 Task: Find connections with filter location Bétera with filter topic #Industrieswith filter profile language Spanish with filter current company Britannia Industries Limited with filter school St. Joseph's Degree & PG College with filter industry Pension Funds with filter service category CateringChange with filter keywords title Massage Therapy
Action: Mouse moved to (711, 91)
Screenshot: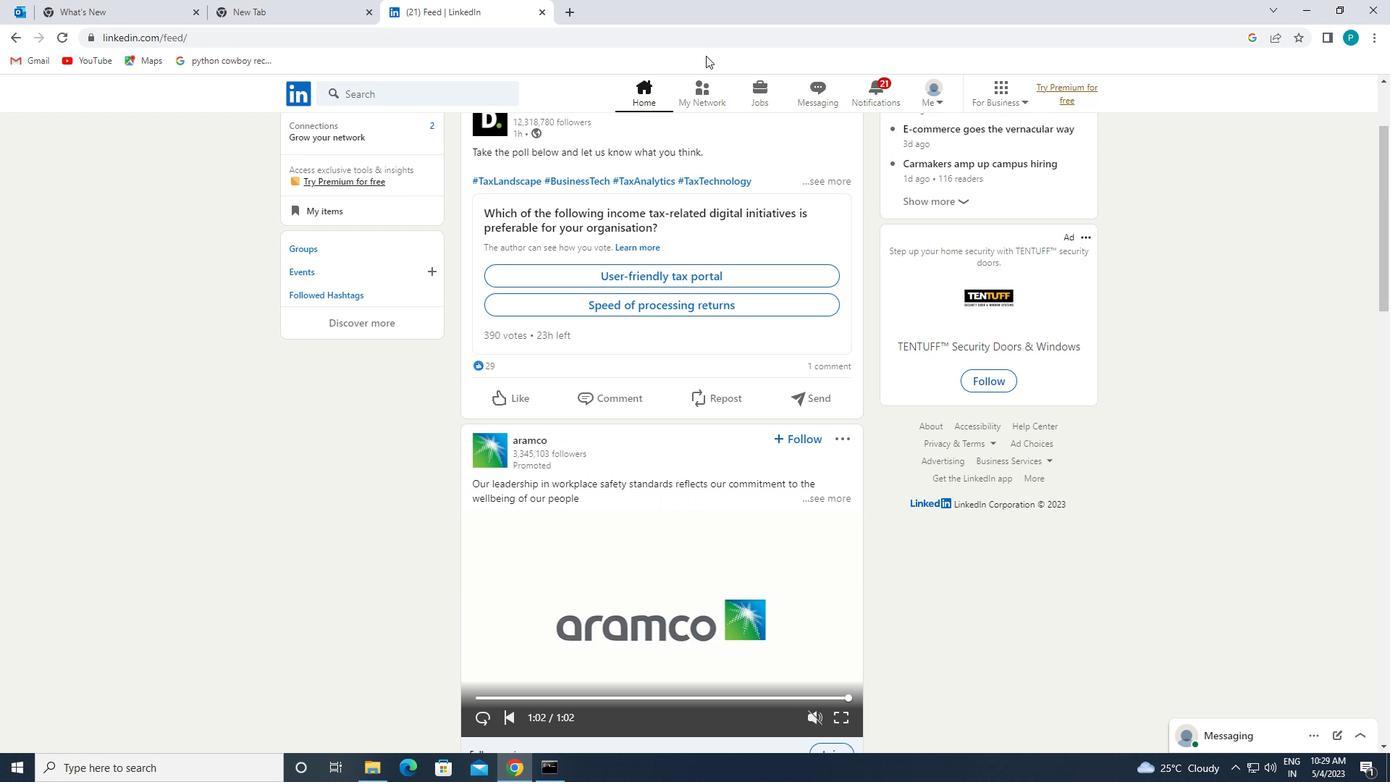 
Action: Mouse pressed left at (711, 91)
Screenshot: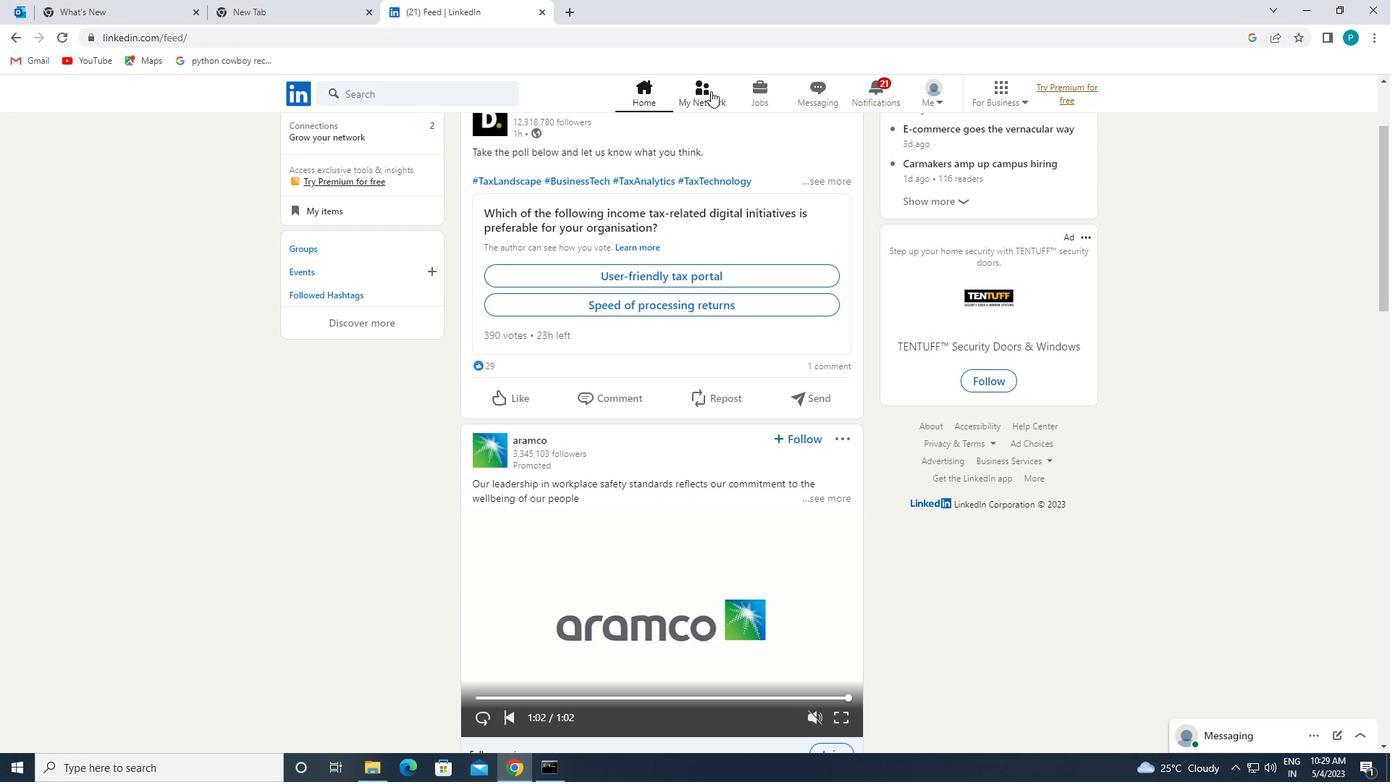 
Action: Mouse moved to (346, 174)
Screenshot: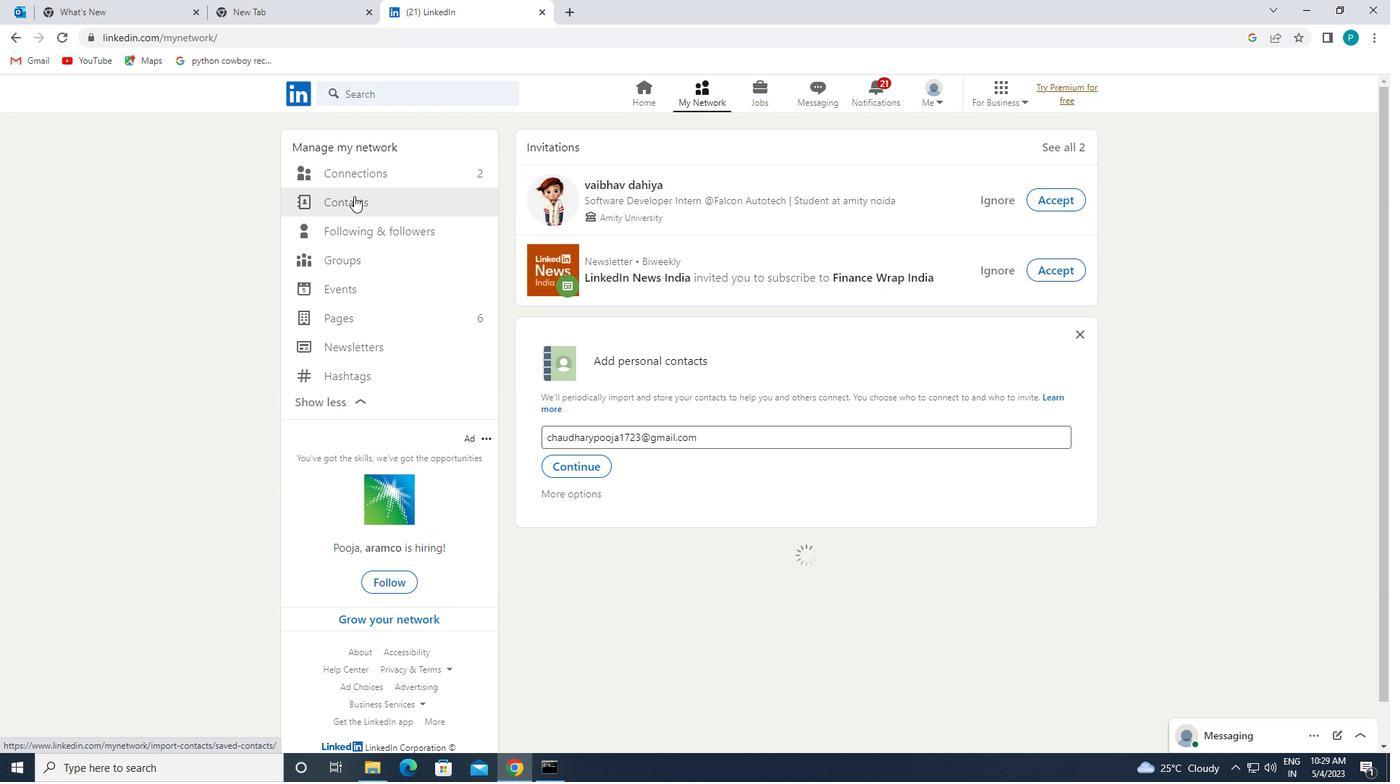 
Action: Mouse pressed left at (346, 174)
Screenshot: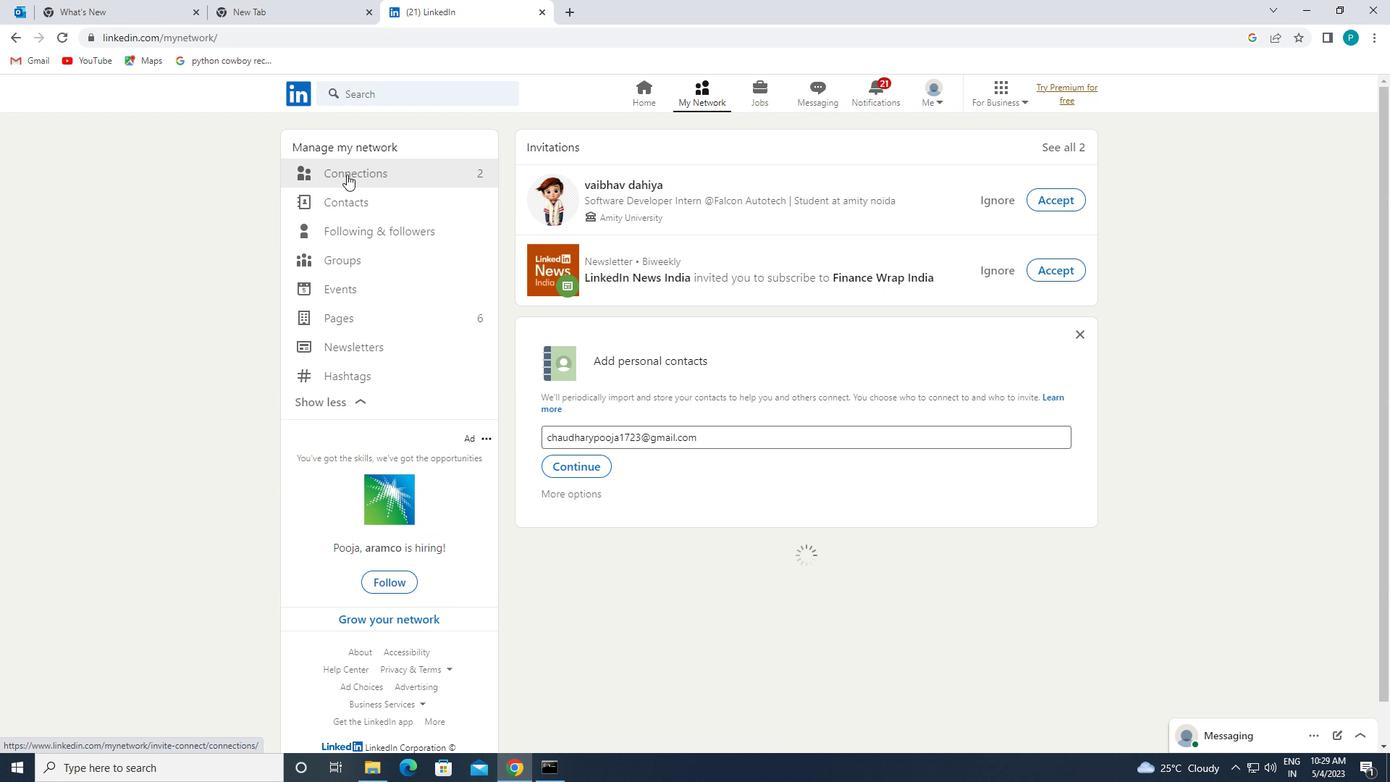 
Action: Mouse pressed left at (346, 174)
Screenshot: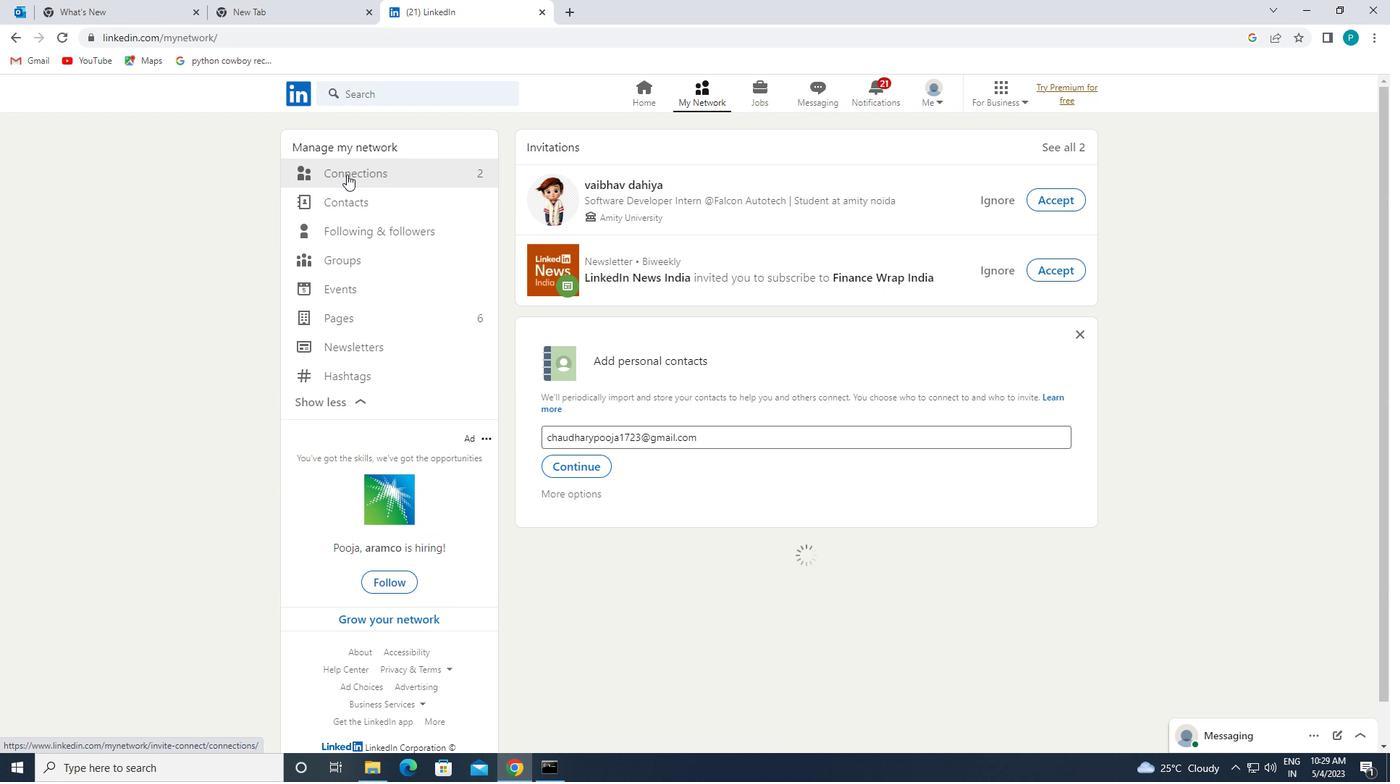
Action: Mouse moved to (818, 170)
Screenshot: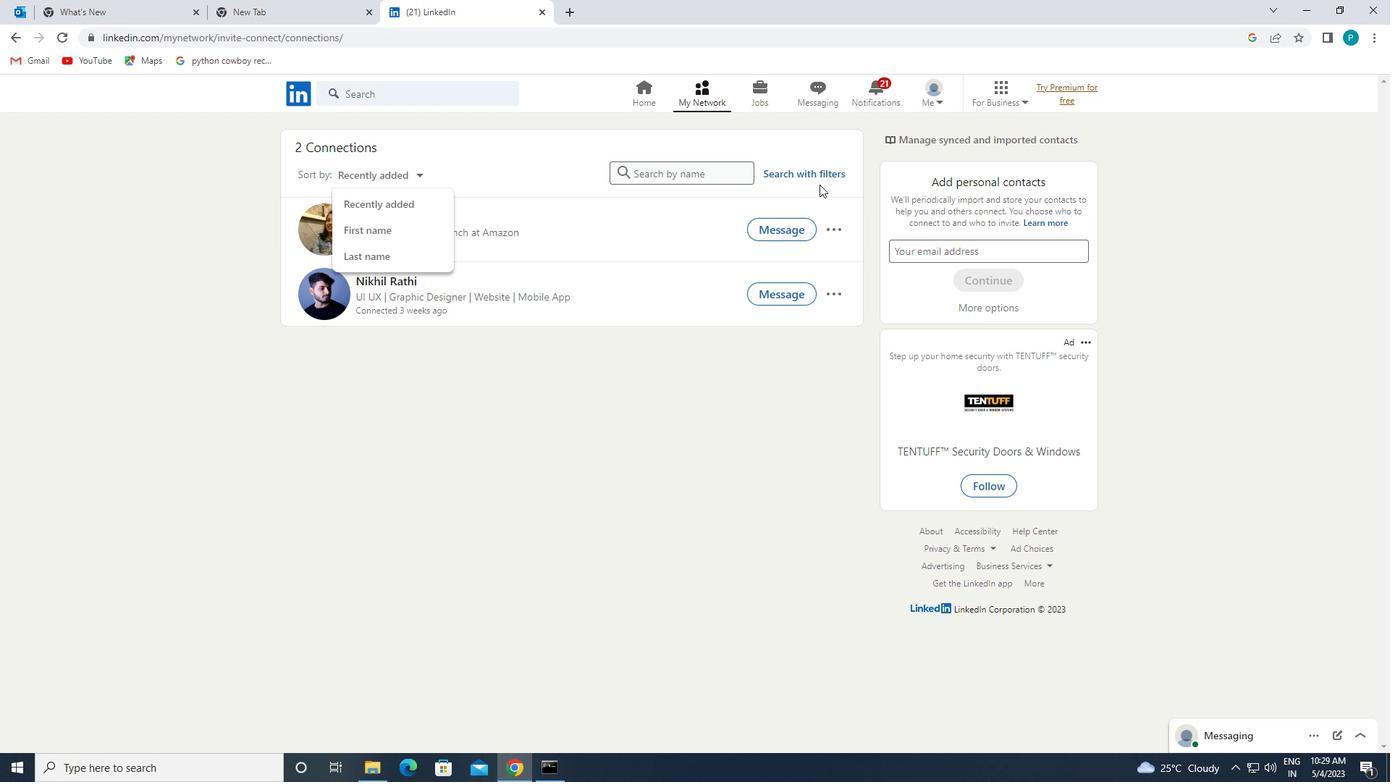 
Action: Mouse pressed left at (818, 170)
Screenshot: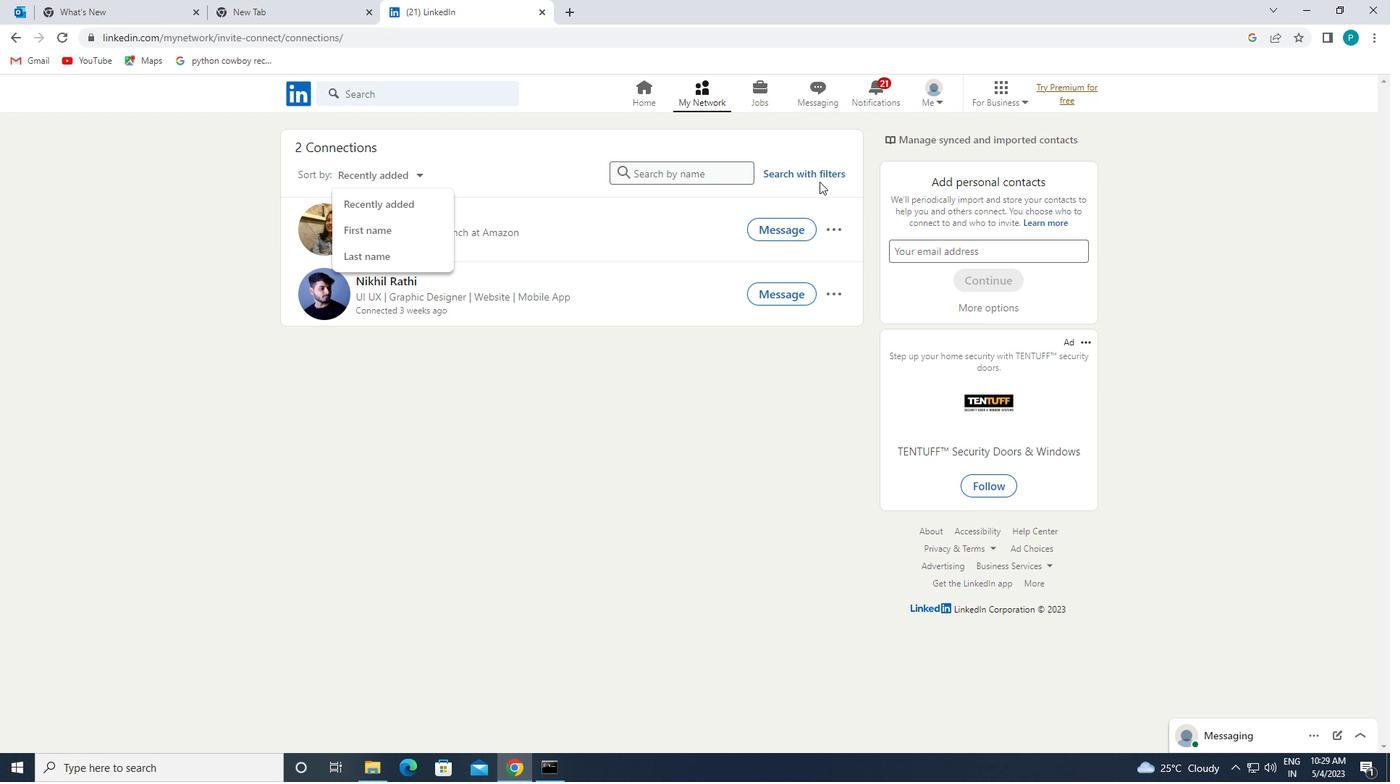
Action: Mouse moved to (745, 136)
Screenshot: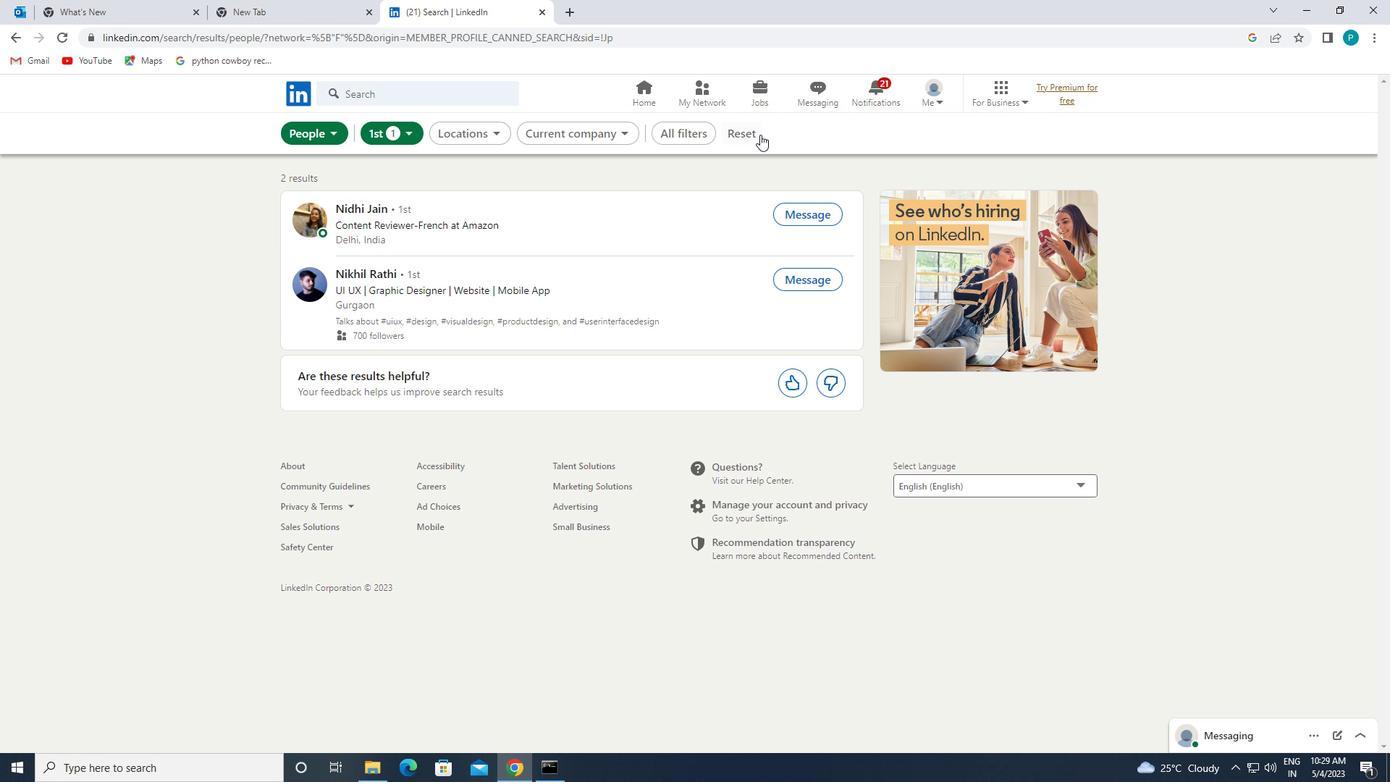 
Action: Mouse pressed left at (745, 136)
Screenshot: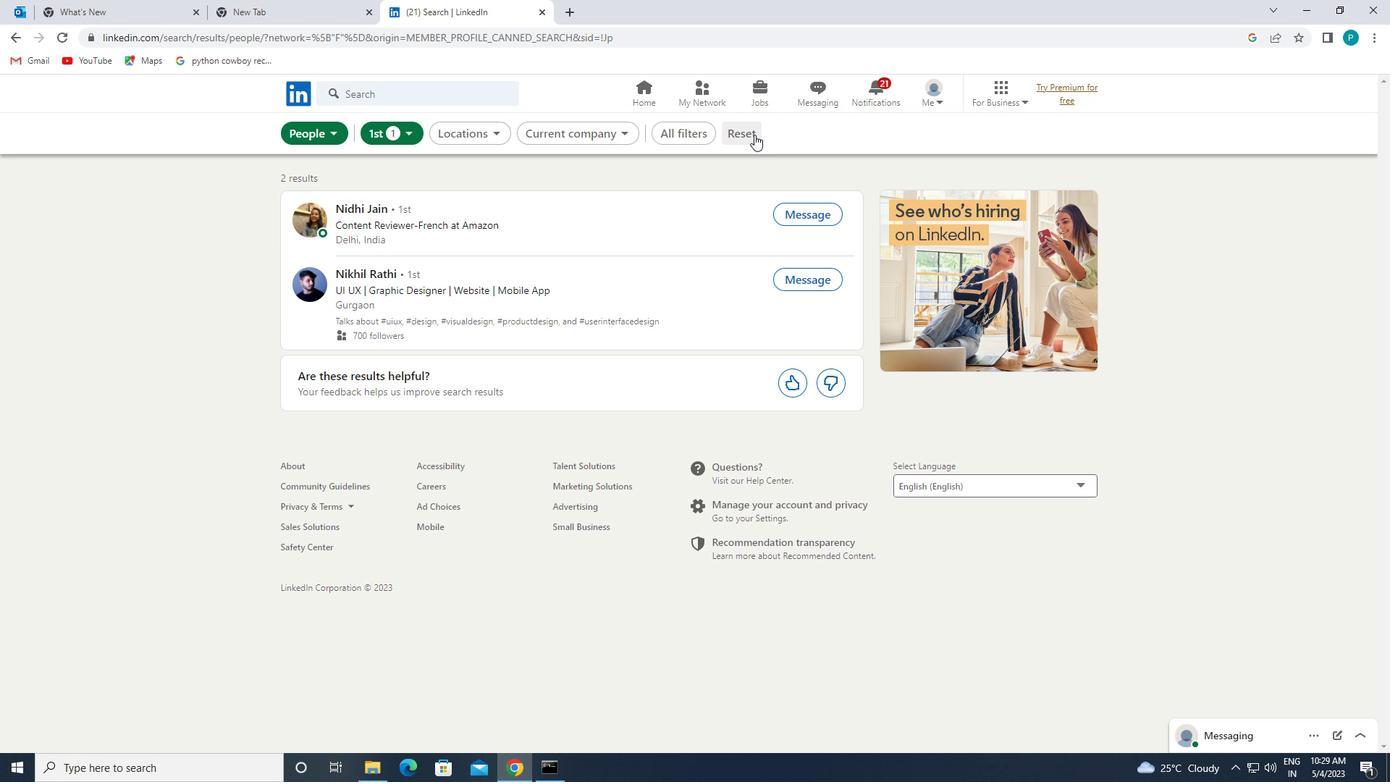 
Action: Mouse moved to (723, 131)
Screenshot: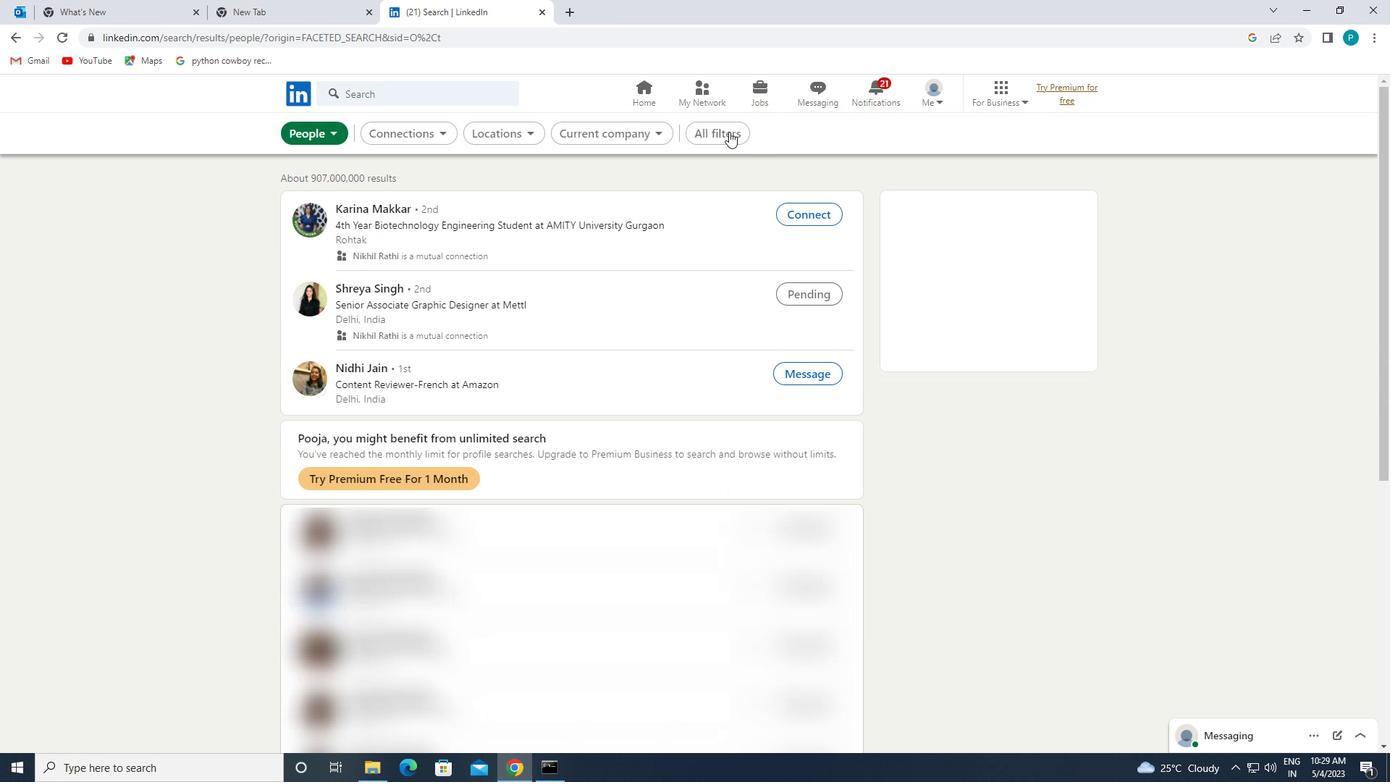 
Action: Mouse pressed left at (723, 131)
Screenshot: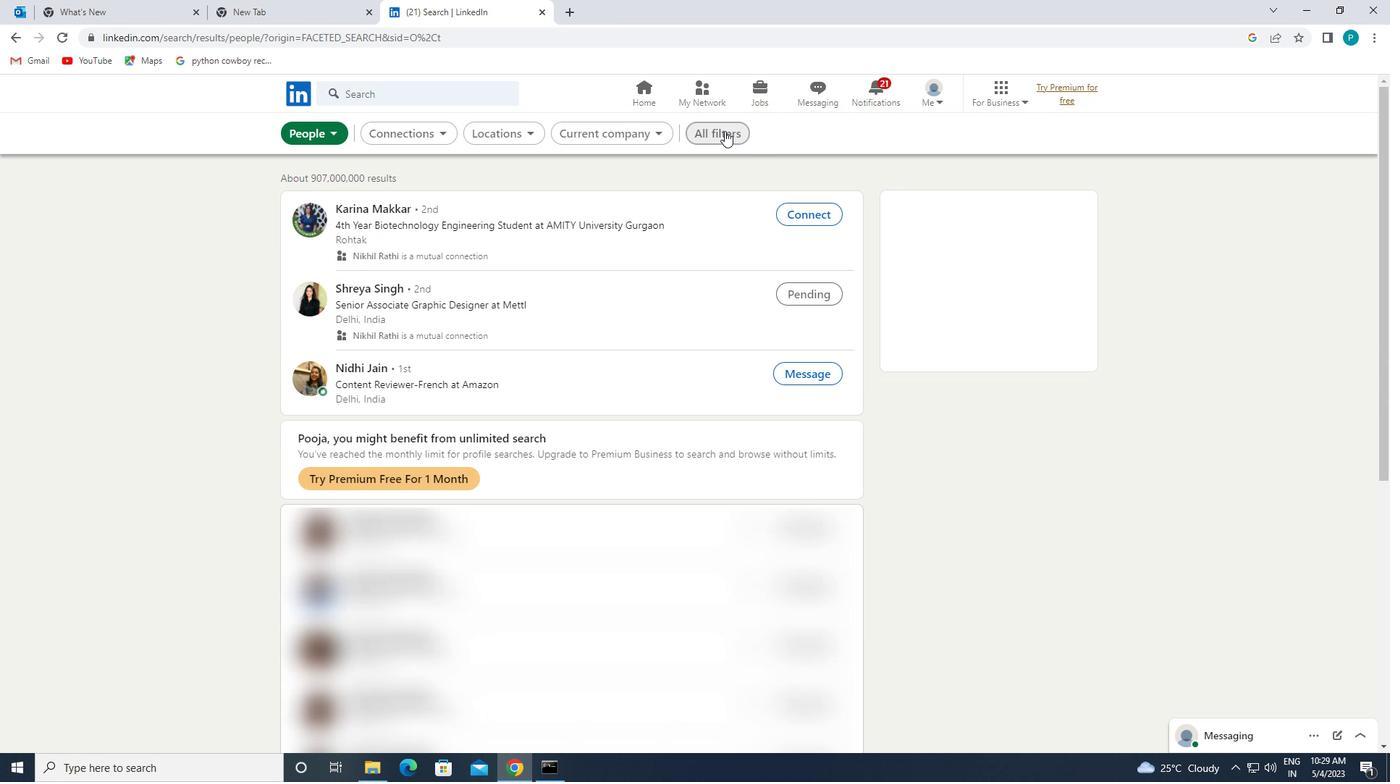 
Action: Mouse moved to (1255, 412)
Screenshot: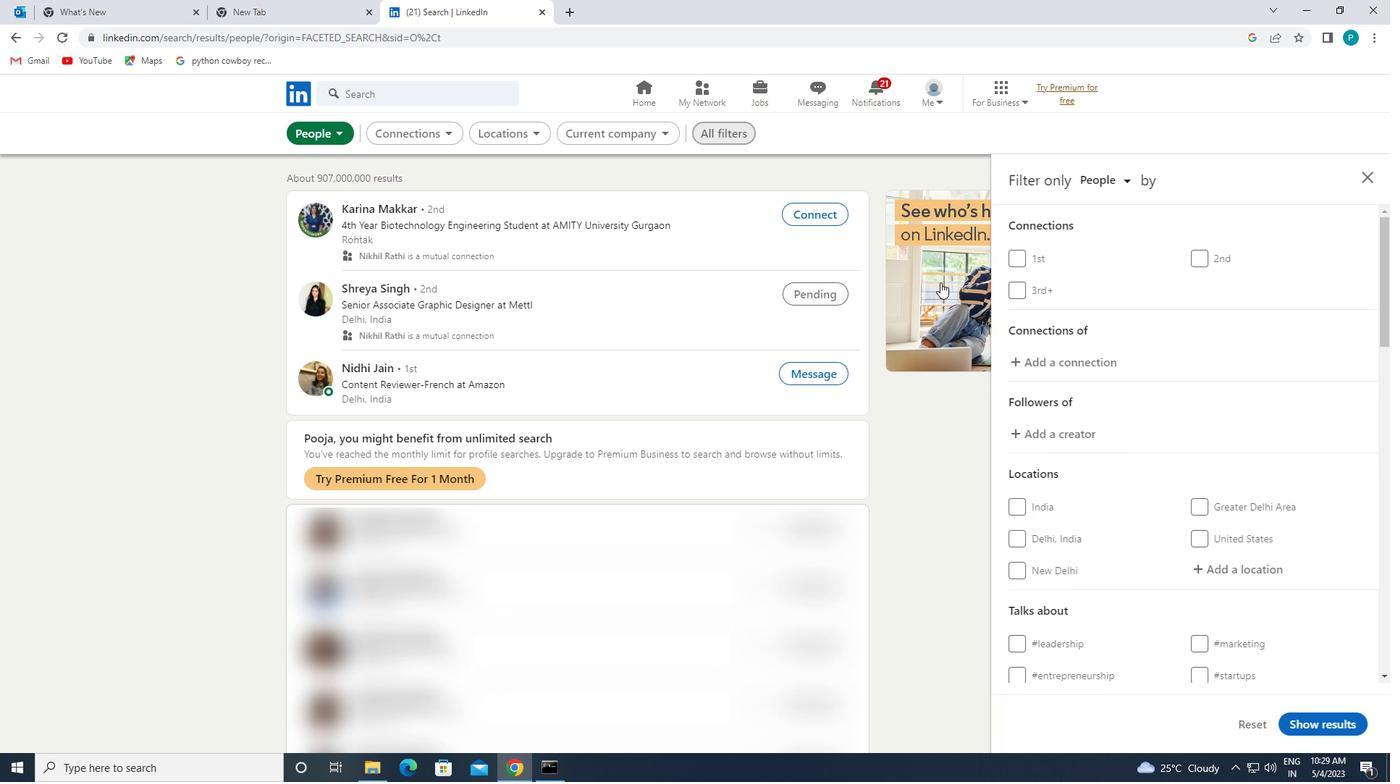 
Action: Mouse scrolled (1255, 411) with delta (0, 0)
Screenshot: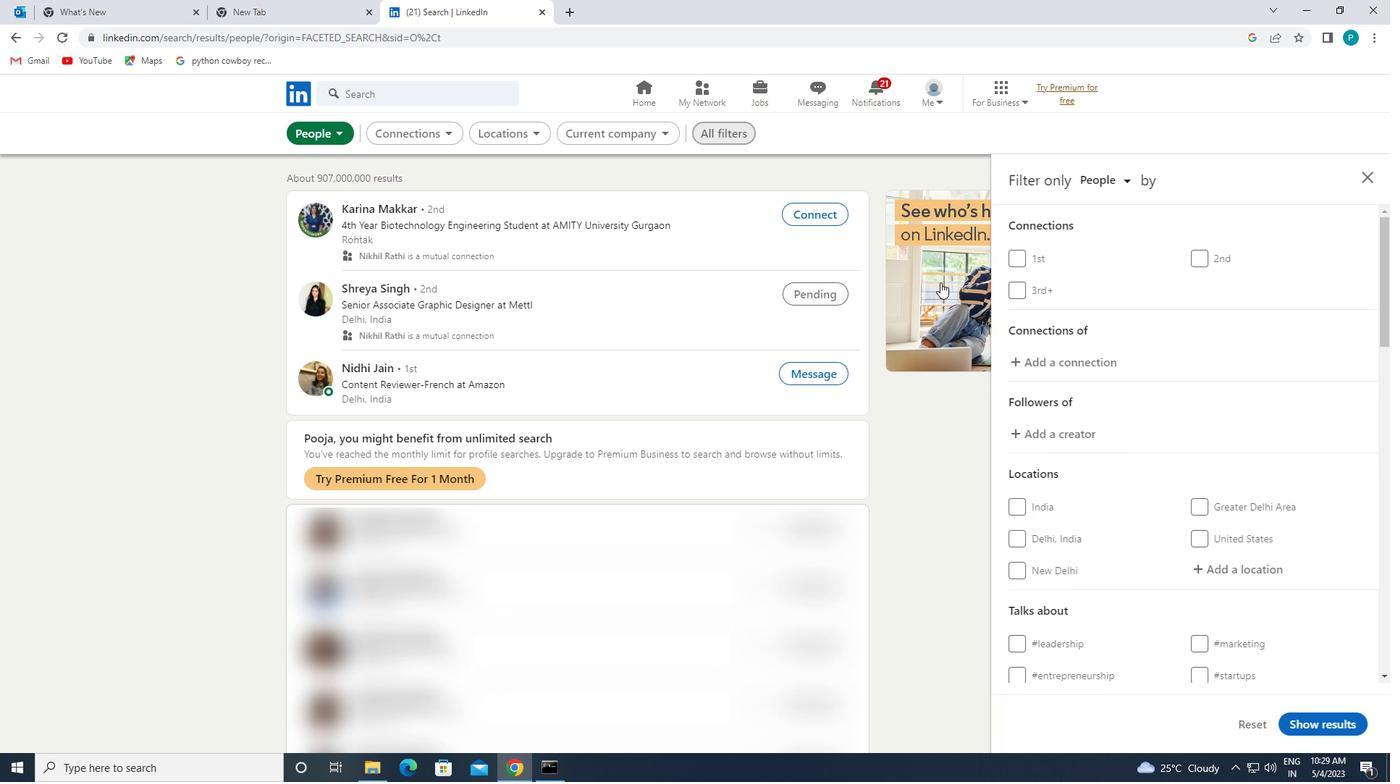 
Action: Mouse moved to (1255, 413)
Screenshot: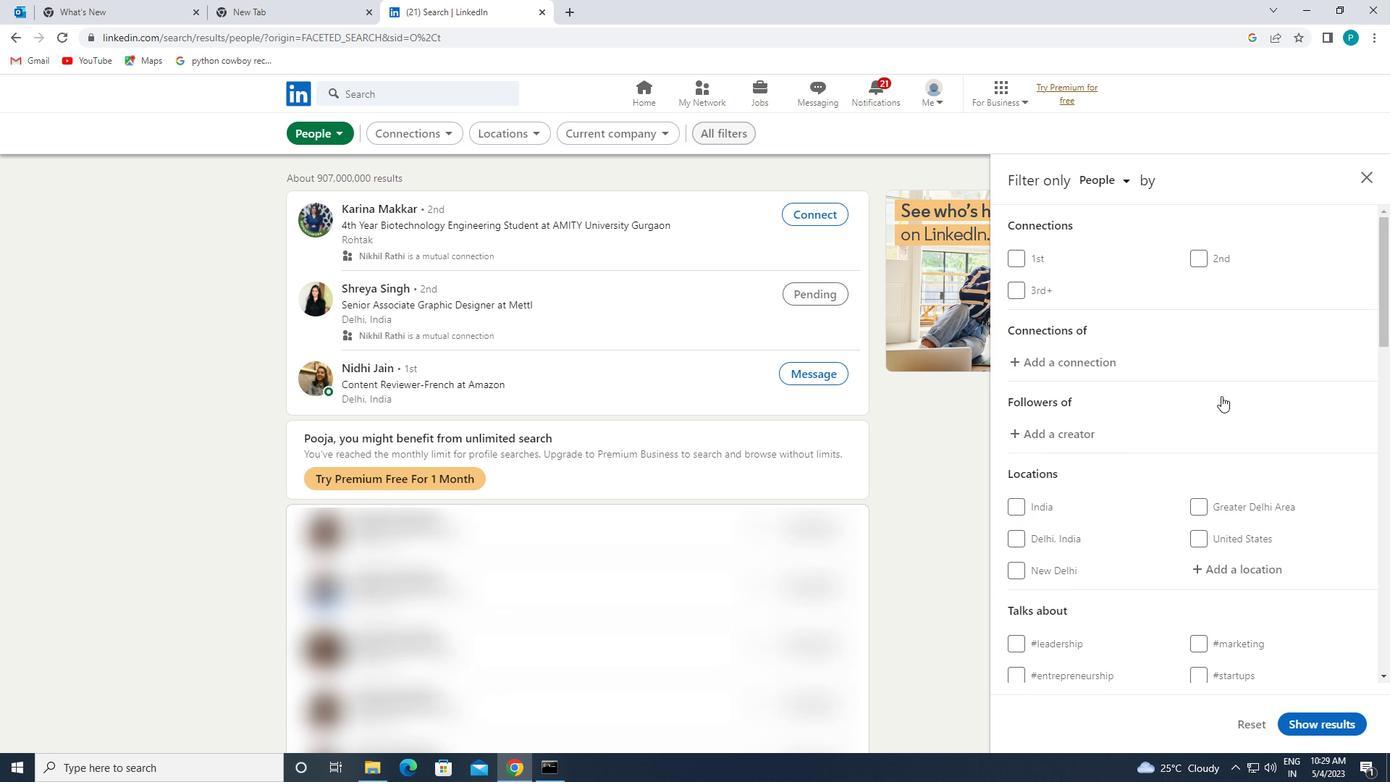 
Action: Mouse scrolled (1255, 412) with delta (0, 0)
Screenshot: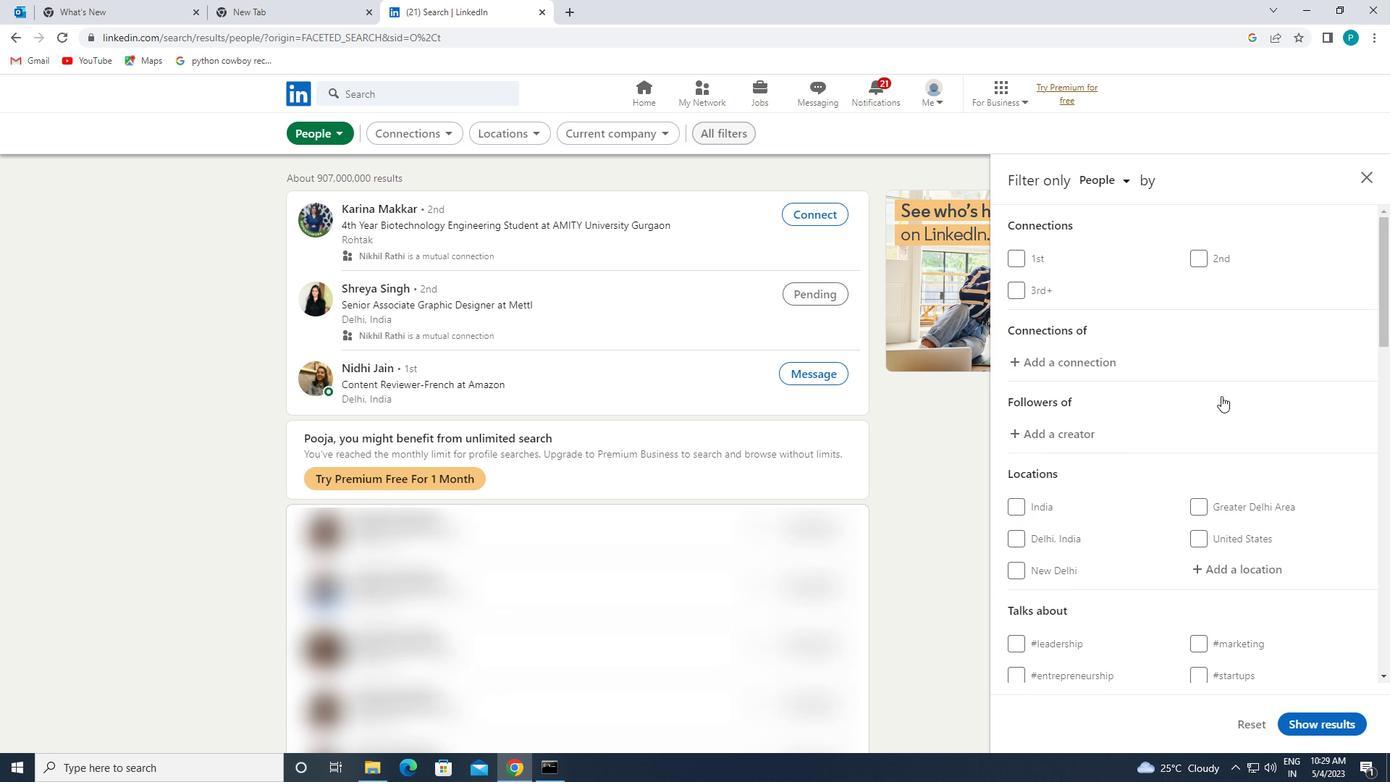 
Action: Mouse moved to (1253, 411)
Screenshot: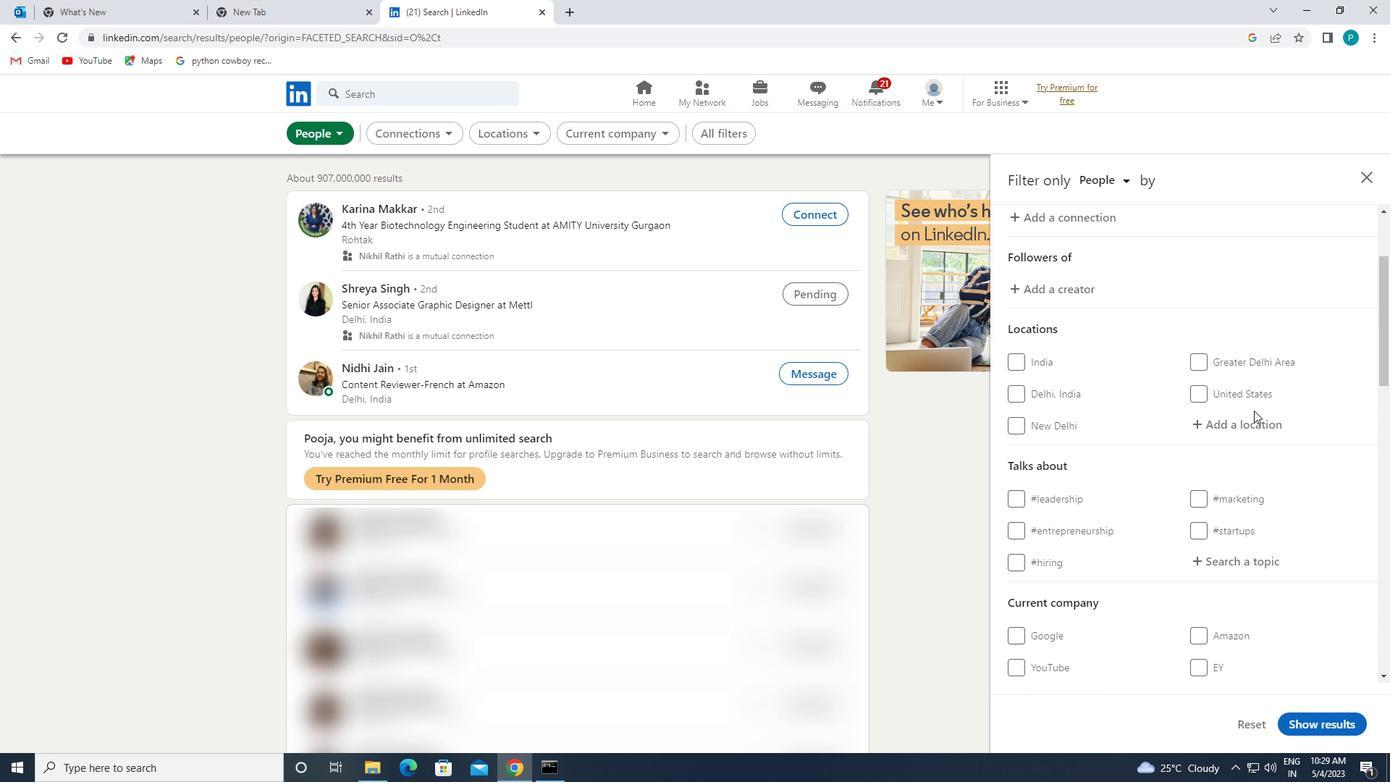 
Action: Mouse pressed left at (1253, 411)
Screenshot: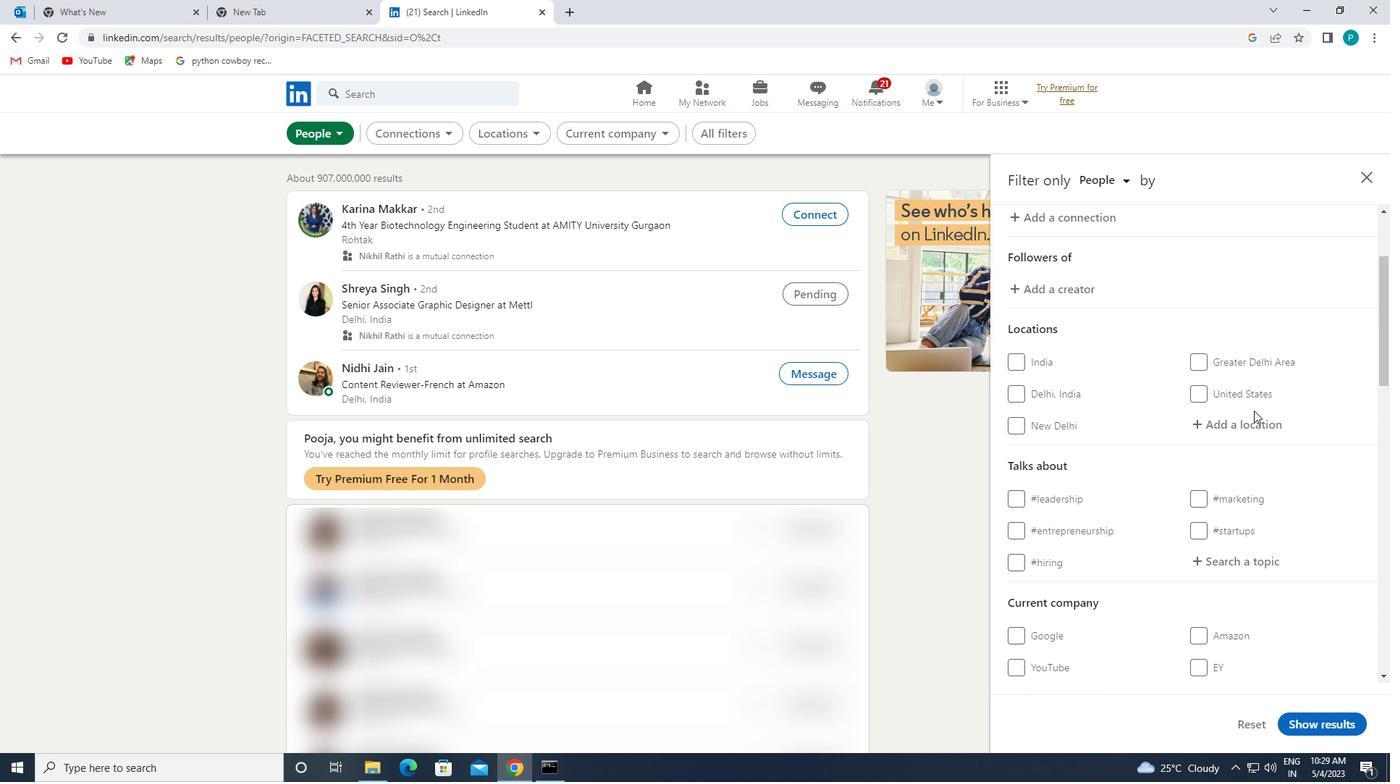 
Action: Mouse moved to (1254, 421)
Screenshot: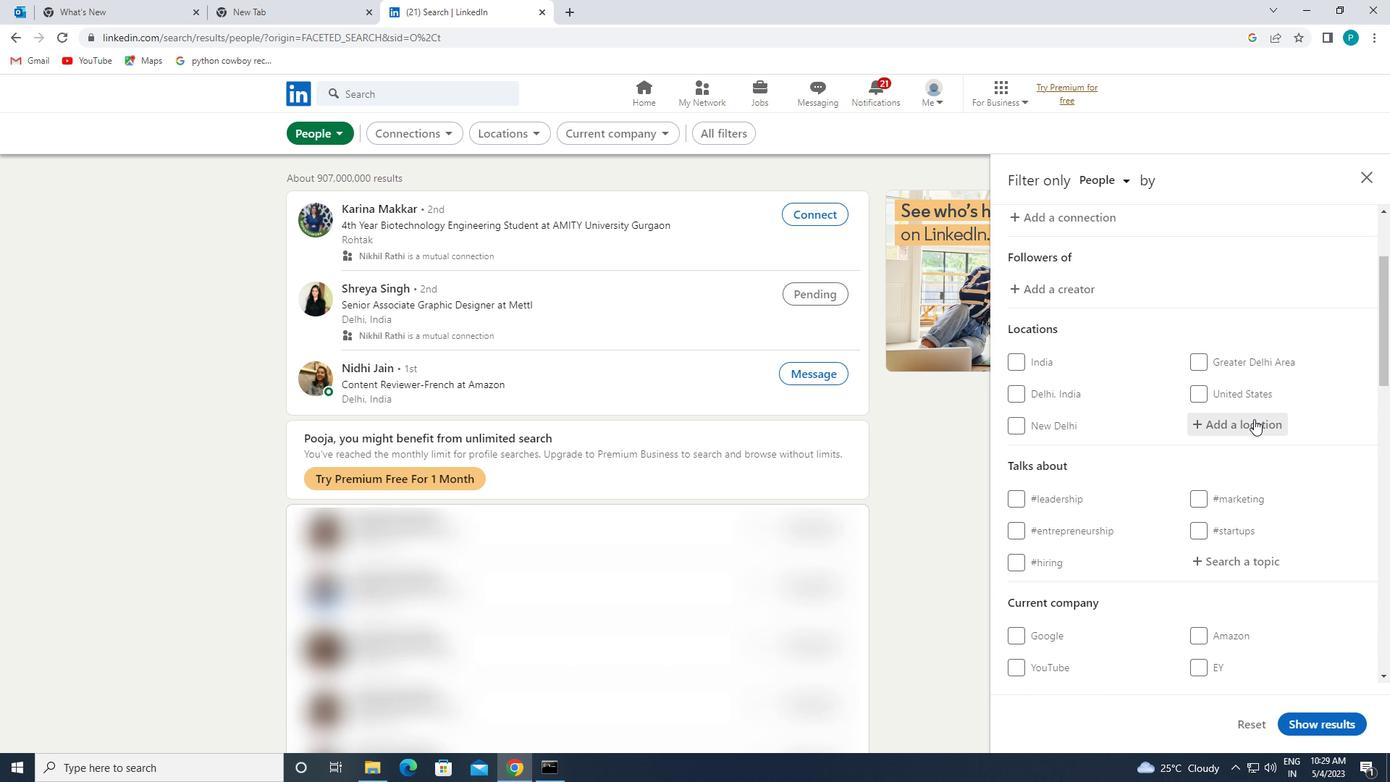 
Action: Mouse pressed left at (1254, 421)
Screenshot: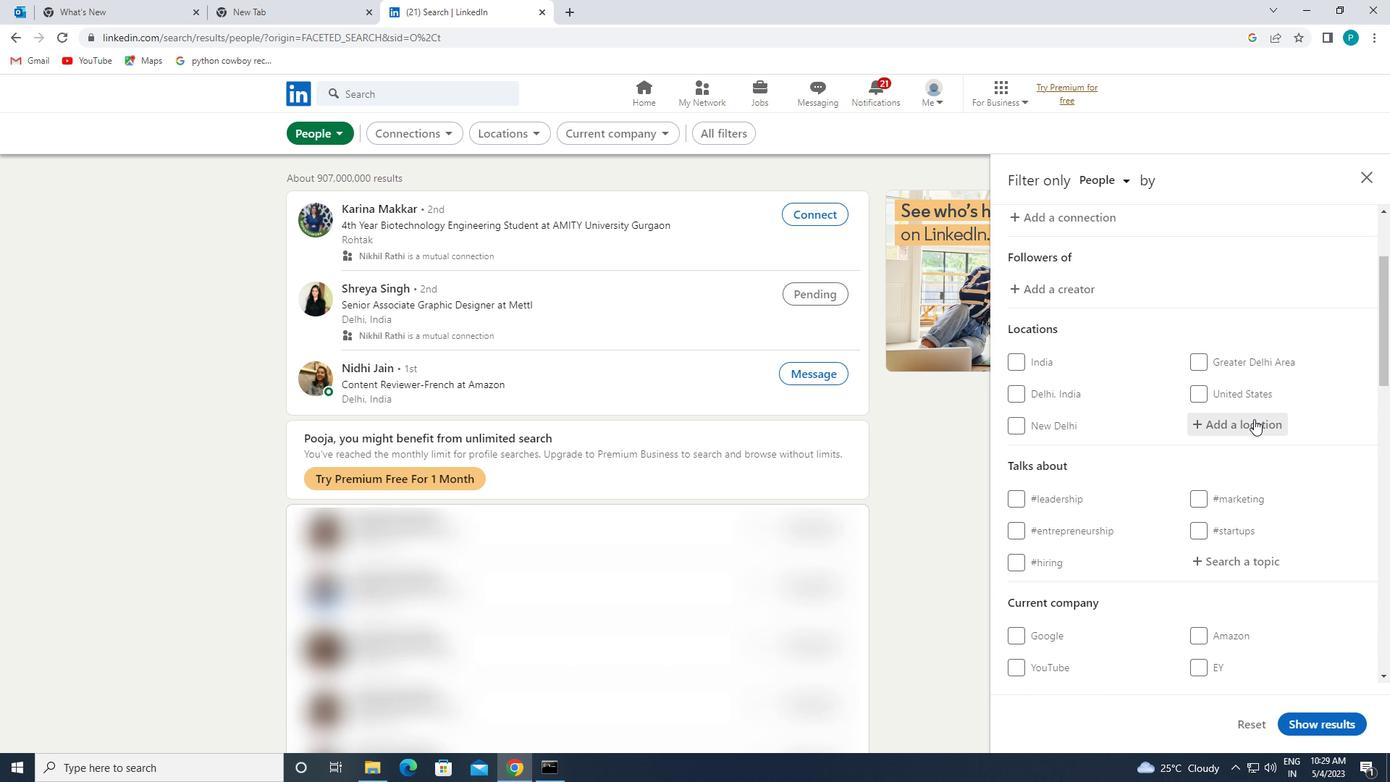
Action: Mouse moved to (1255, 424)
Screenshot: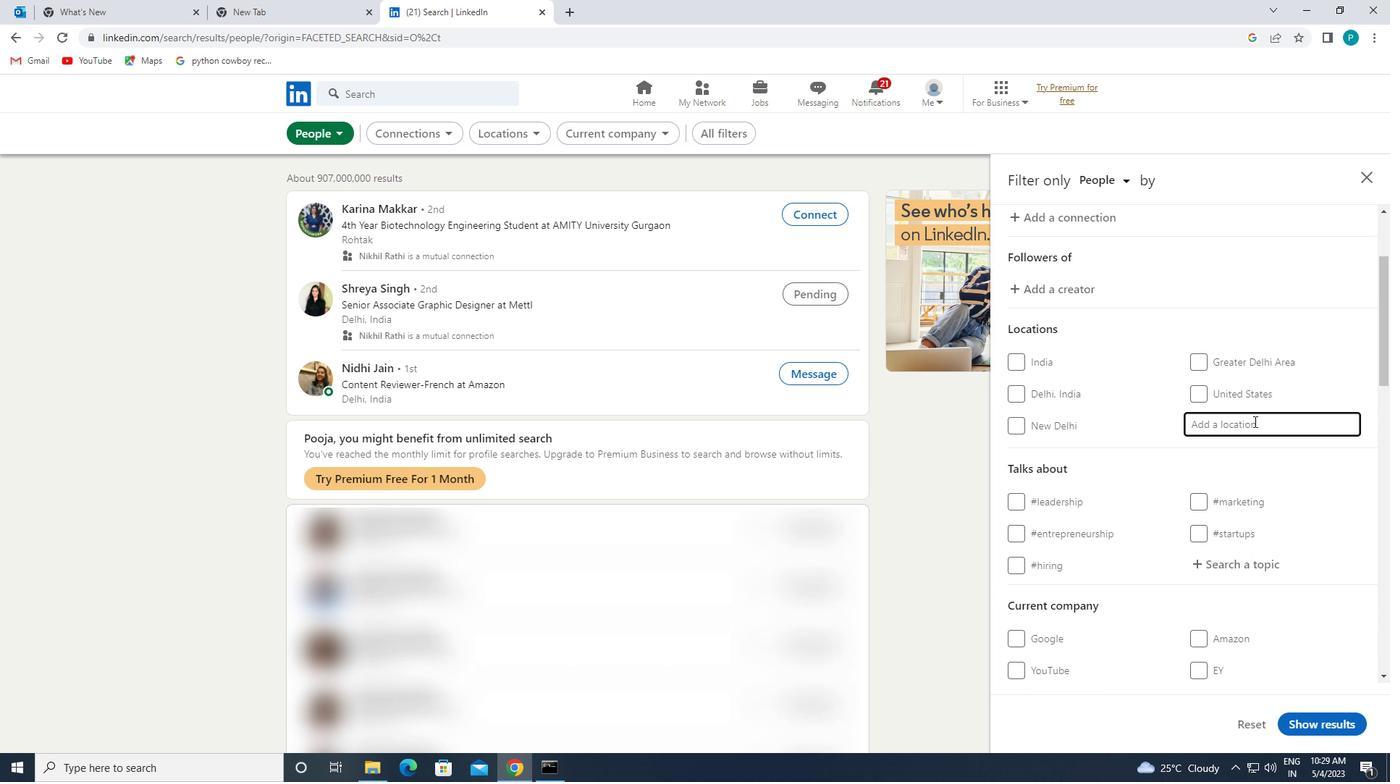 
Action: Key pressed <Key.caps_lock>b<Key.caps_lock>etera
Screenshot: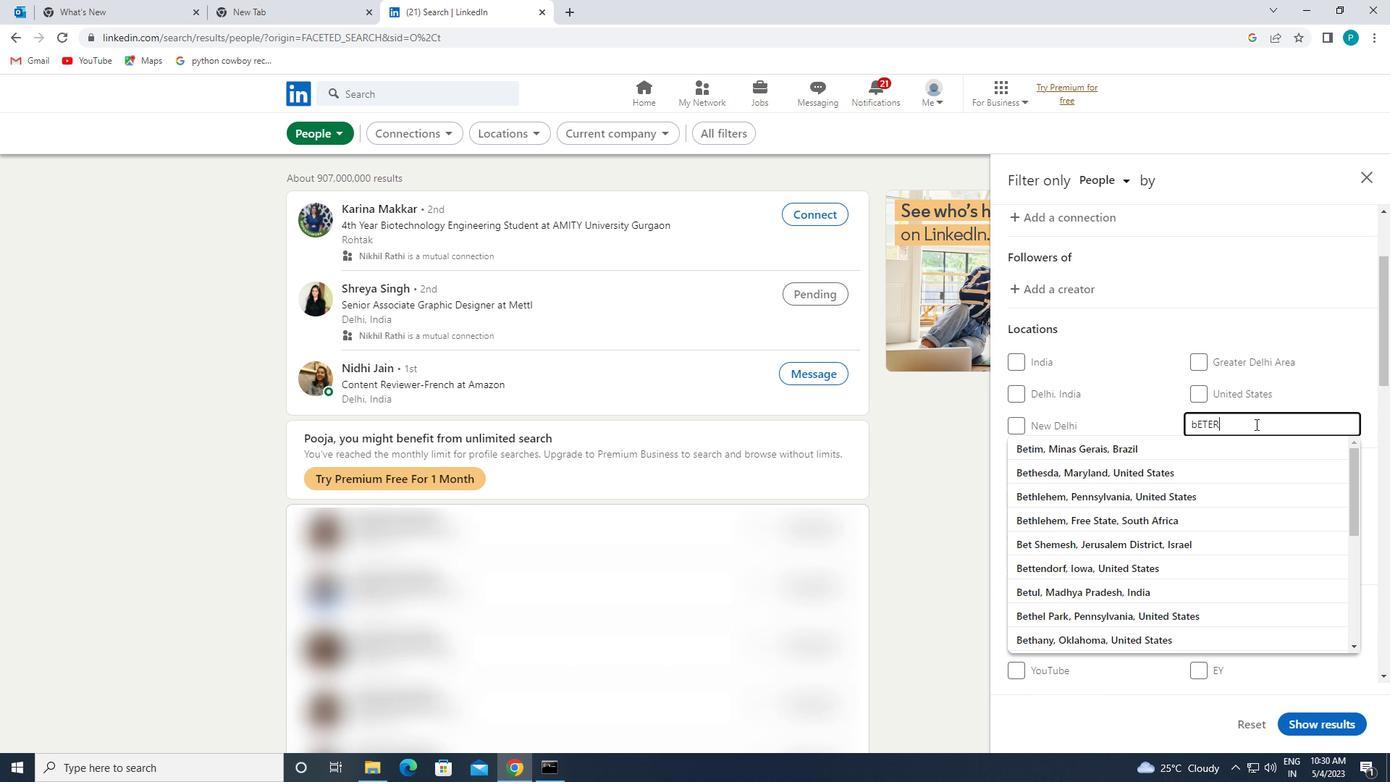 
Action: Mouse moved to (1231, 442)
Screenshot: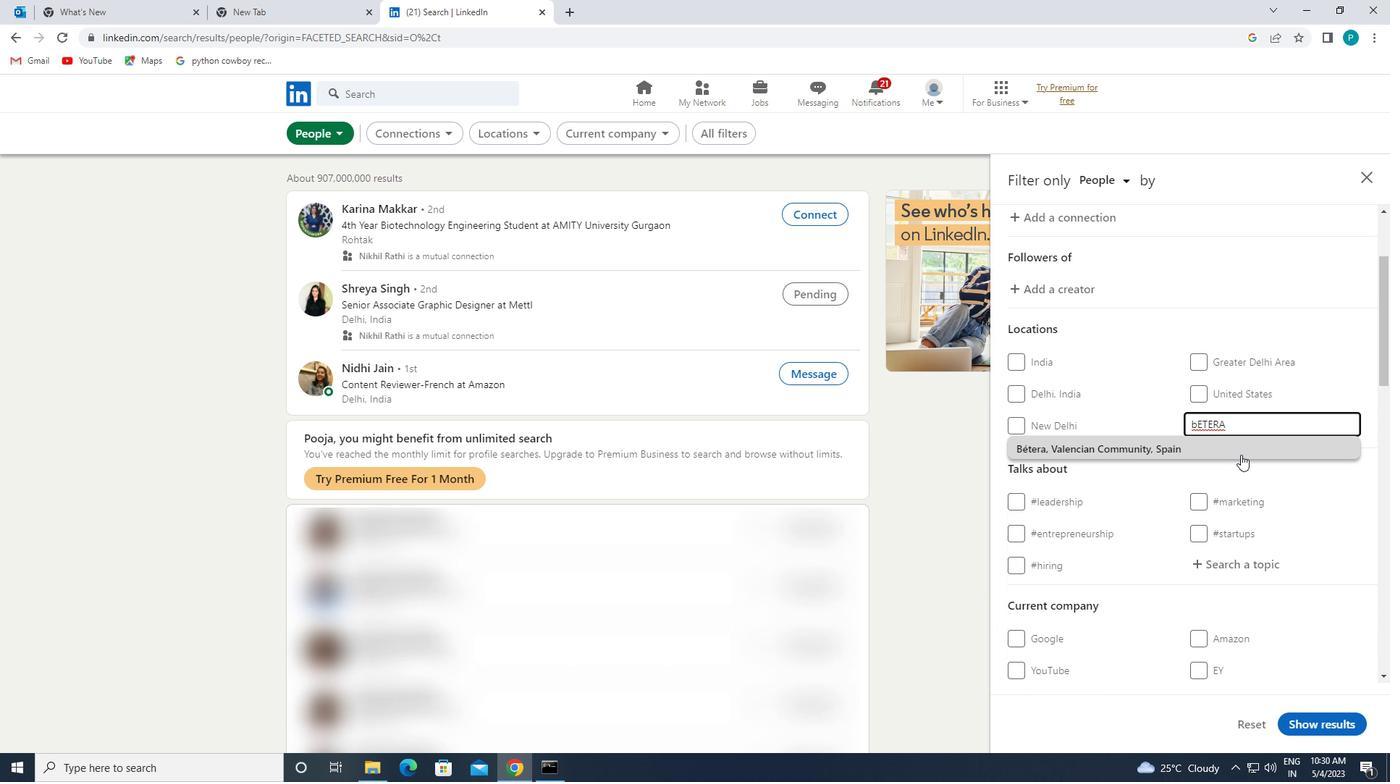 
Action: Mouse pressed left at (1231, 442)
Screenshot: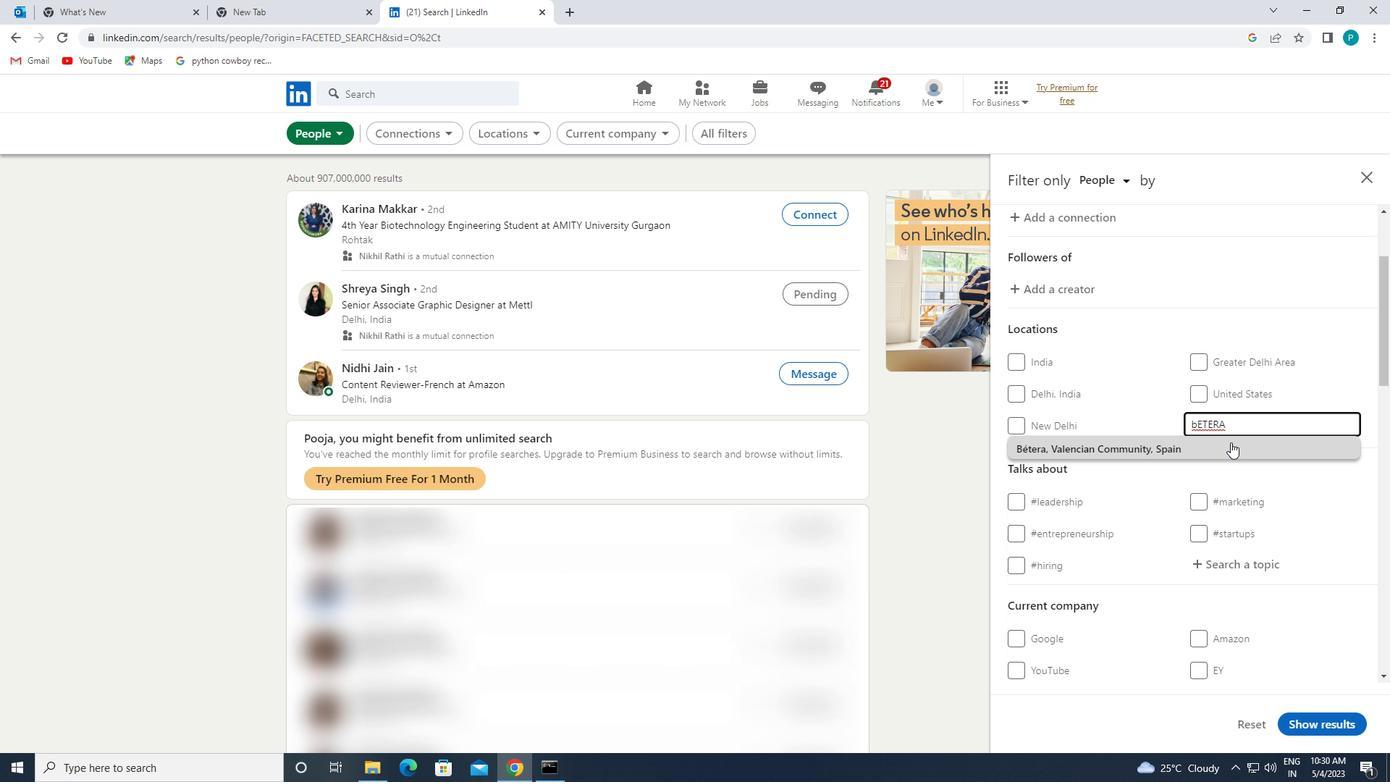 
Action: Mouse moved to (1231, 456)
Screenshot: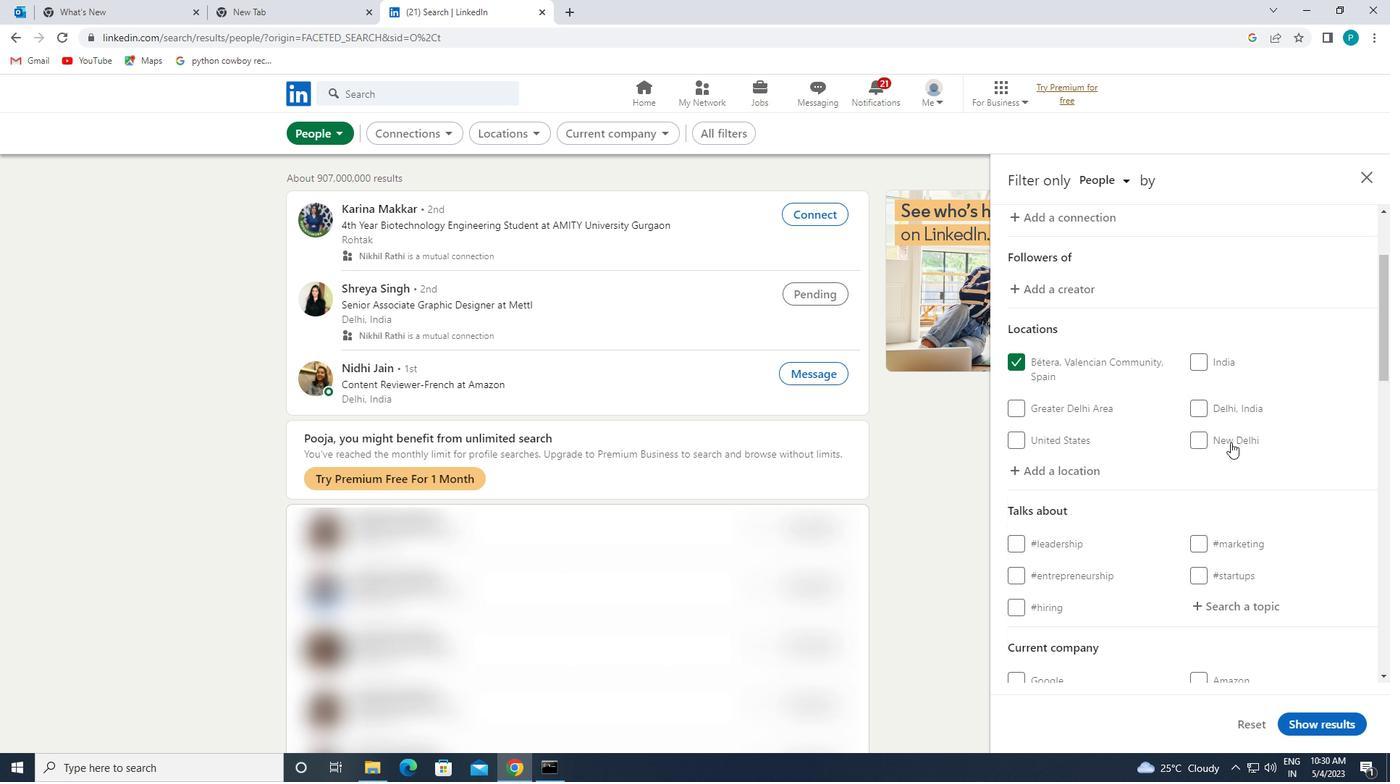 
Action: Mouse scrolled (1231, 455) with delta (0, 0)
Screenshot: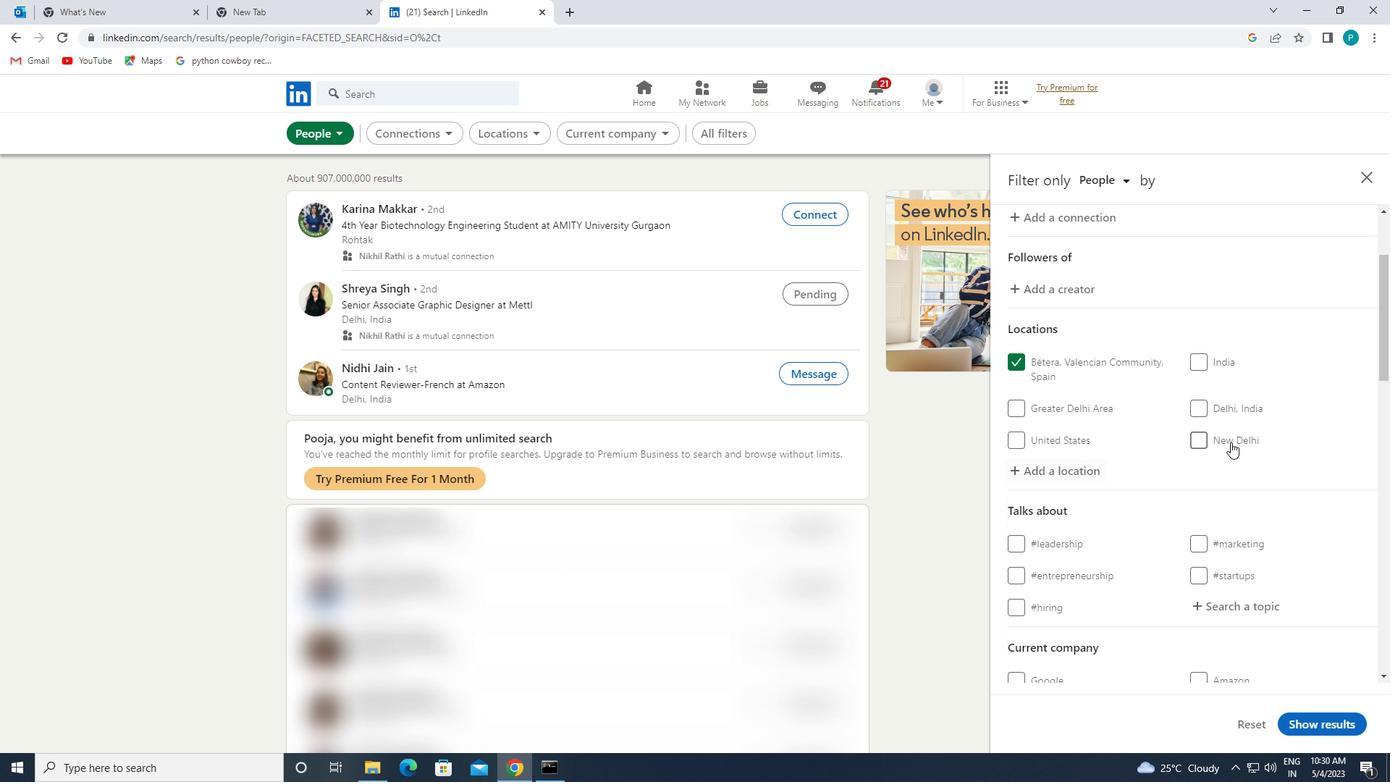 
Action: Mouse scrolled (1231, 455) with delta (0, 0)
Screenshot: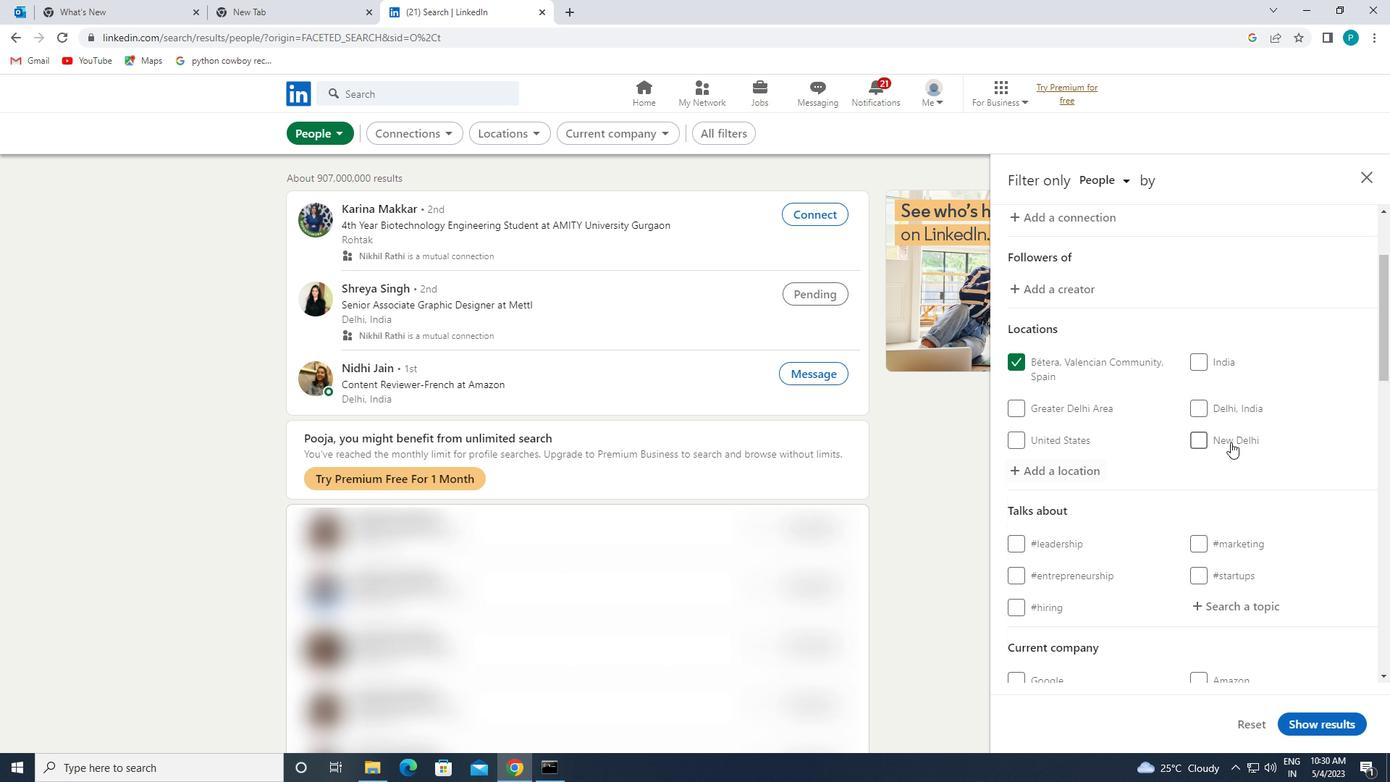 
Action: Mouse scrolled (1231, 455) with delta (0, 0)
Screenshot: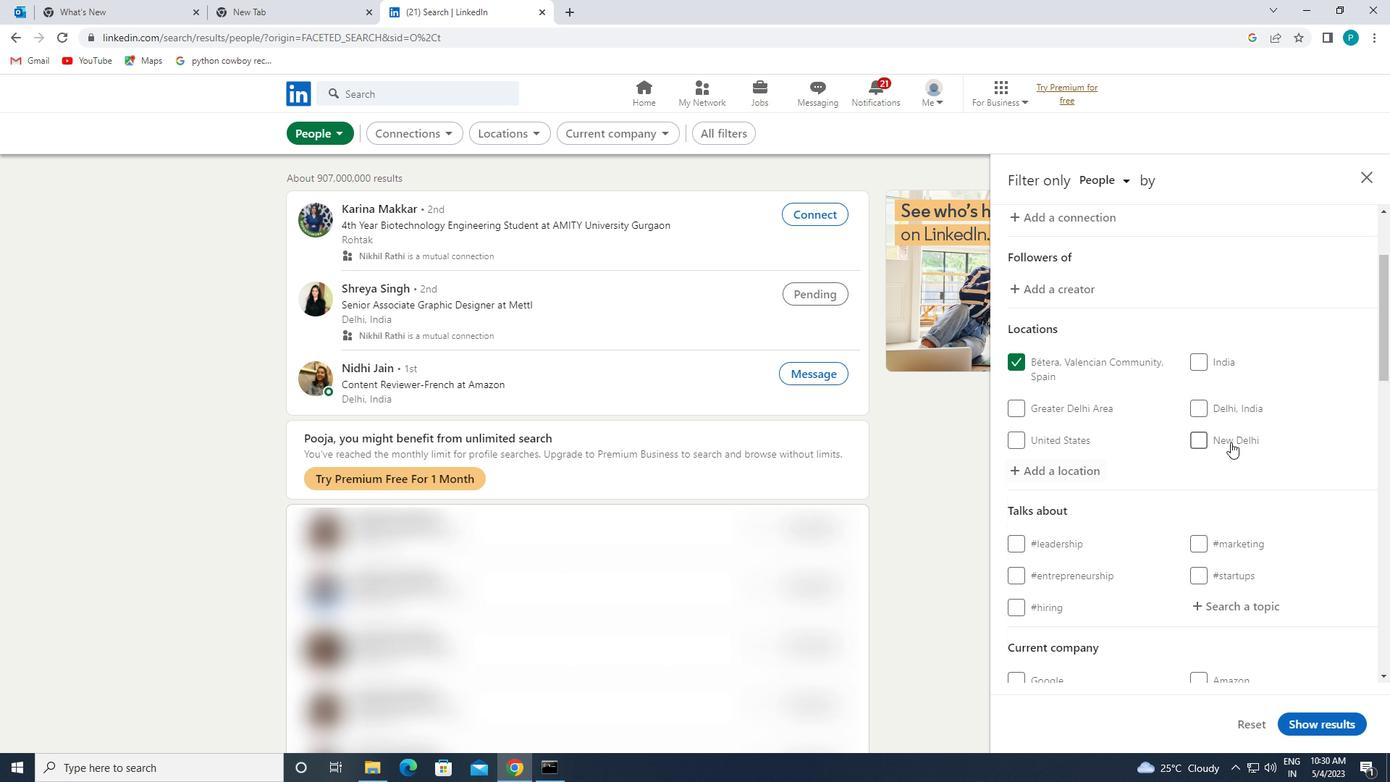 
Action: Mouse moved to (1212, 395)
Screenshot: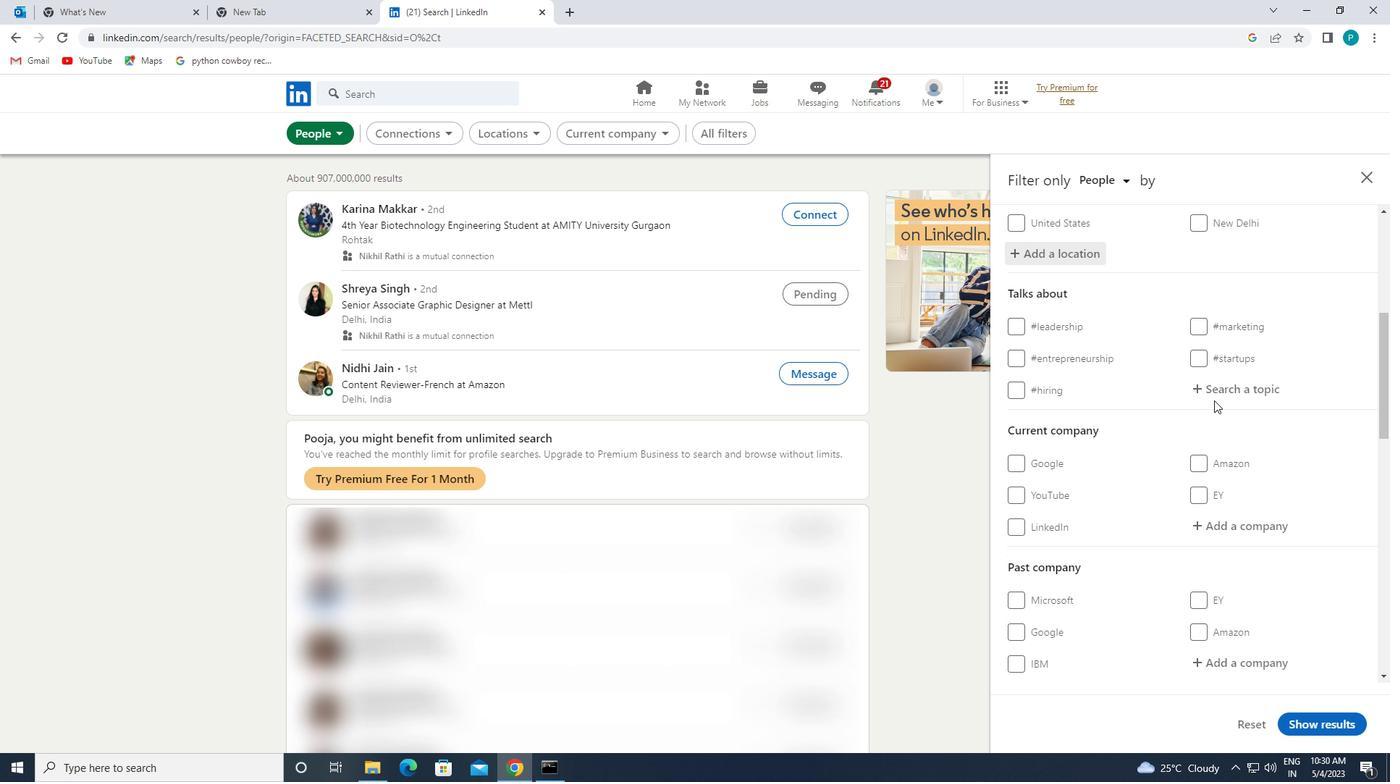 
Action: Mouse pressed left at (1212, 395)
Screenshot: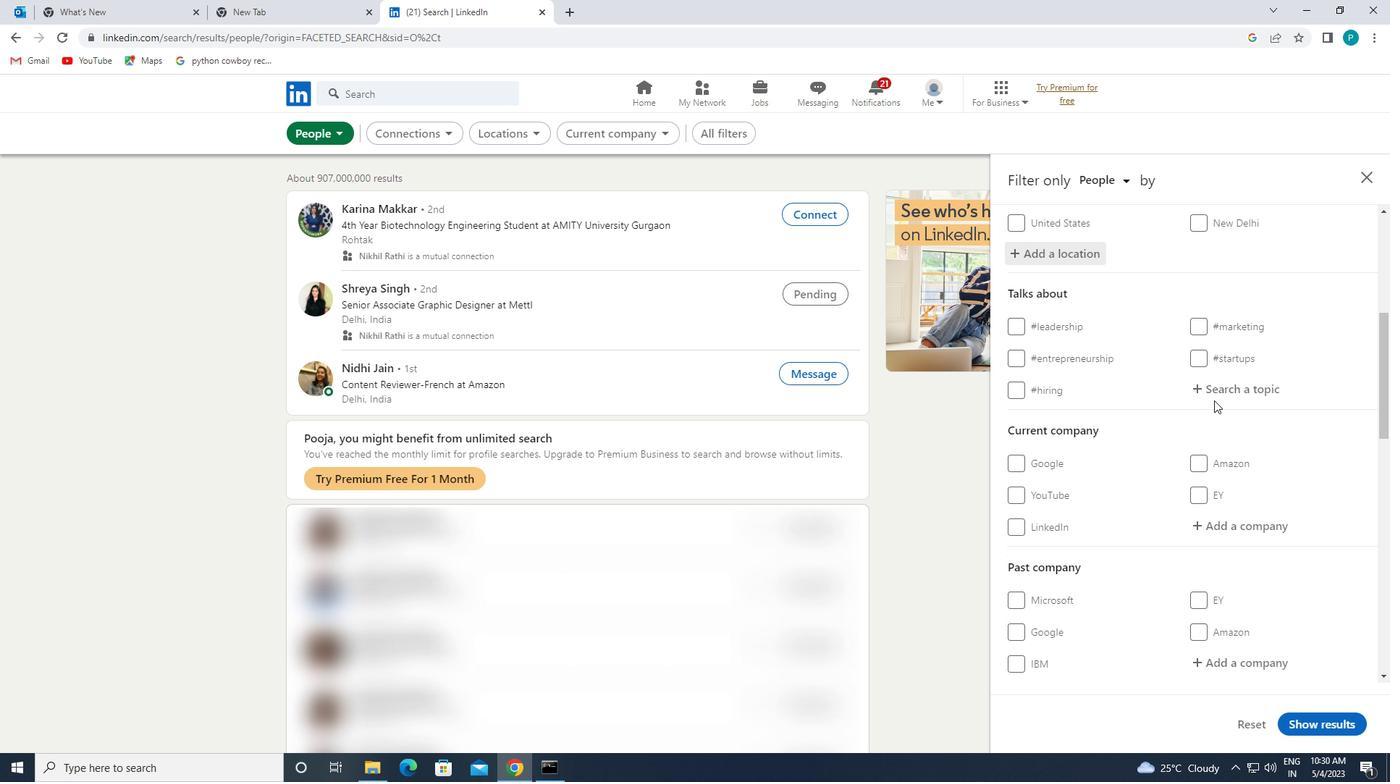 
Action: Mouse moved to (1212, 395)
Screenshot: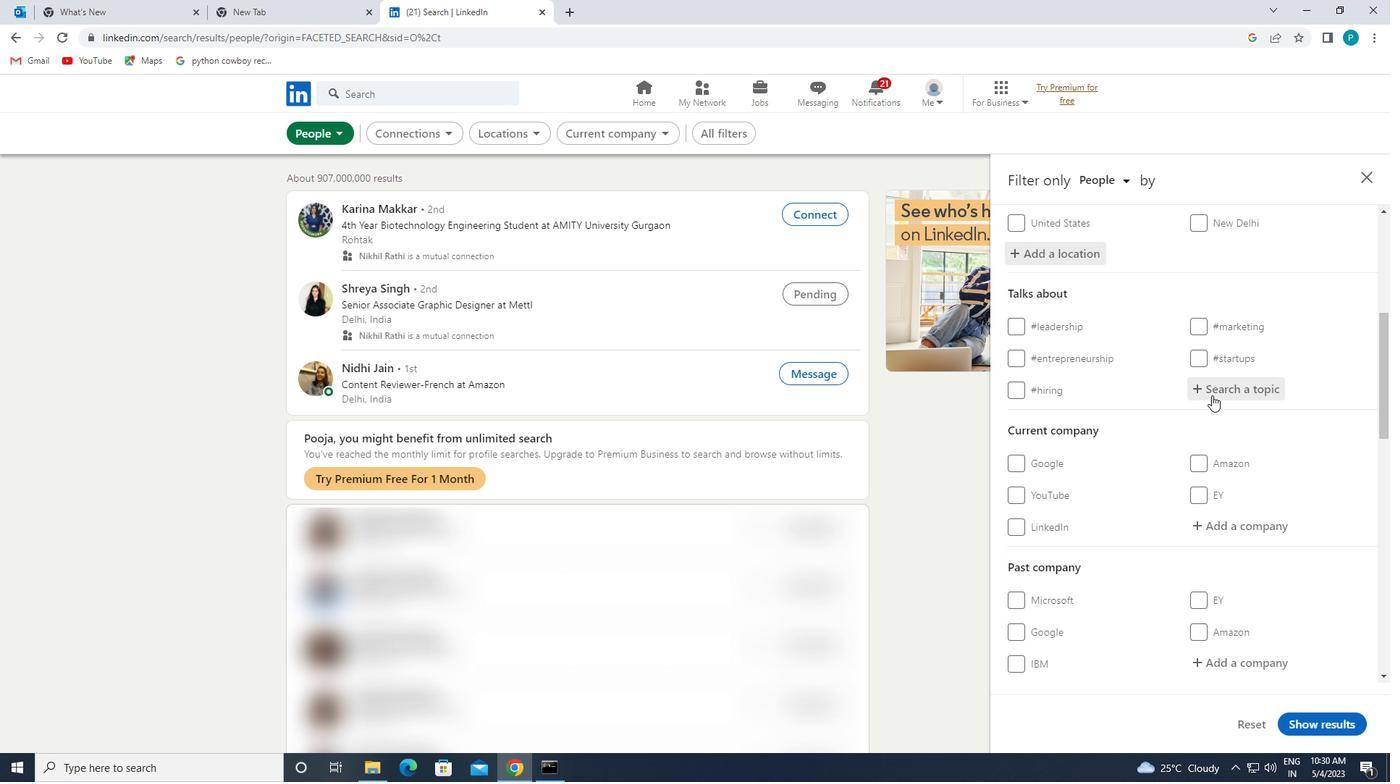 
Action: Key pressed <Key.shift><Key.shift><Key.shift><Key.shift><Key.shift>#I<Key.caps_lock>NDUSTRIES
Screenshot: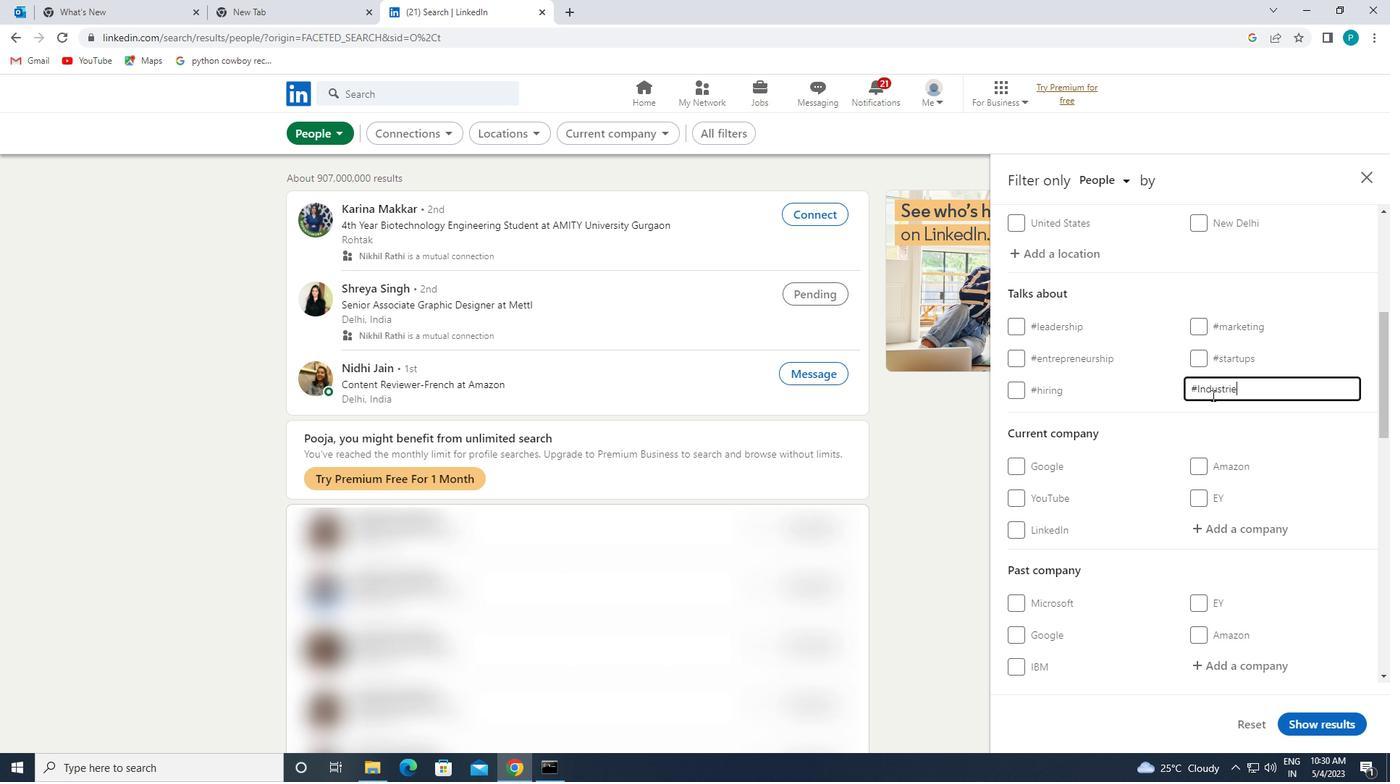 
Action: Mouse moved to (1172, 415)
Screenshot: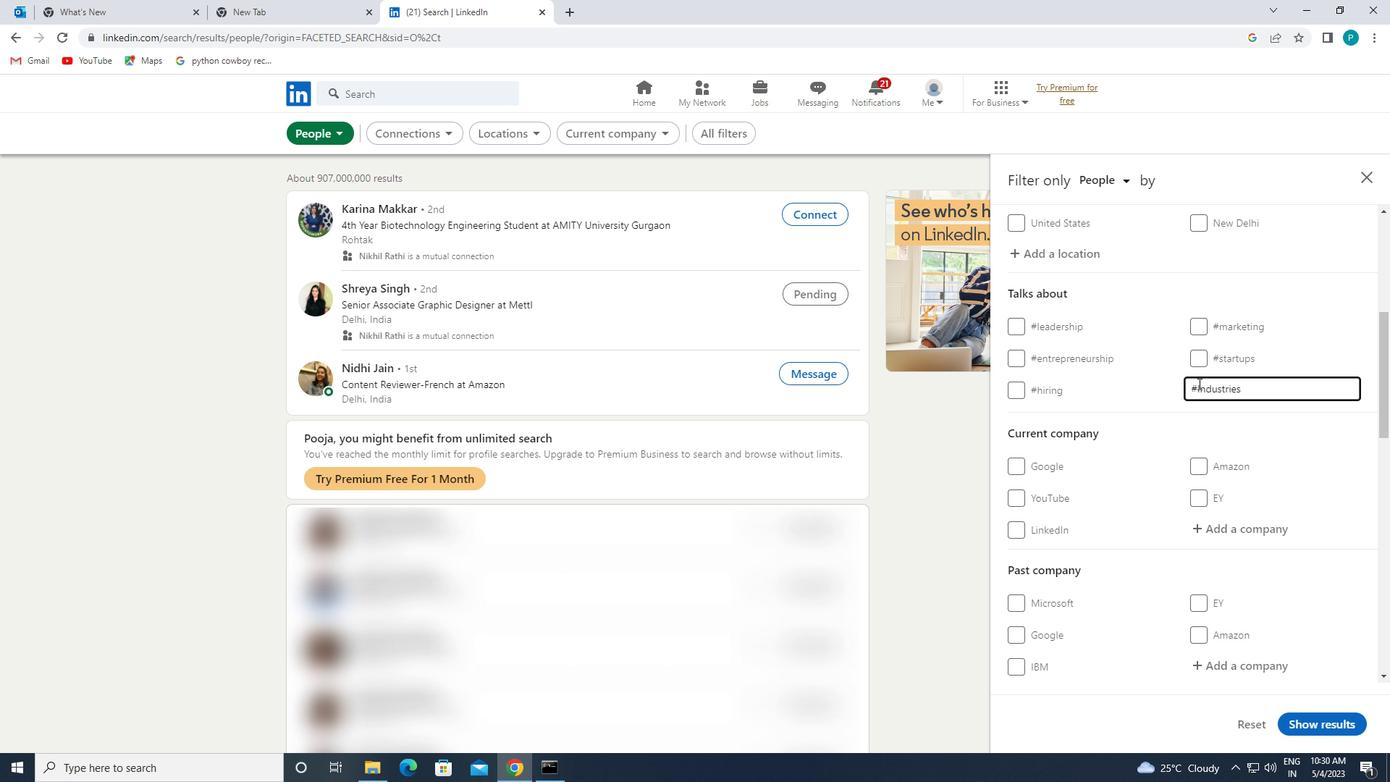 
Action: Mouse scrolled (1172, 414) with delta (0, 0)
Screenshot: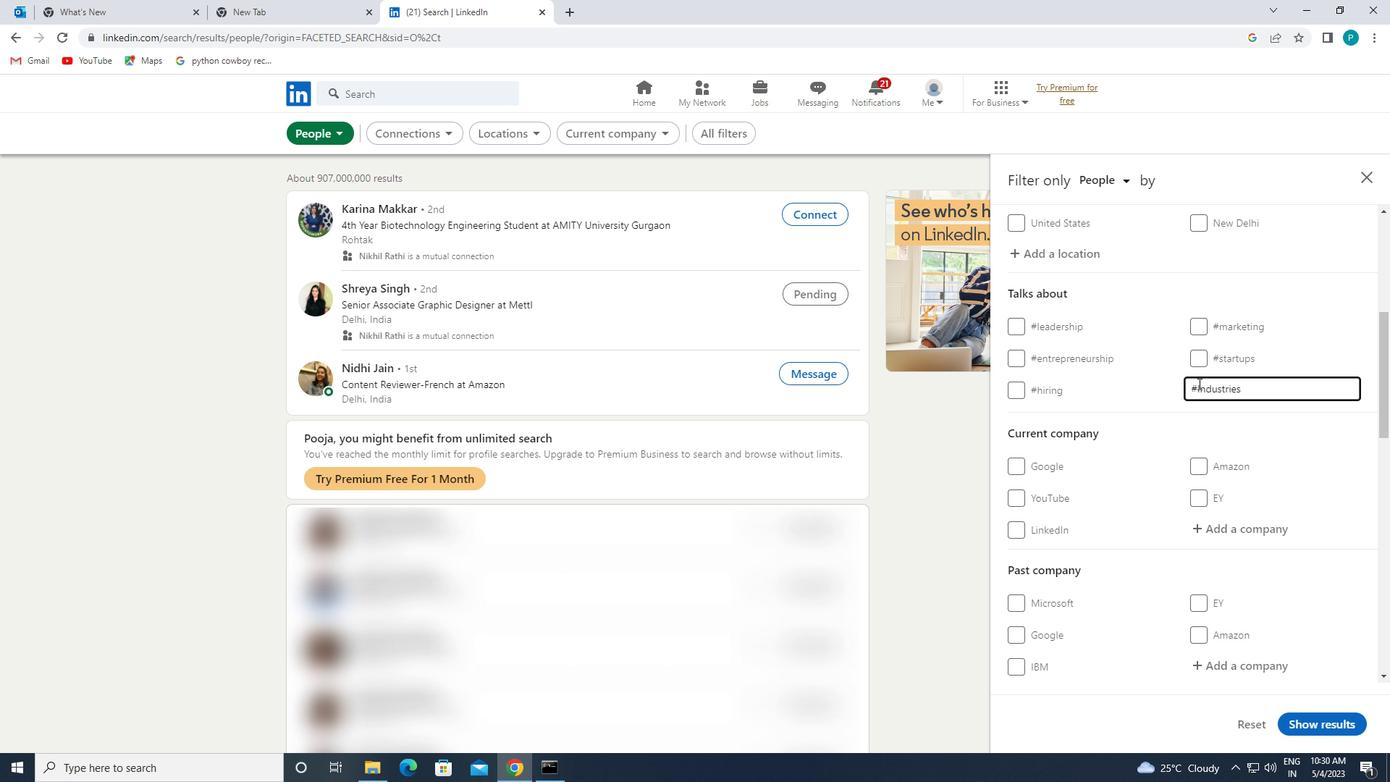 
Action: Mouse moved to (1168, 422)
Screenshot: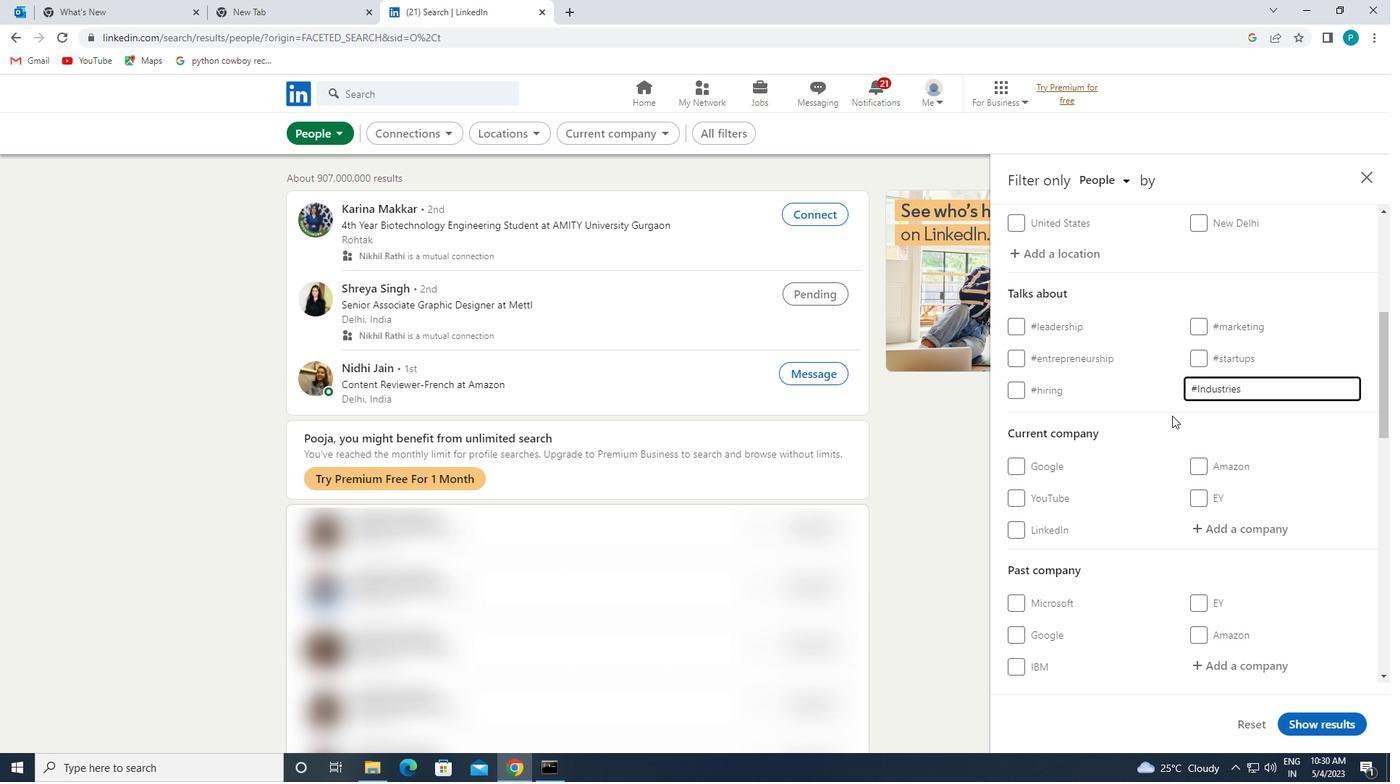 
Action: Mouse scrolled (1168, 422) with delta (0, 0)
Screenshot: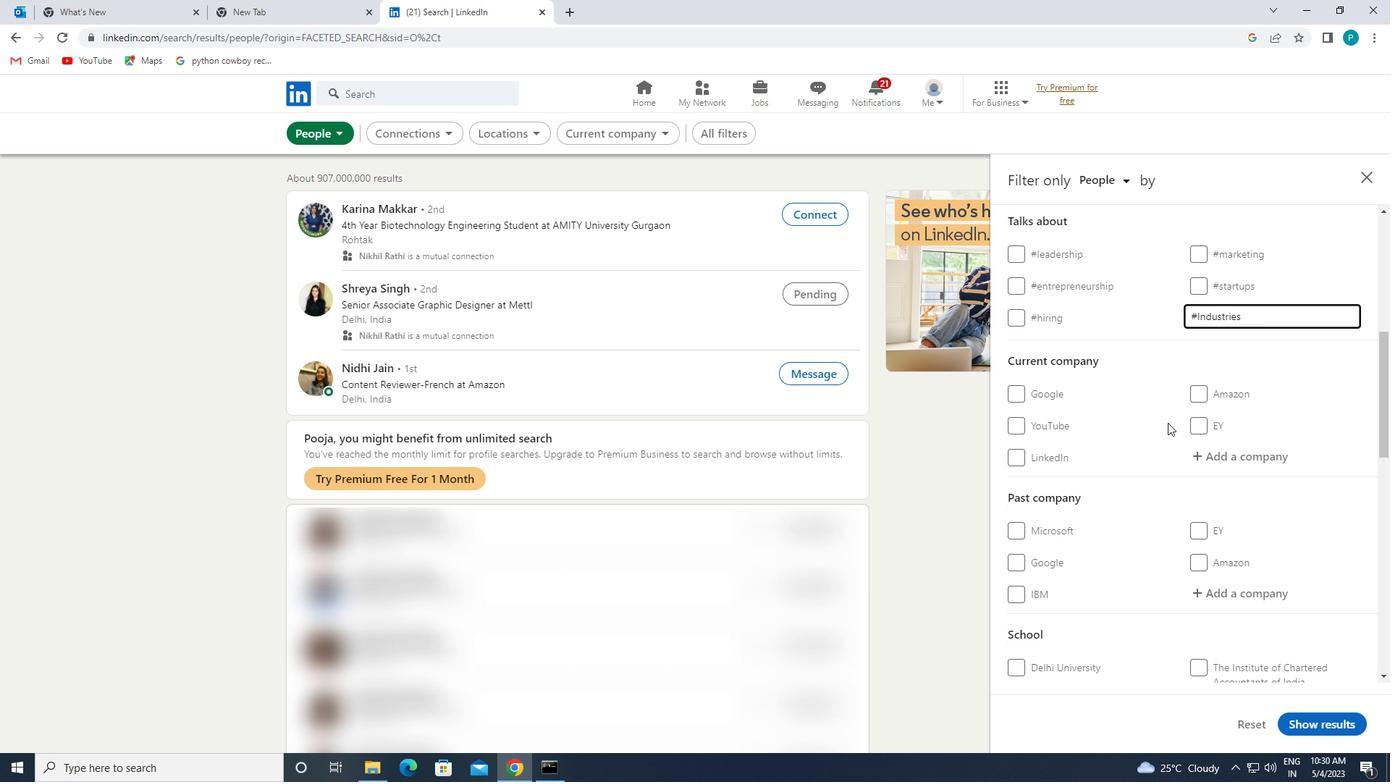 
Action: Mouse moved to (1168, 422)
Screenshot: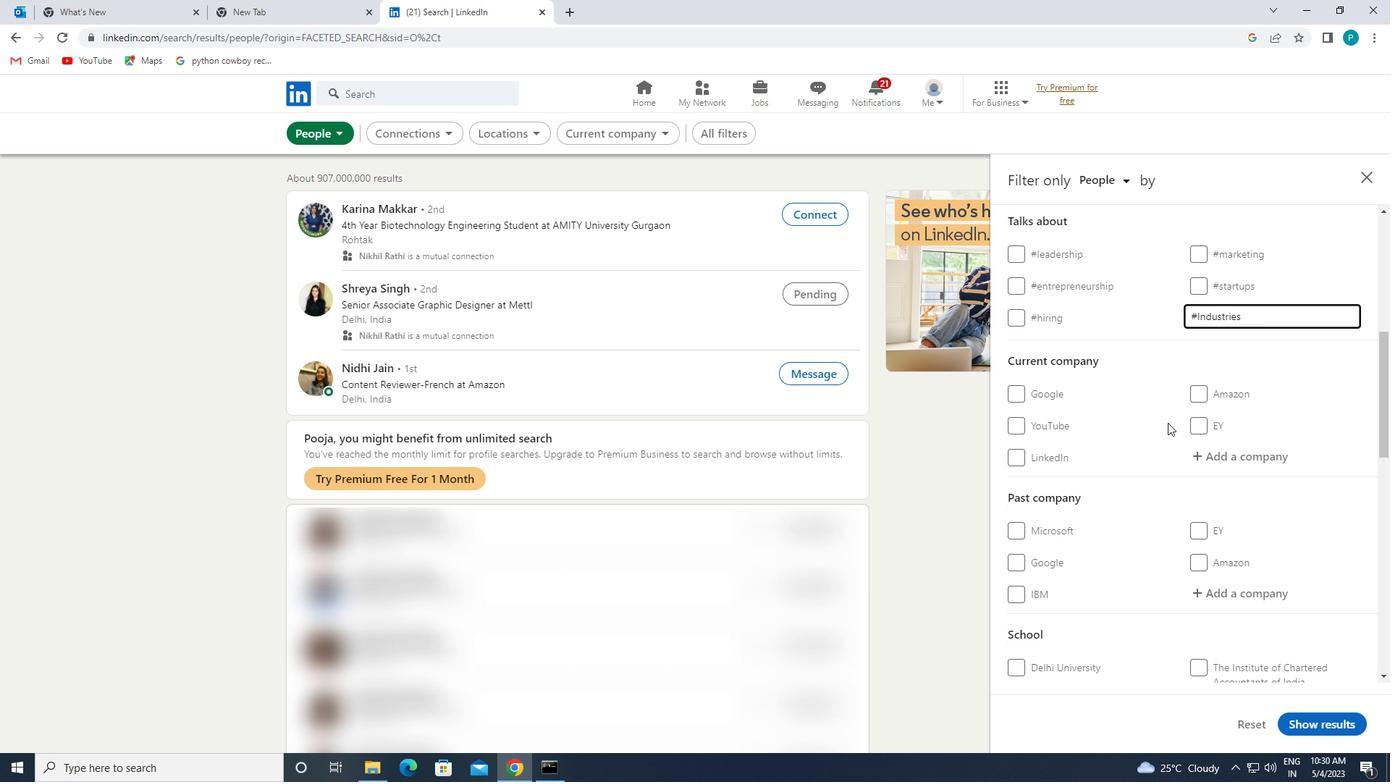 
Action: Mouse scrolled (1168, 422) with delta (0, 0)
Screenshot: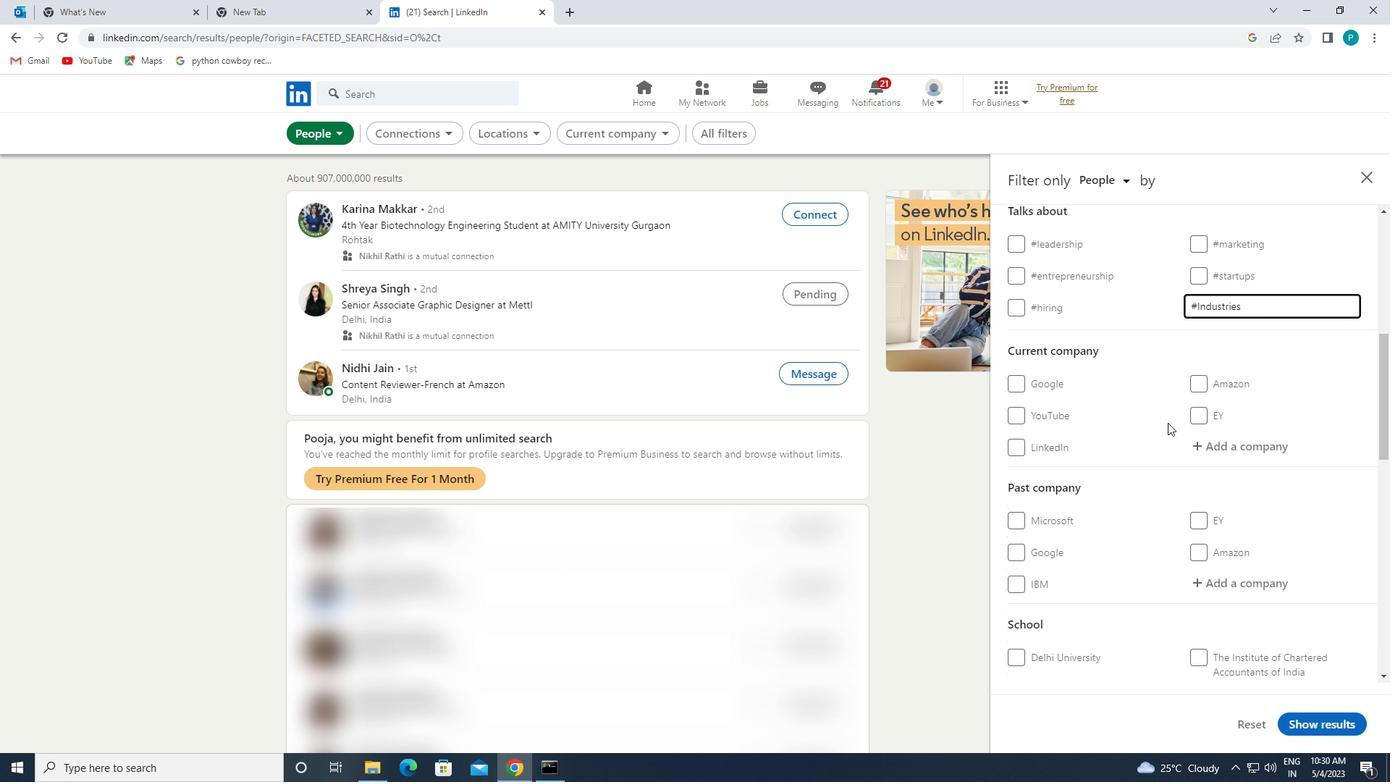 
Action: Mouse scrolled (1168, 422) with delta (0, 0)
Screenshot: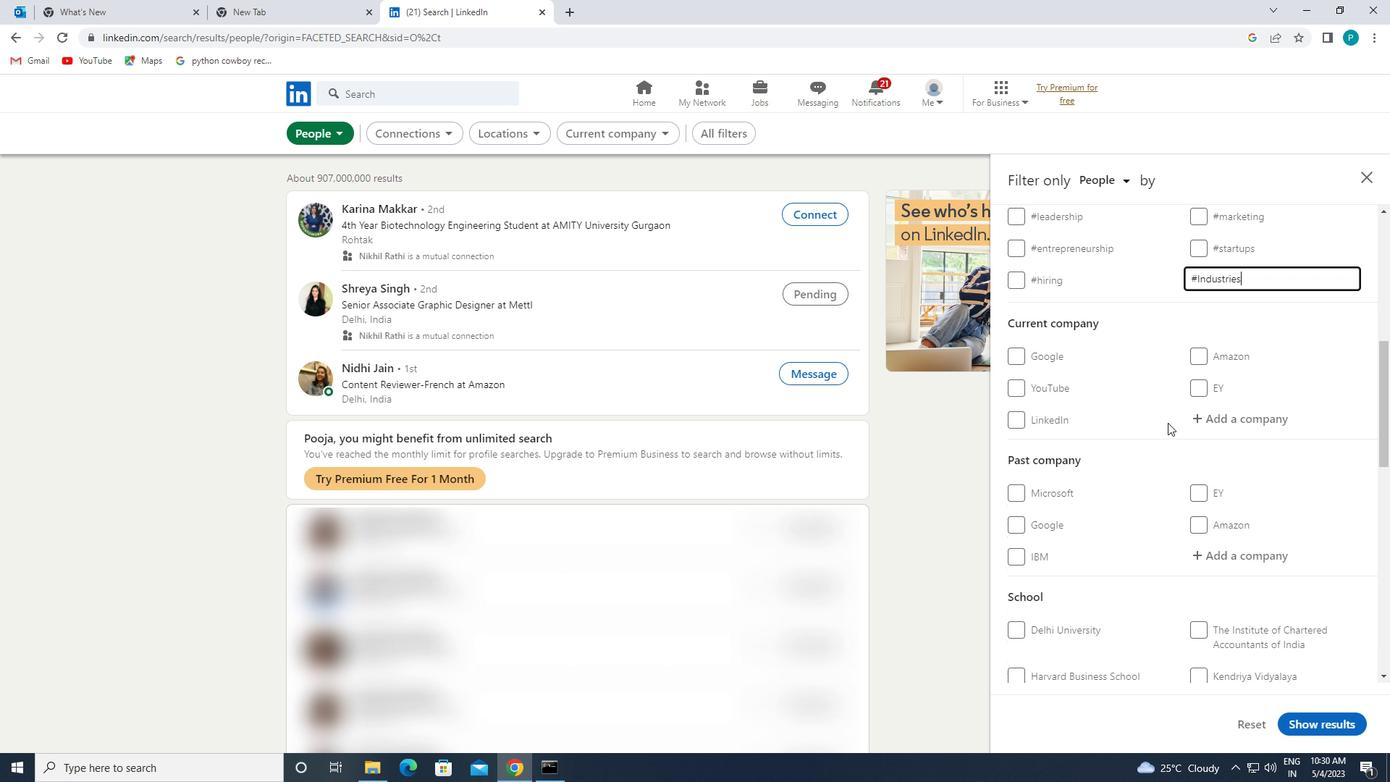 
Action: Mouse scrolled (1168, 422) with delta (0, 0)
Screenshot: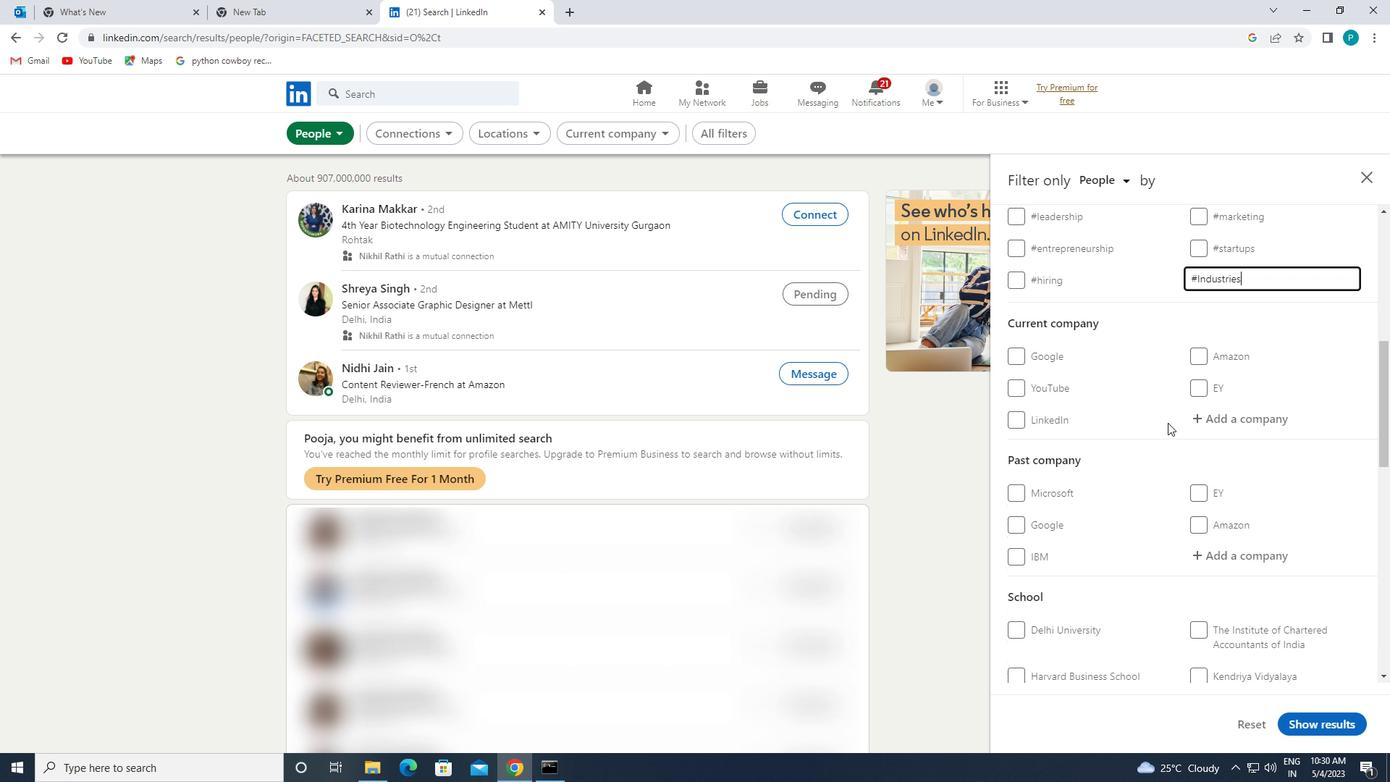 
Action: Mouse scrolled (1168, 422) with delta (0, 0)
Screenshot: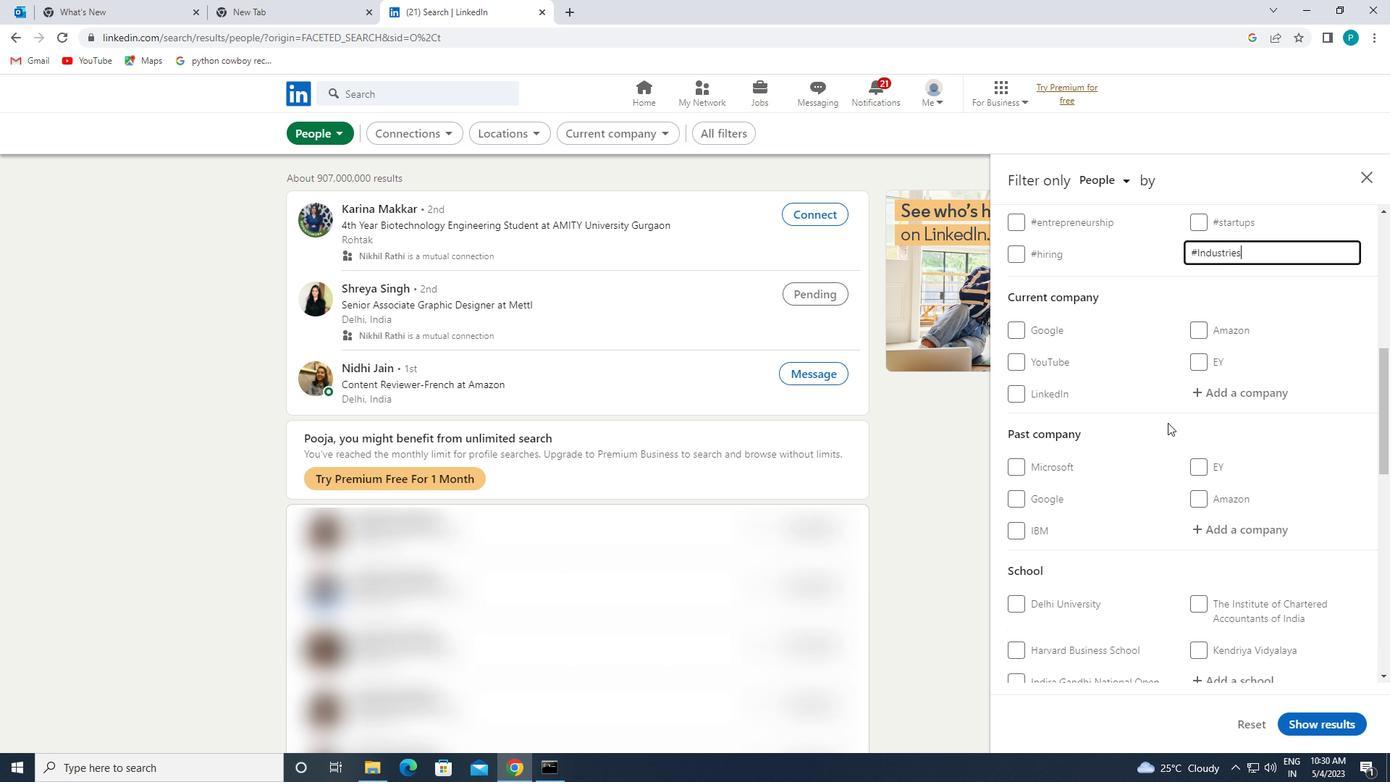 
Action: Mouse moved to (1156, 433)
Screenshot: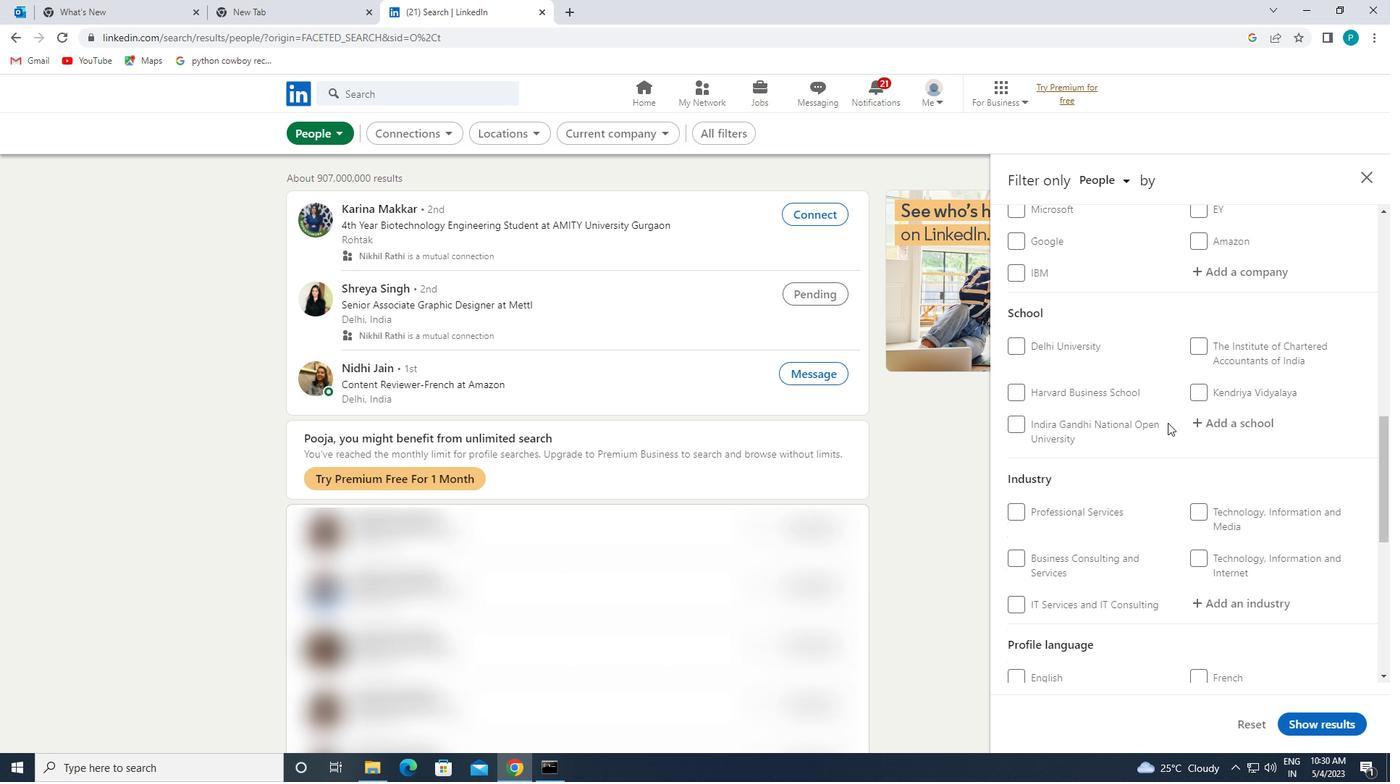 
Action: Mouse scrolled (1156, 432) with delta (0, 0)
Screenshot: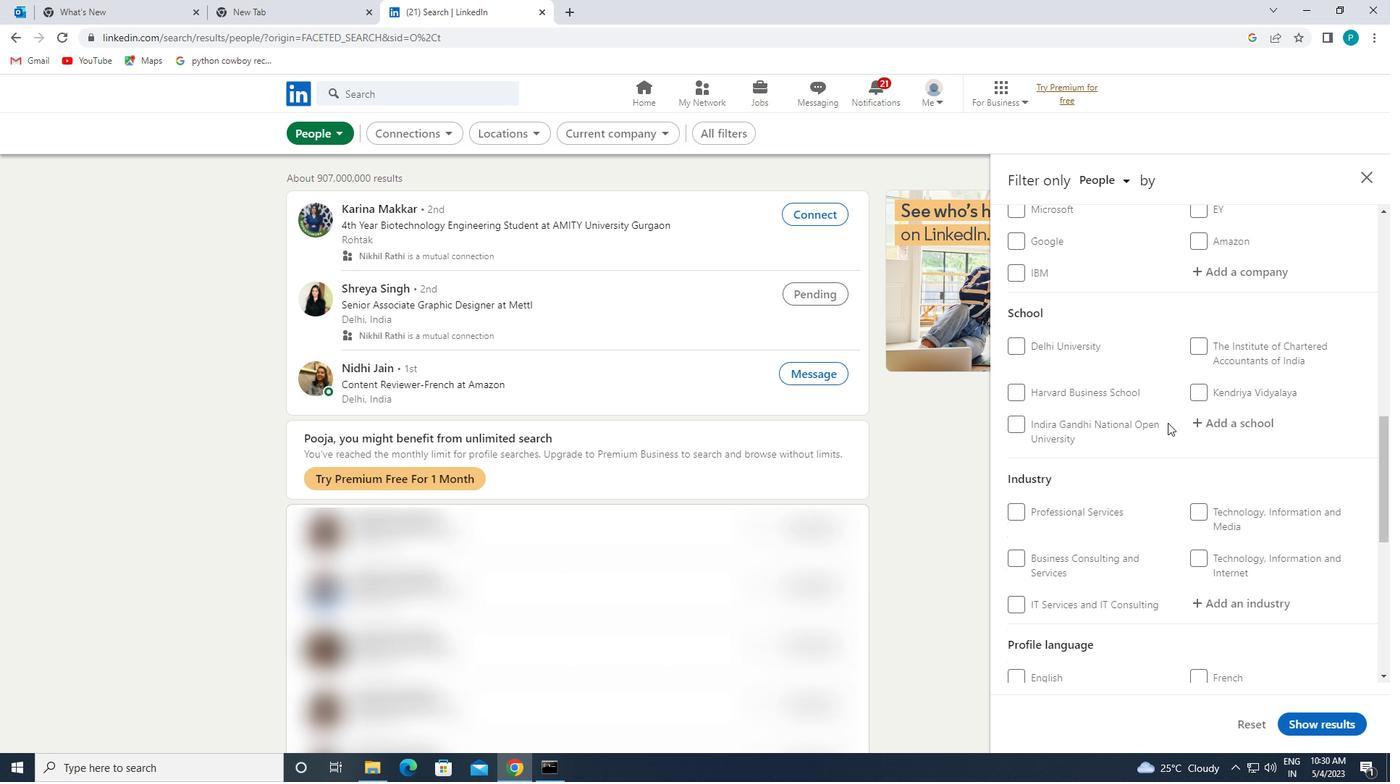 
Action: Mouse scrolled (1156, 432) with delta (0, 0)
Screenshot: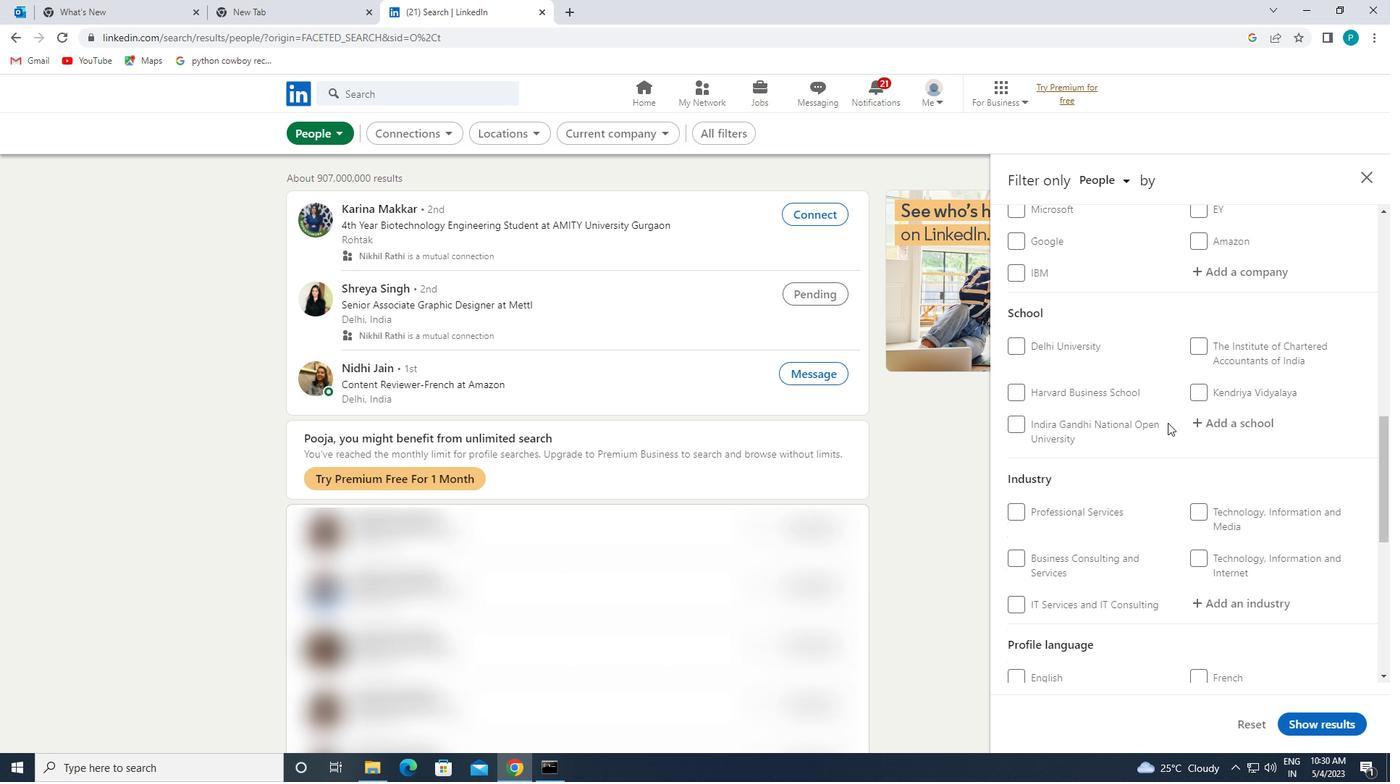 
Action: Mouse moved to (1156, 433)
Screenshot: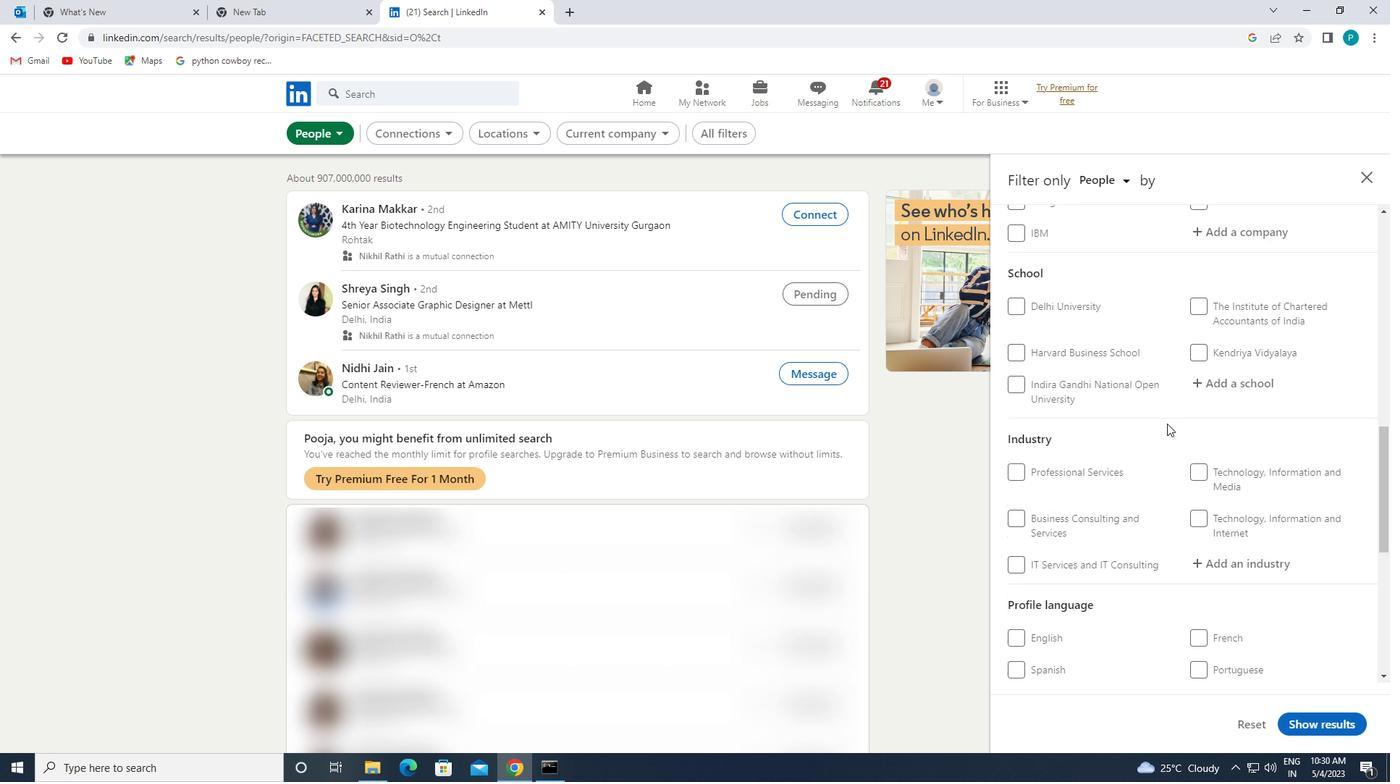 
Action: Mouse scrolled (1156, 433) with delta (0, 0)
Screenshot: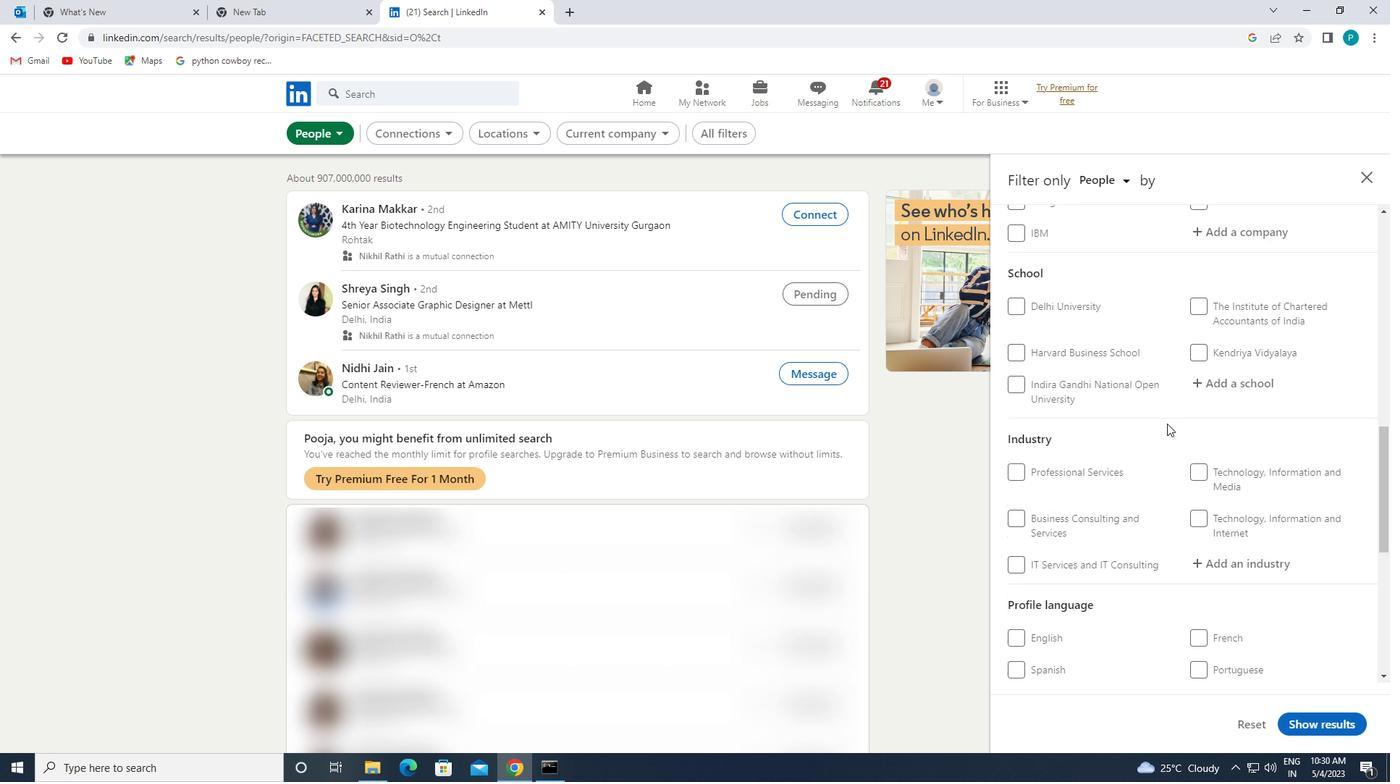 
Action: Mouse scrolled (1156, 433) with delta (0, 0)
Screenshot: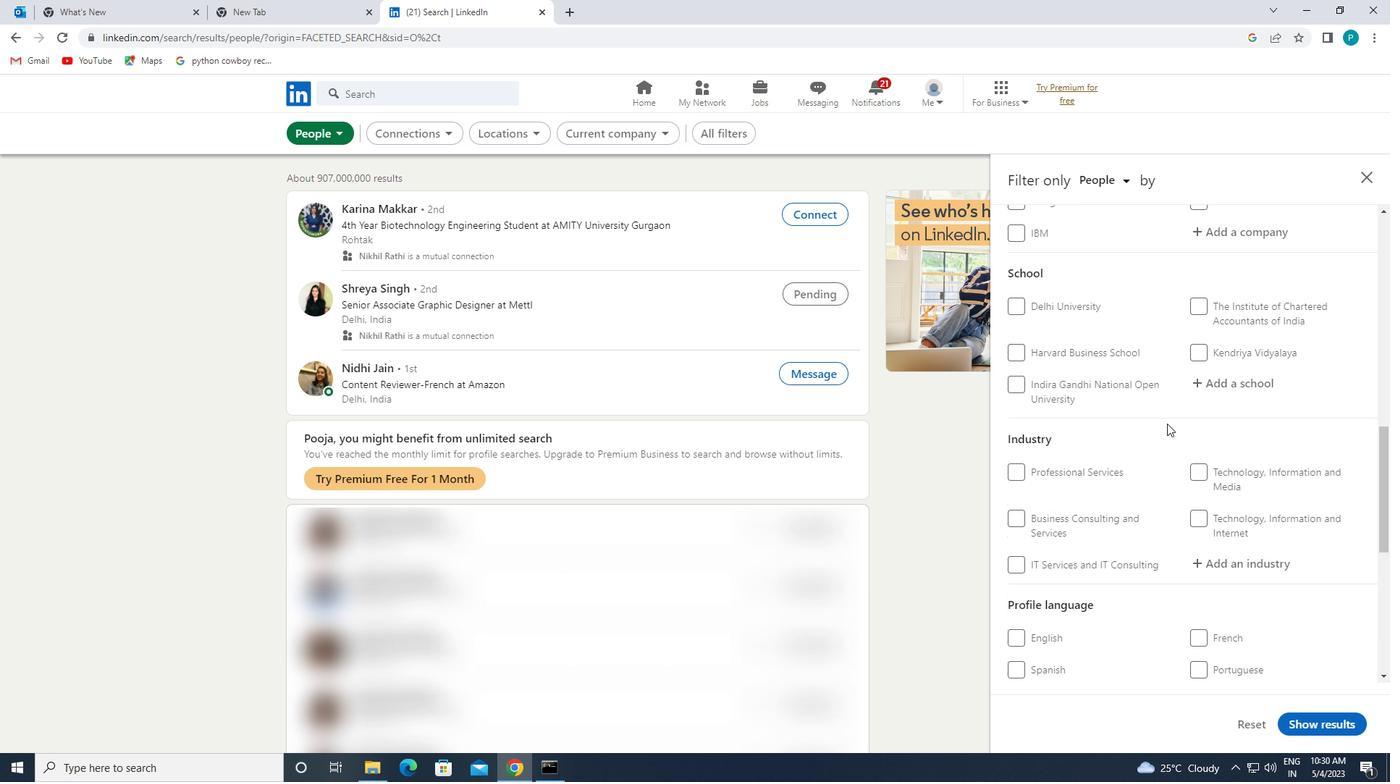 
Action: Mouse moved to (1105, 470)
Screenshot: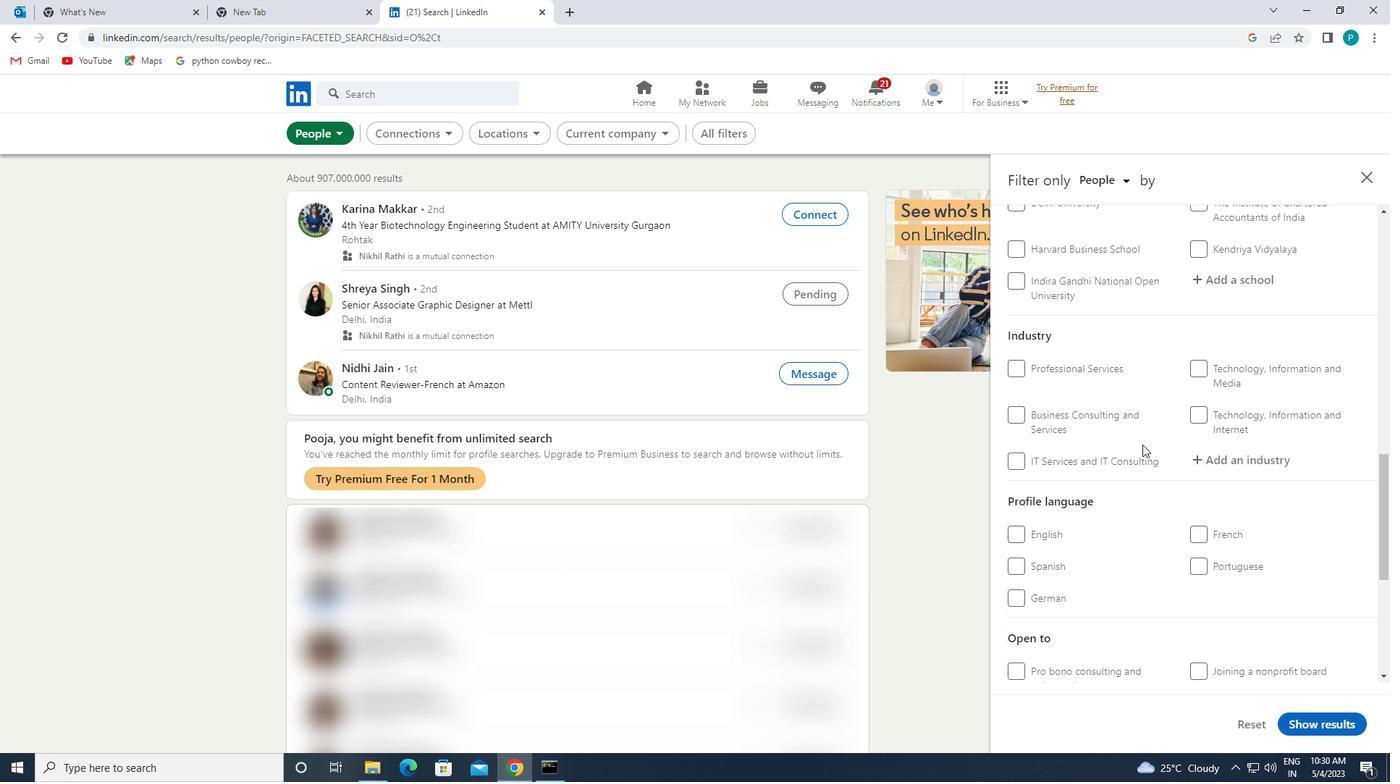 
Action: Mouse scrolled (1105, 469) with delta (0, 0)
Screenshot: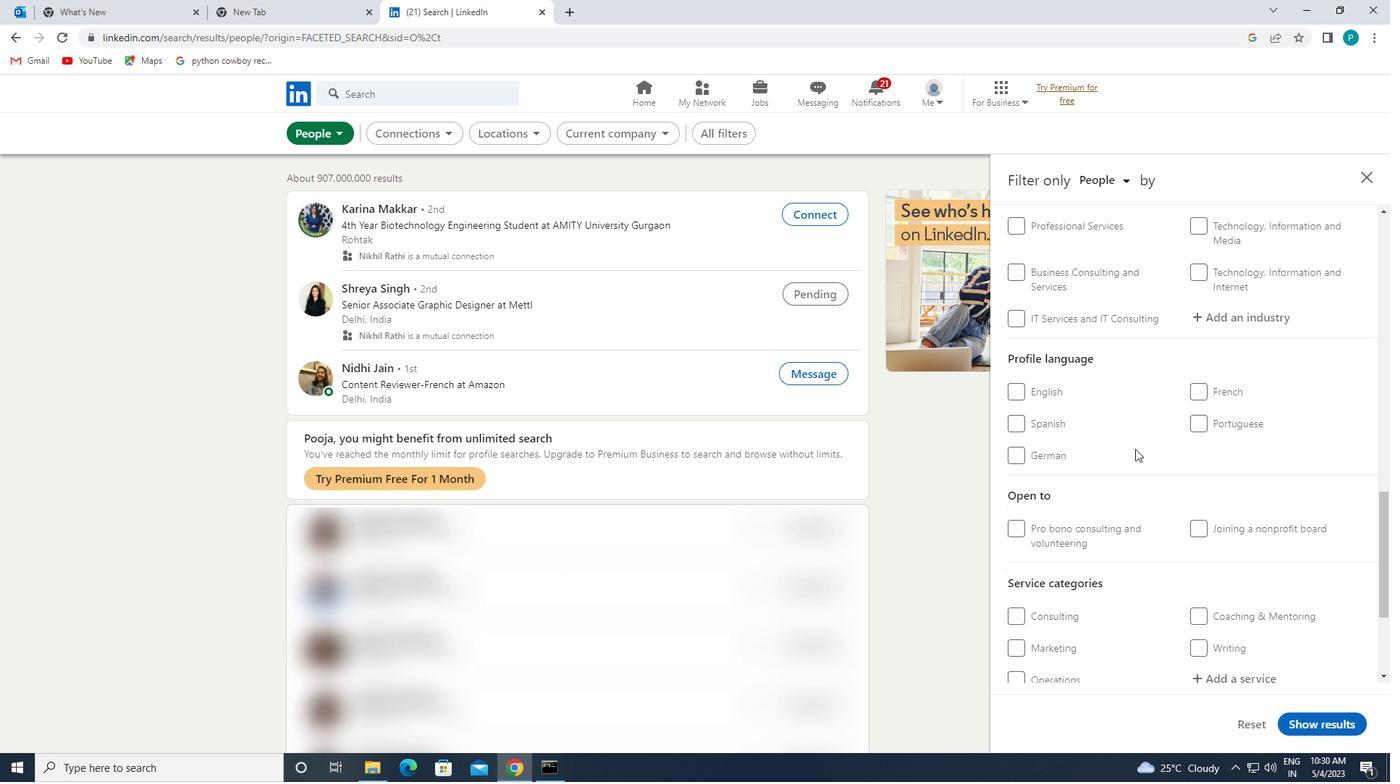 
Action: Mouse moved to (1104, 470)
Screenshot: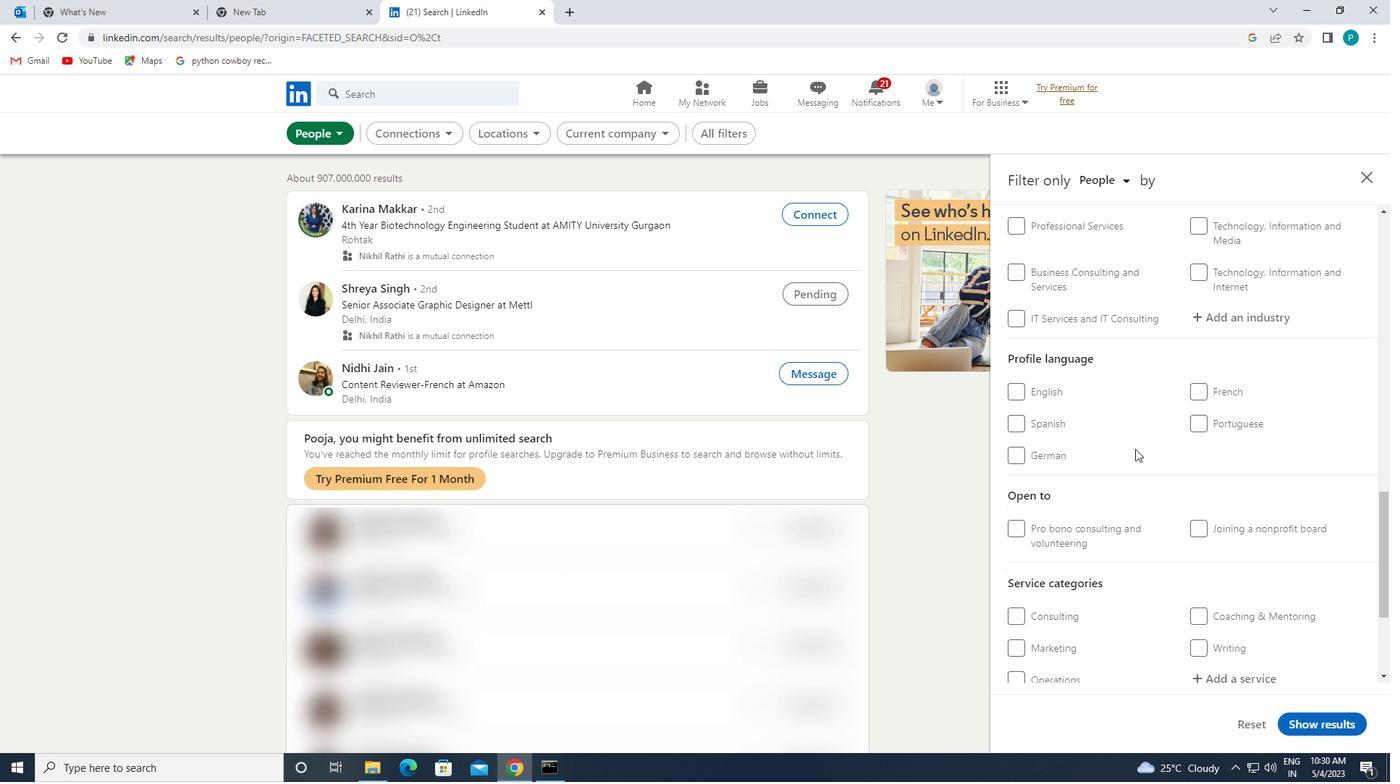 
Action: Mouse scrolled (1104, 470) with delta (0, 0)
Screenshot: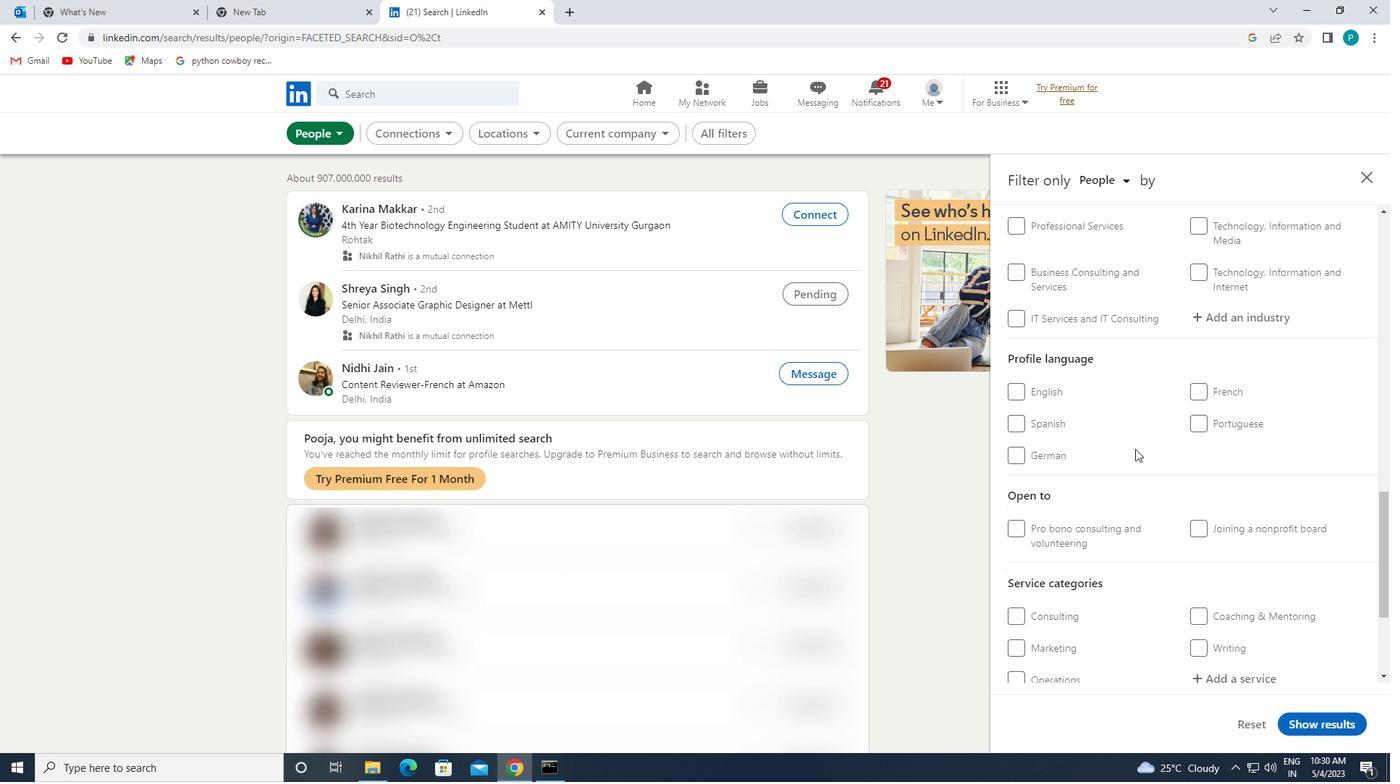 
Action: Mouse moved to (1195, 397)
Screenshot: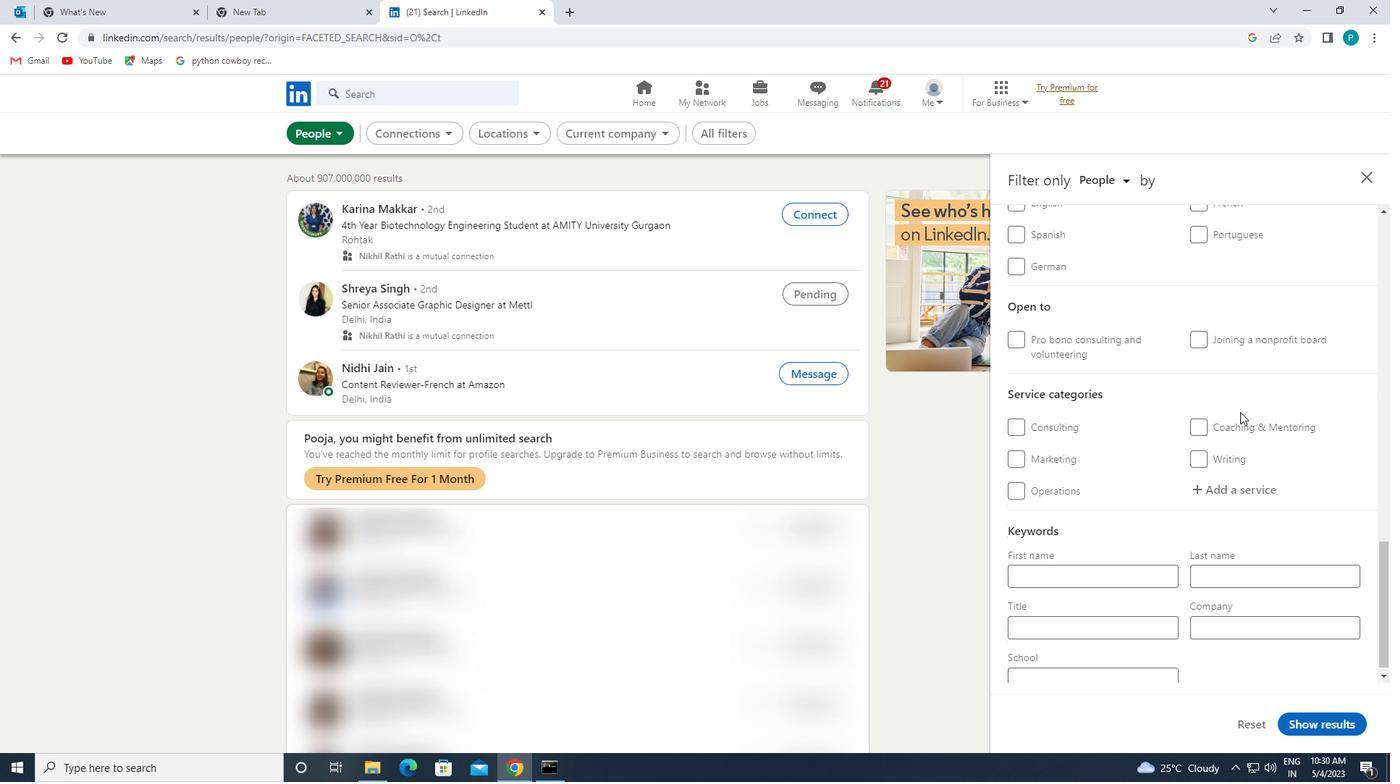 
Action: Mouse scrolled (1195, 398) with delta (0, 0)
Screenshot: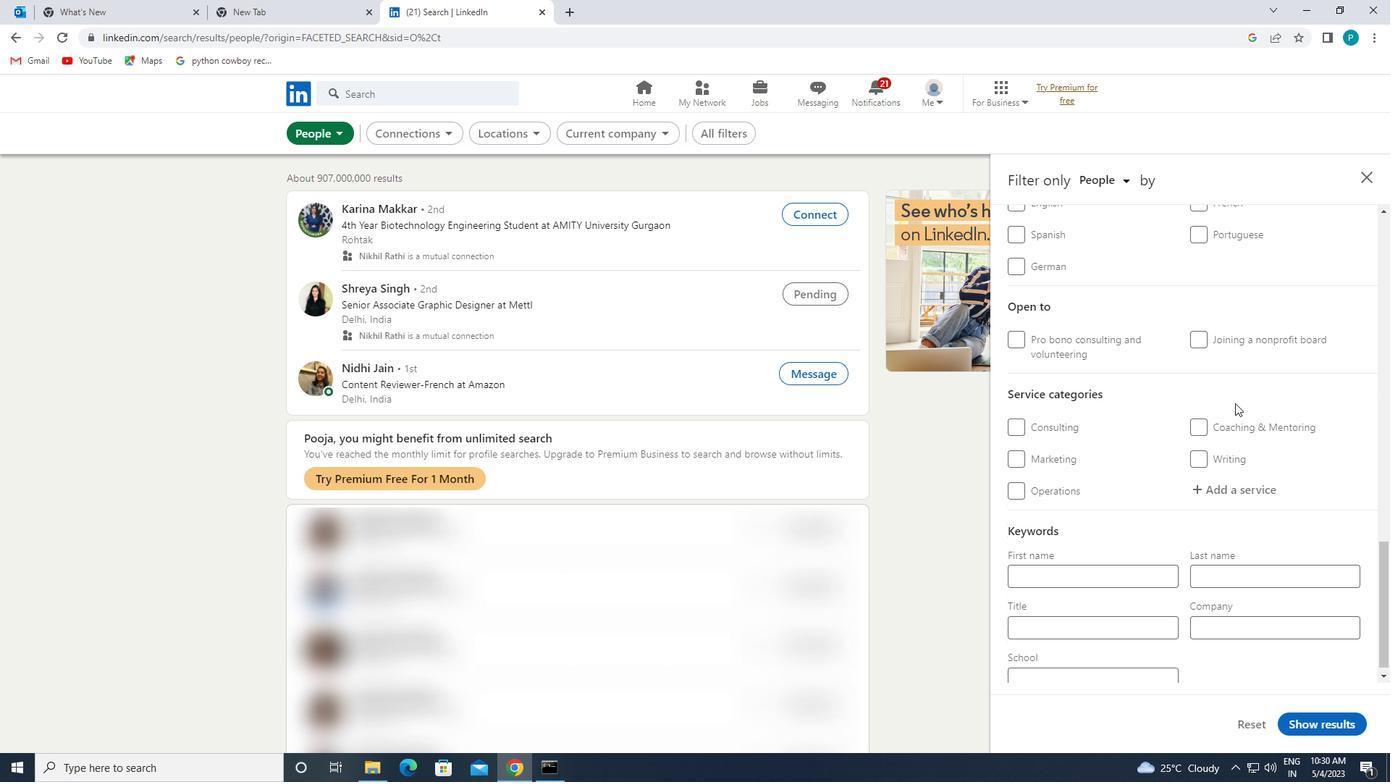 
Action: Mouse moved to (1195, 396)
Screenshot: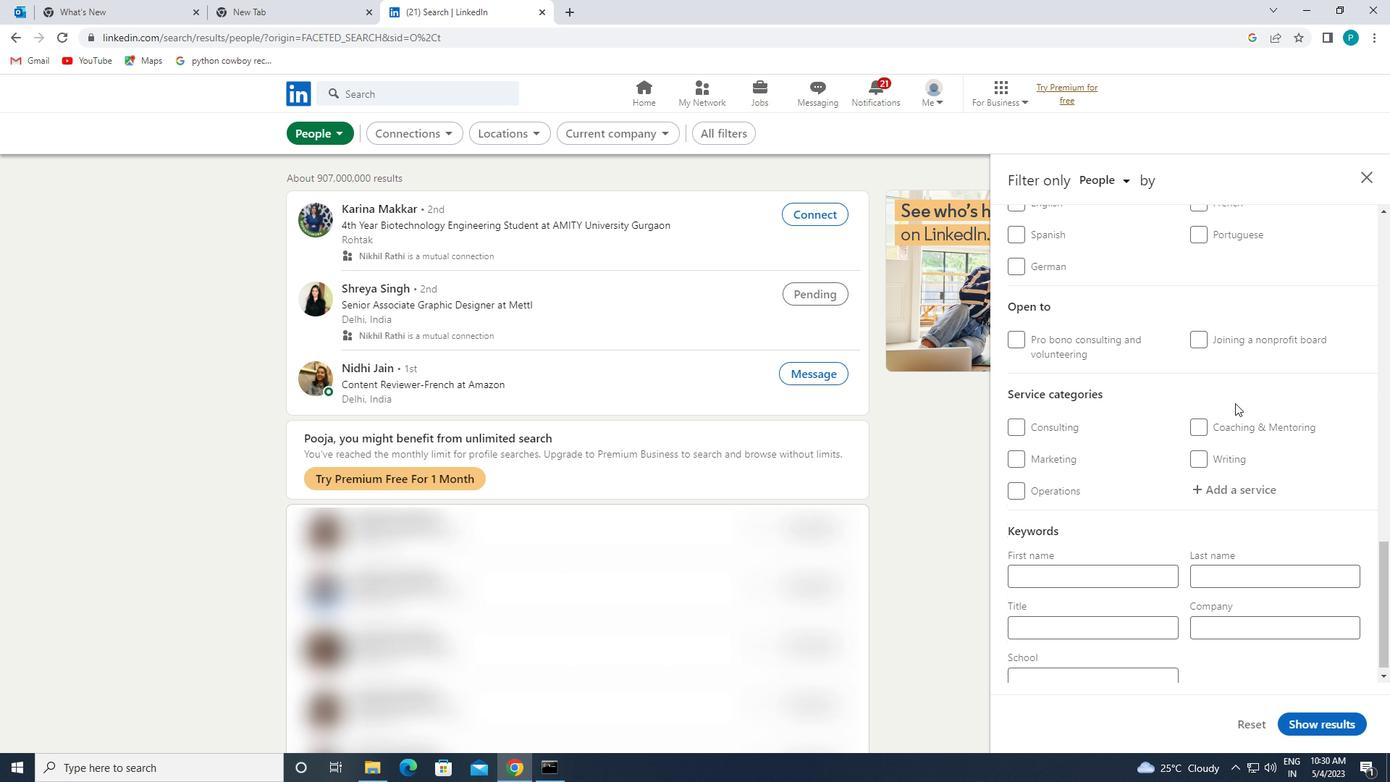 
Action: Mouse scrolled (1195, 397) with delta (0, 0)
Screenshot: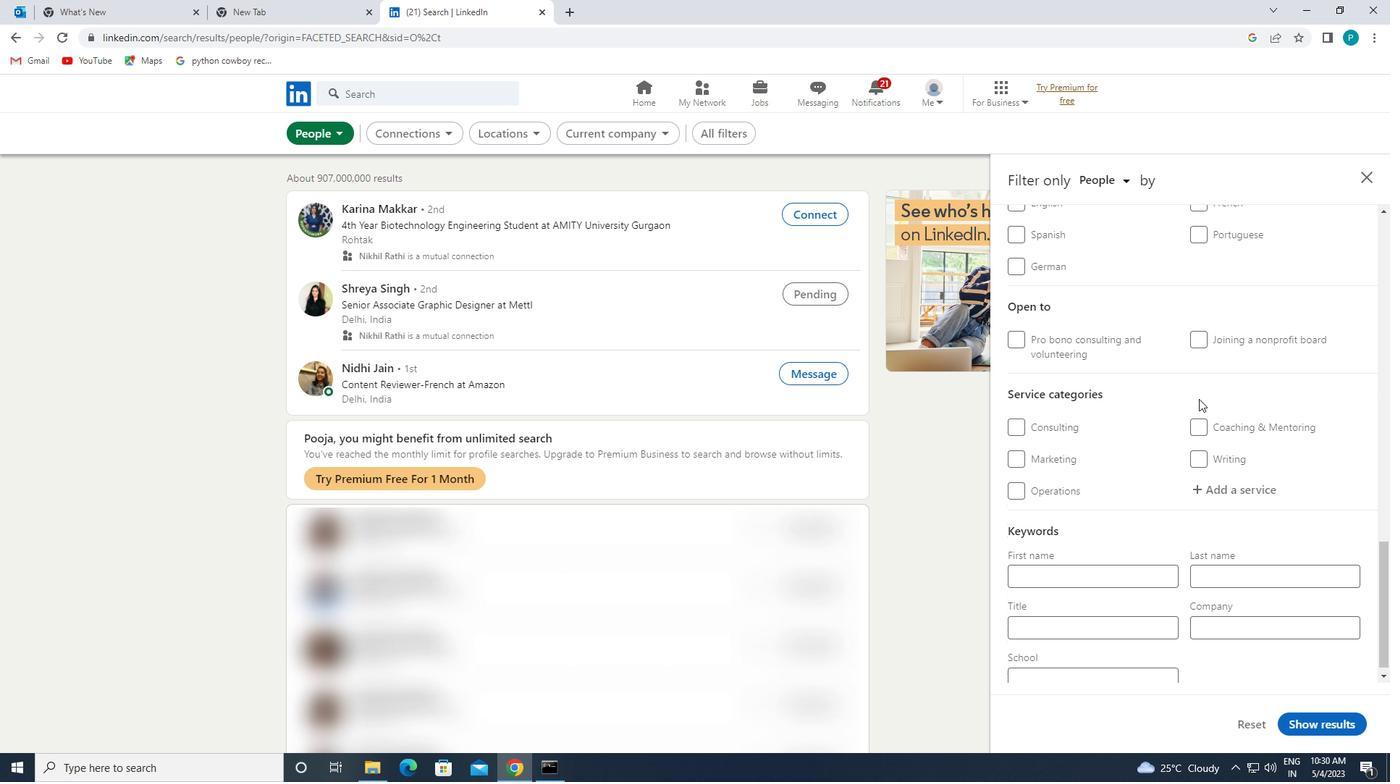 
Action: Mouse moved to (1064, 380)
Screenshot: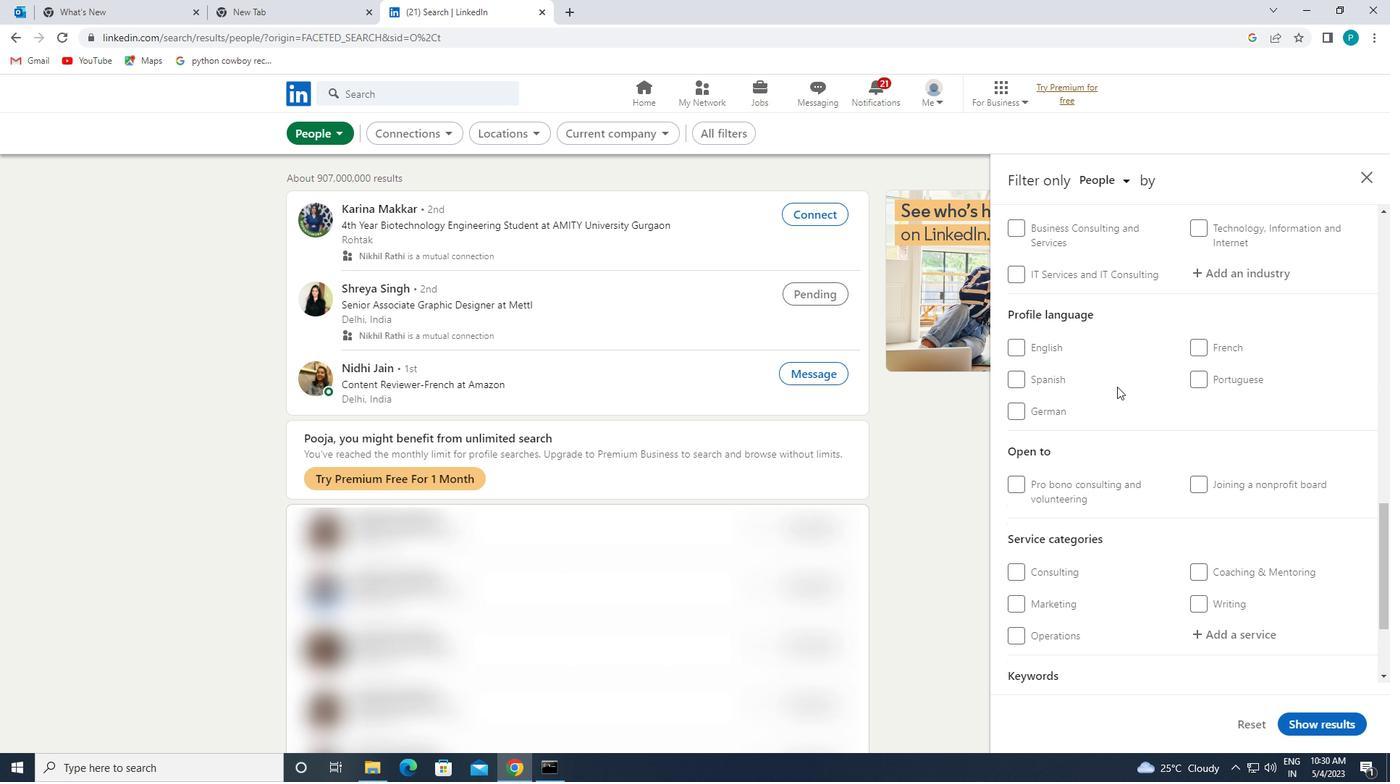 
Action: Mouse pressed left at (1064, 380)
Screenshot: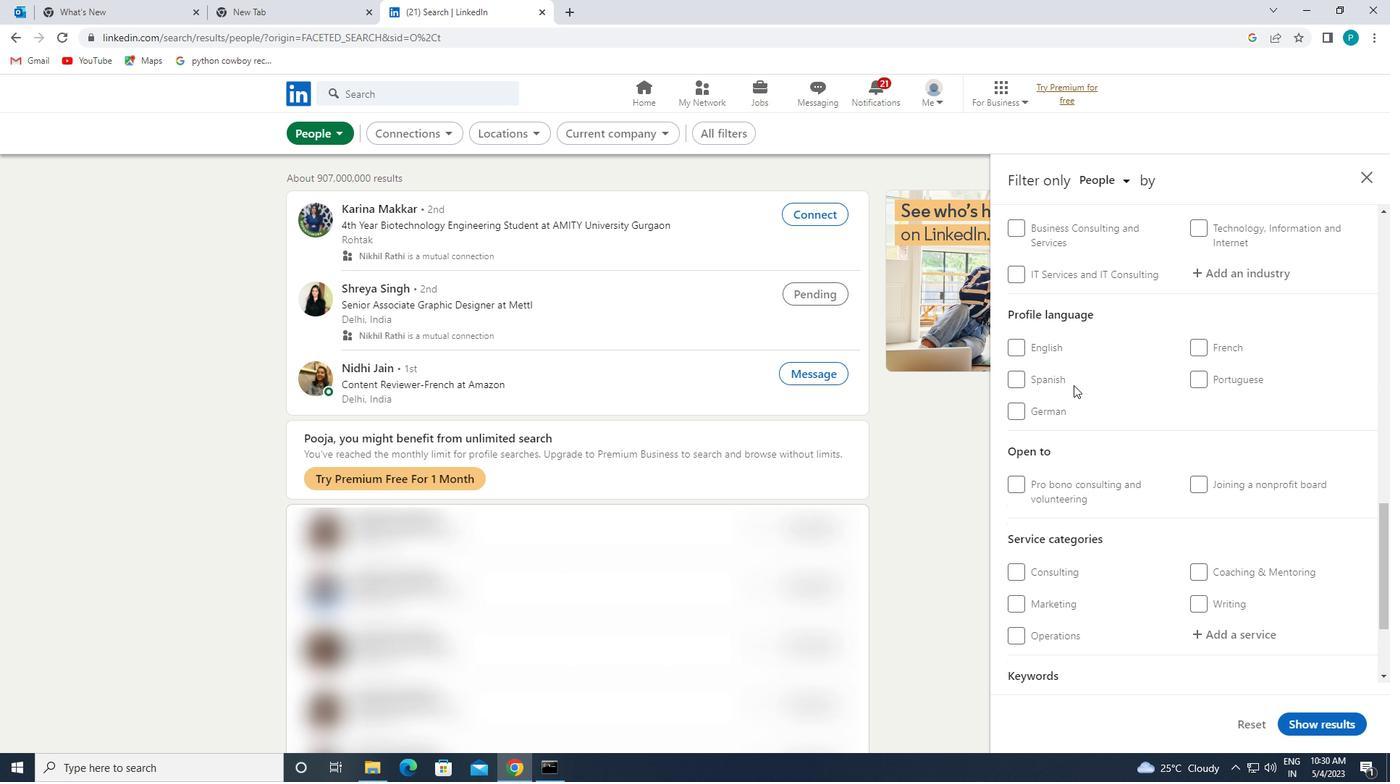 
Action: Mouse moved to (1115, 376)
Screenshot: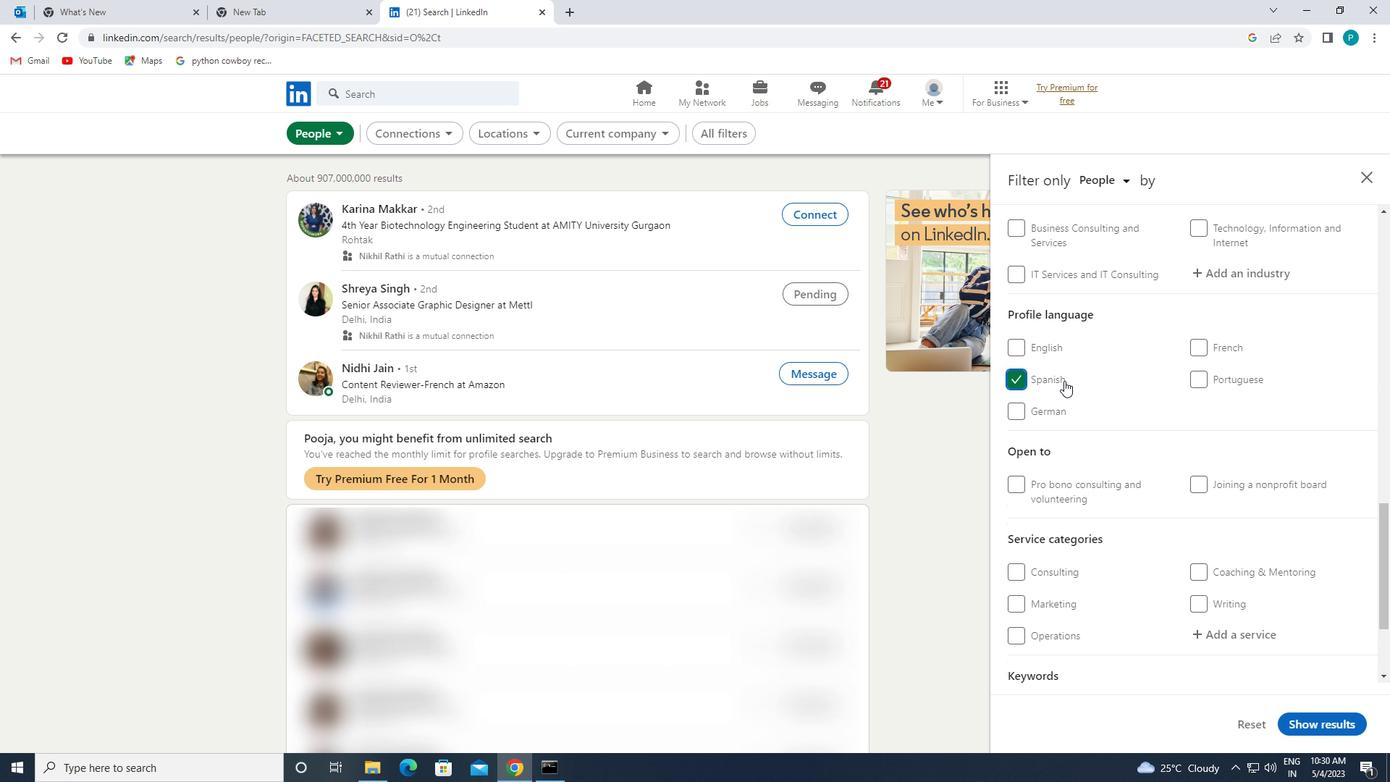 
Action: Mouse scrolled (1115, 377) with delta (0, 0)
Screenshot: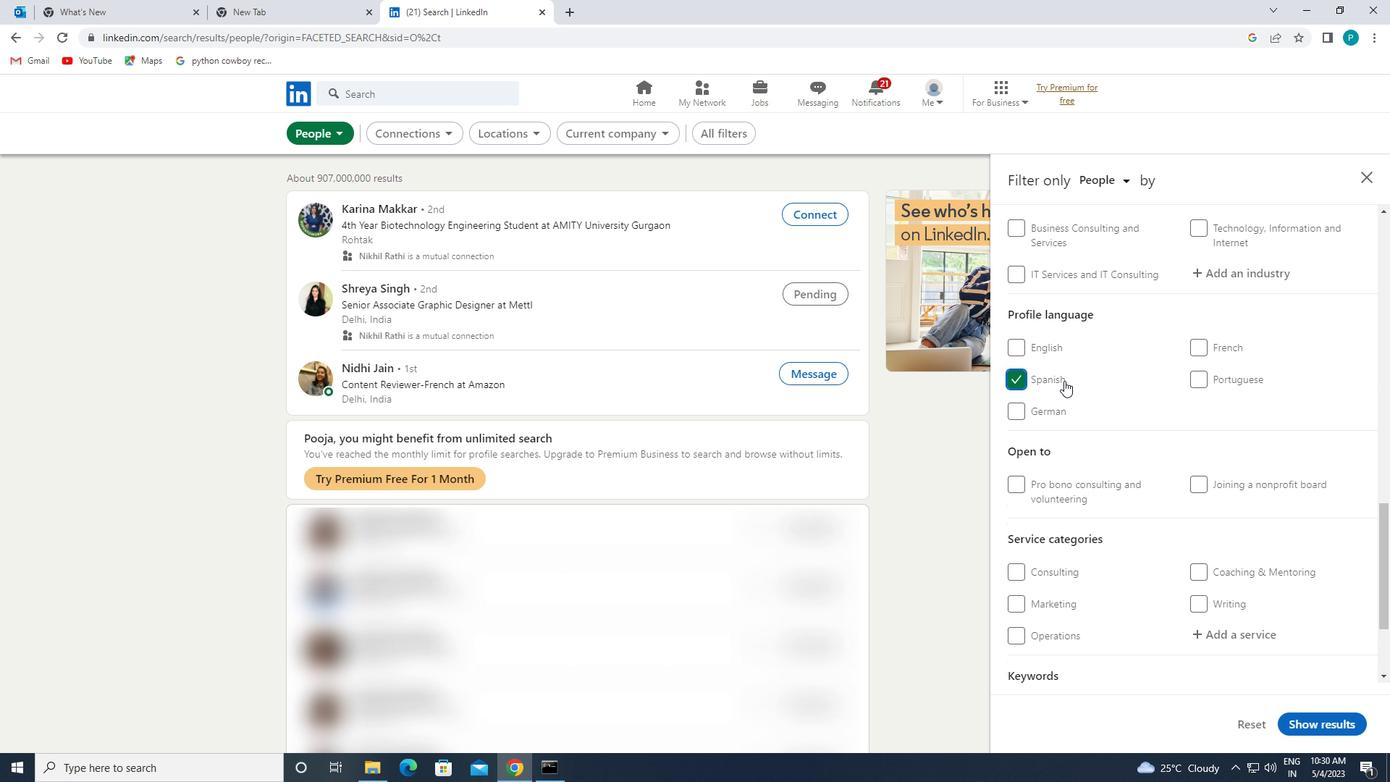 
Action: Mouse moved to (1115, 376)
Screenshot: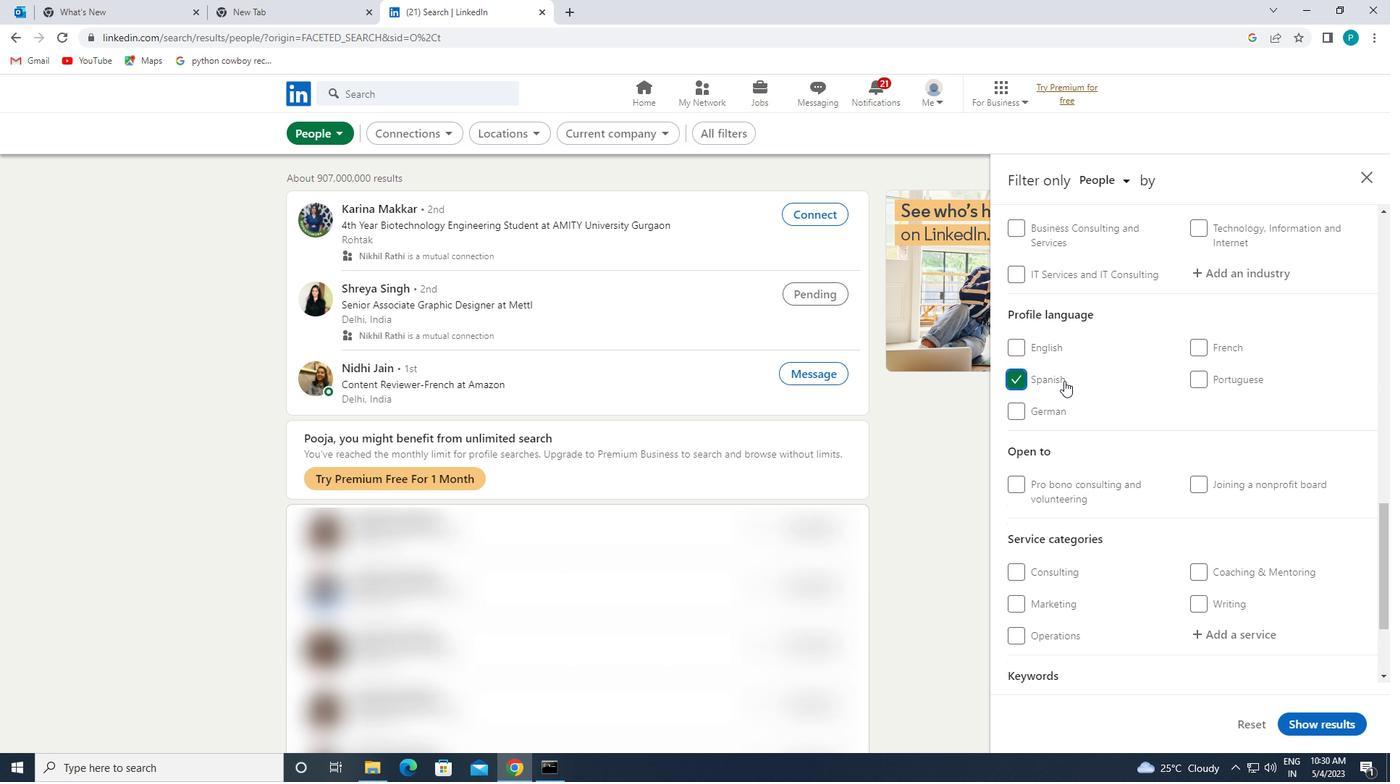 
Action: Mouse scrolled (1115, 377) with delta (0, 0)
Screenshot: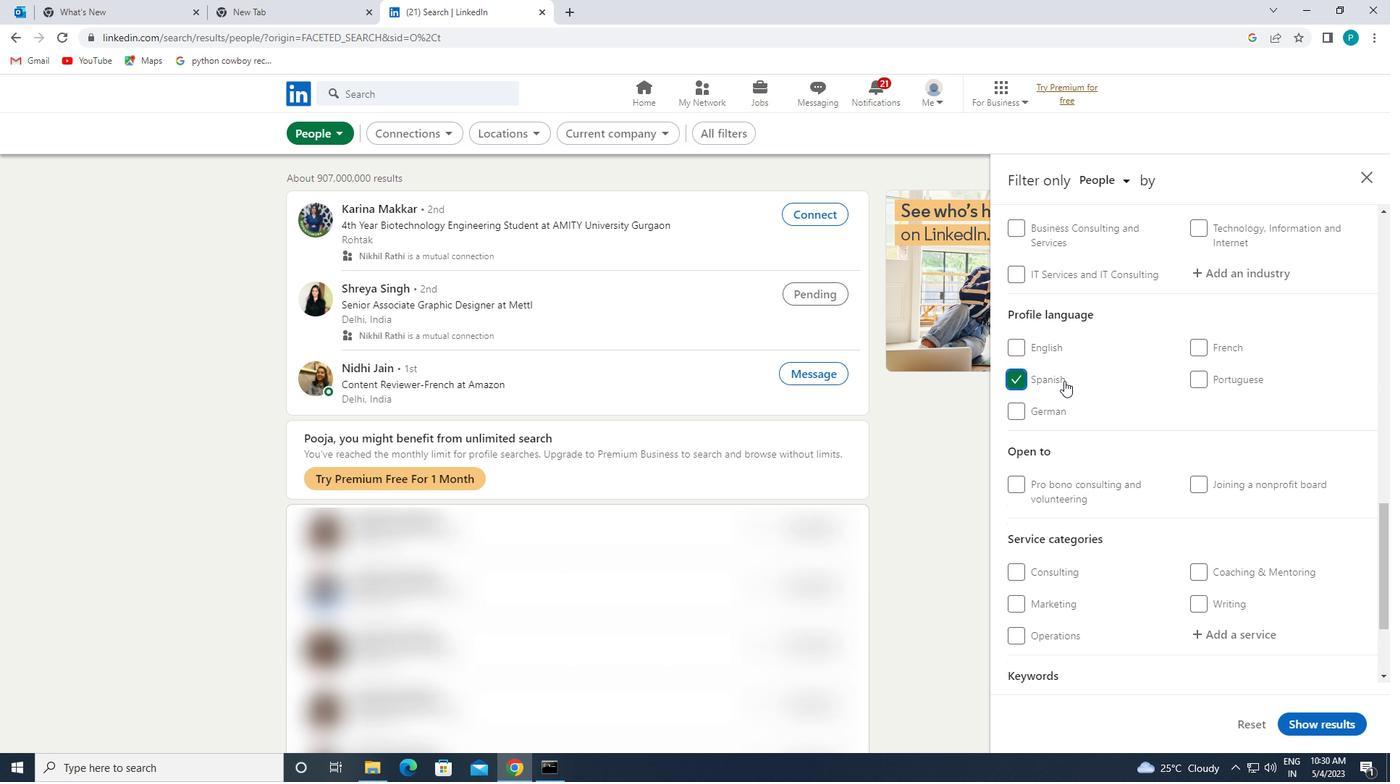 
Action: Mouse scrolled (1115, 377) with delta (0, 0)
Screenshot: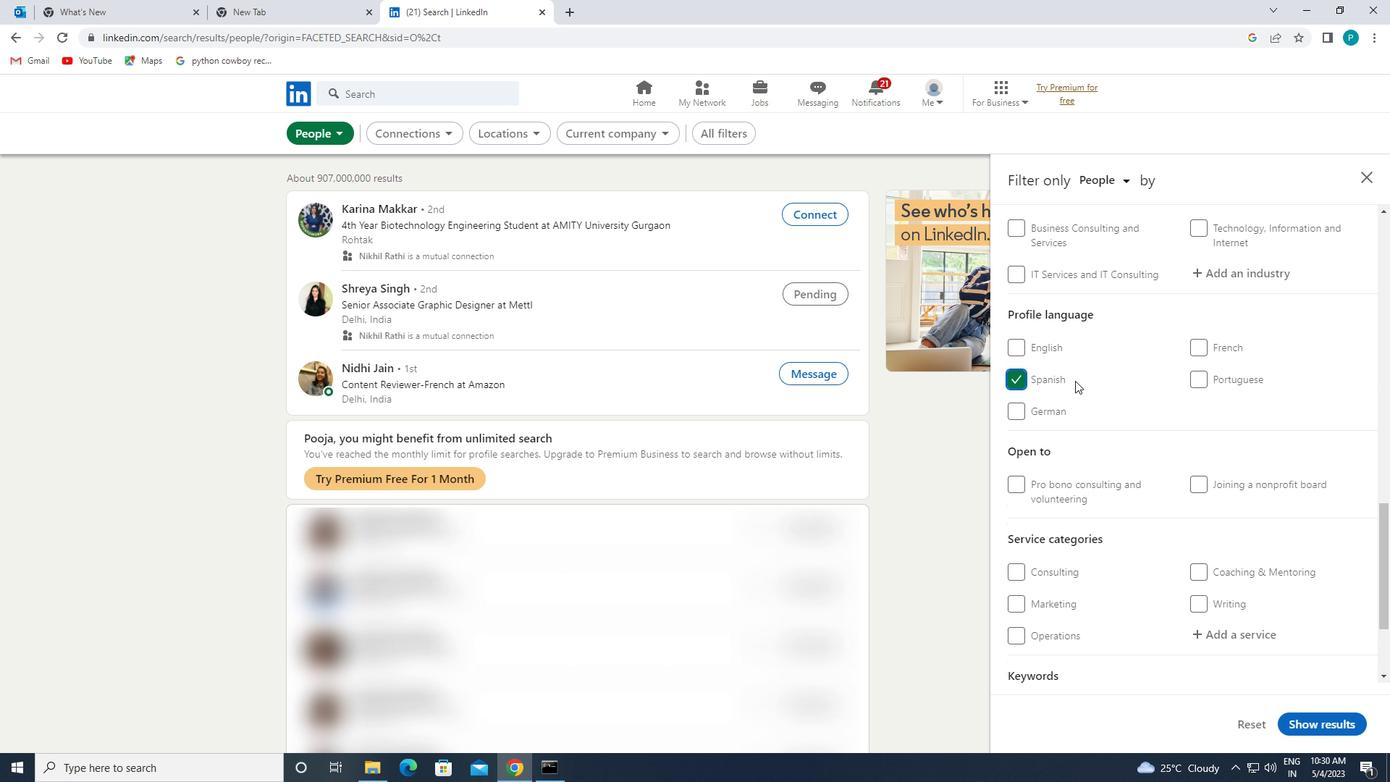 
Action: Mouse moved to (1115, 375)
Screenshot: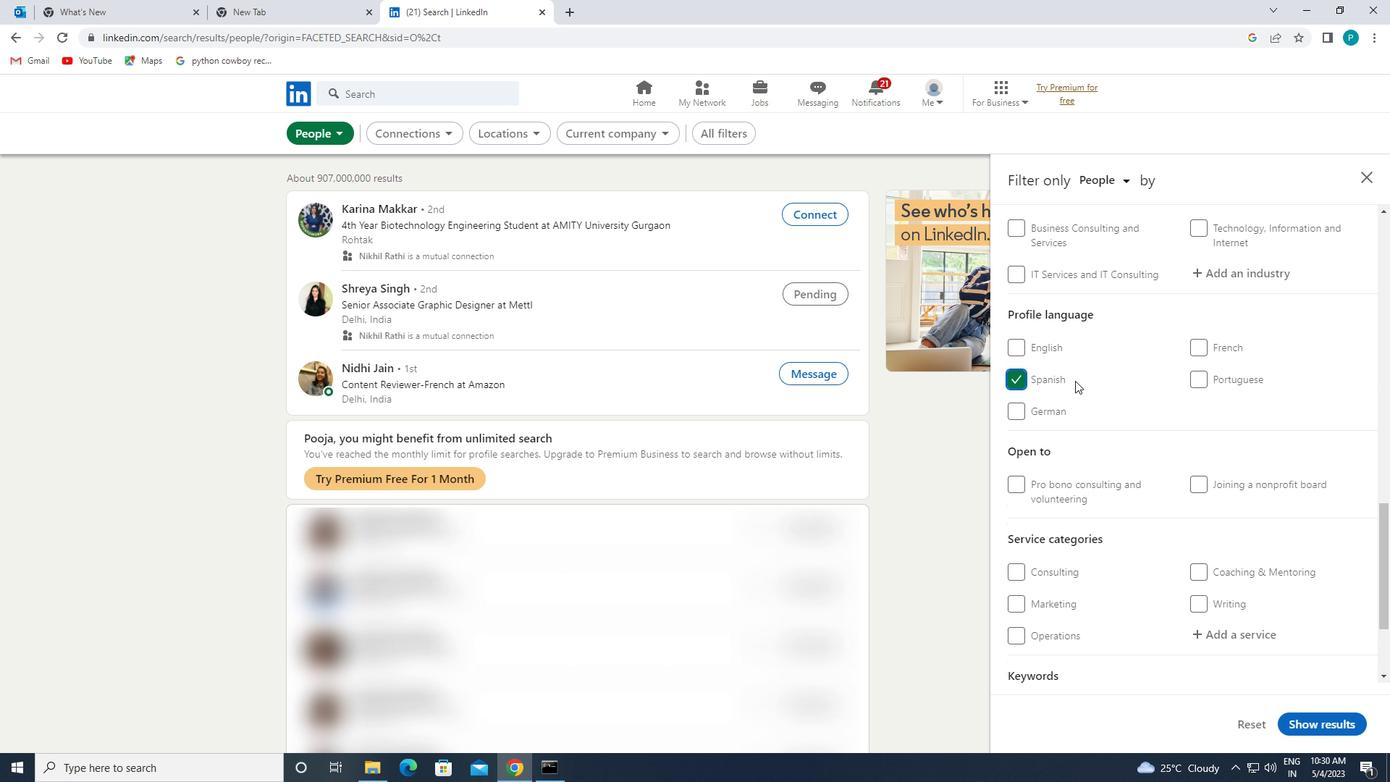 
Action: Mouse scrolled (1115, 376) with delta (0, 0)
Screenshot: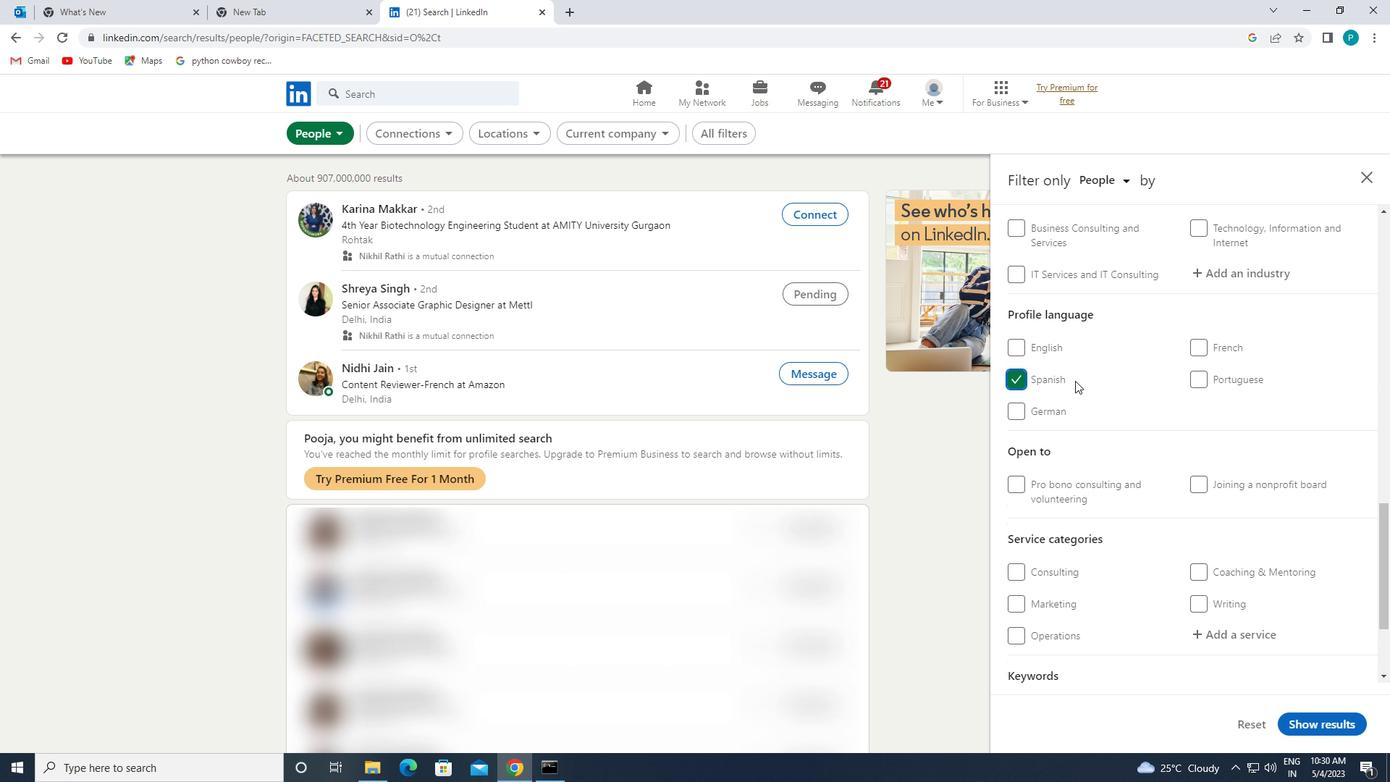 
Action: Mouse moved to (1202, 375)
Screenshot: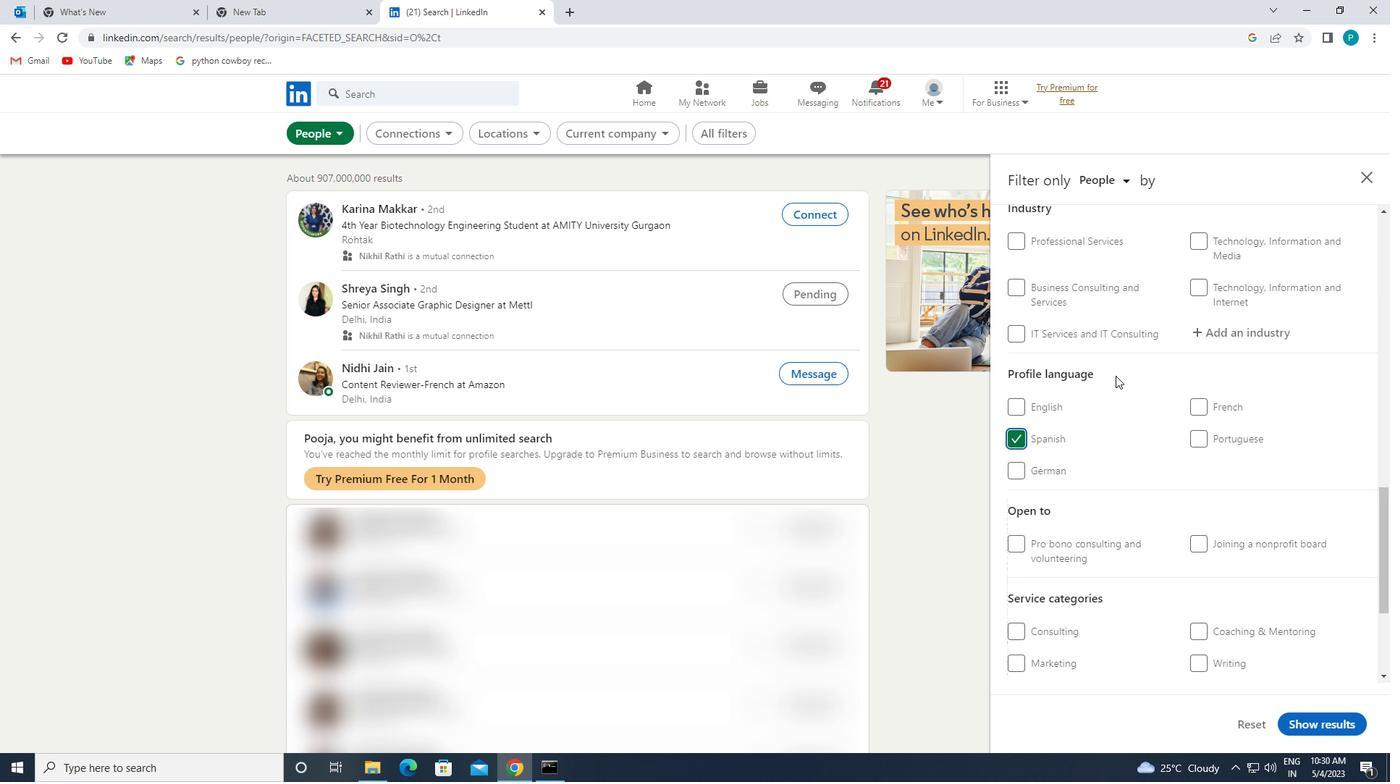 
Action: Mouse scrolled (1202, 376) with delta (0, 0)
Screenshot: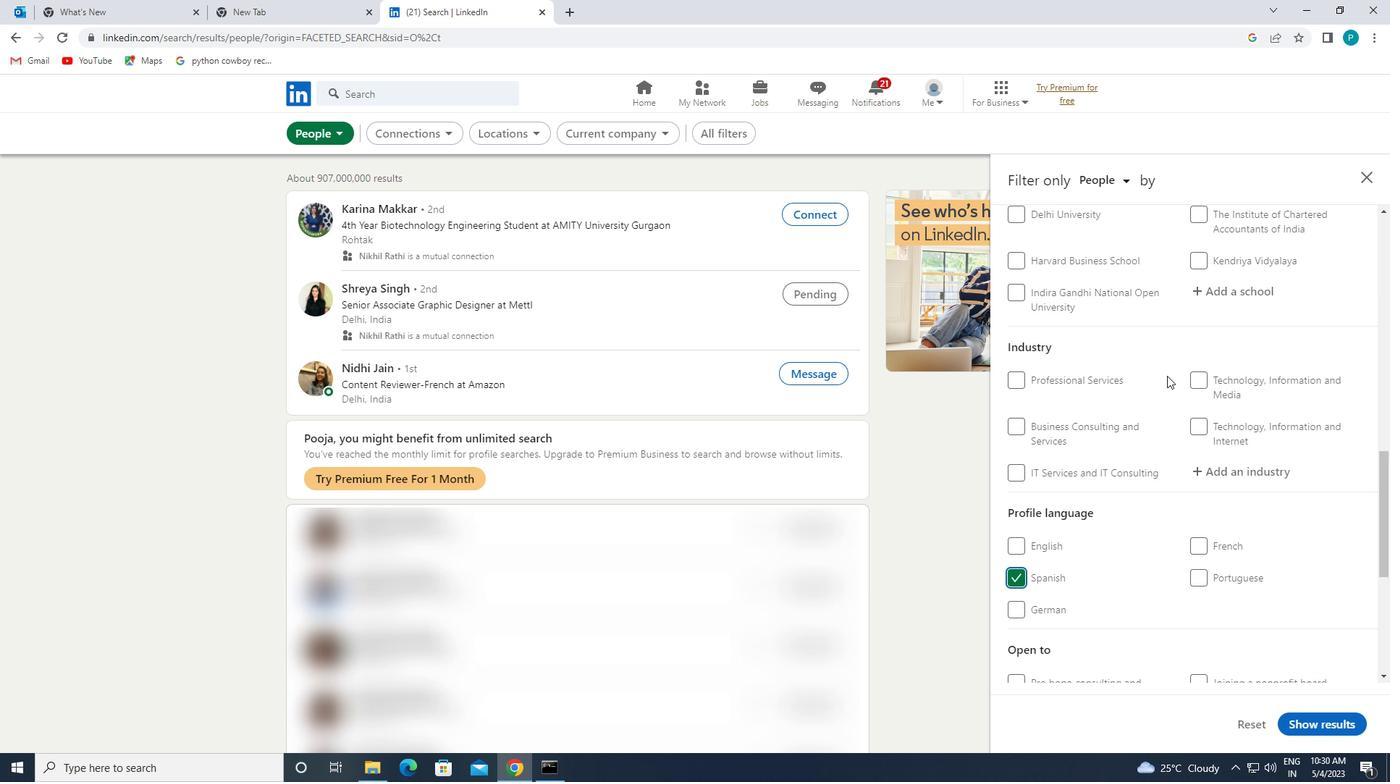 
Action: Mouse scrolled (1202, 376) with delta (0, 0)
Screenshot: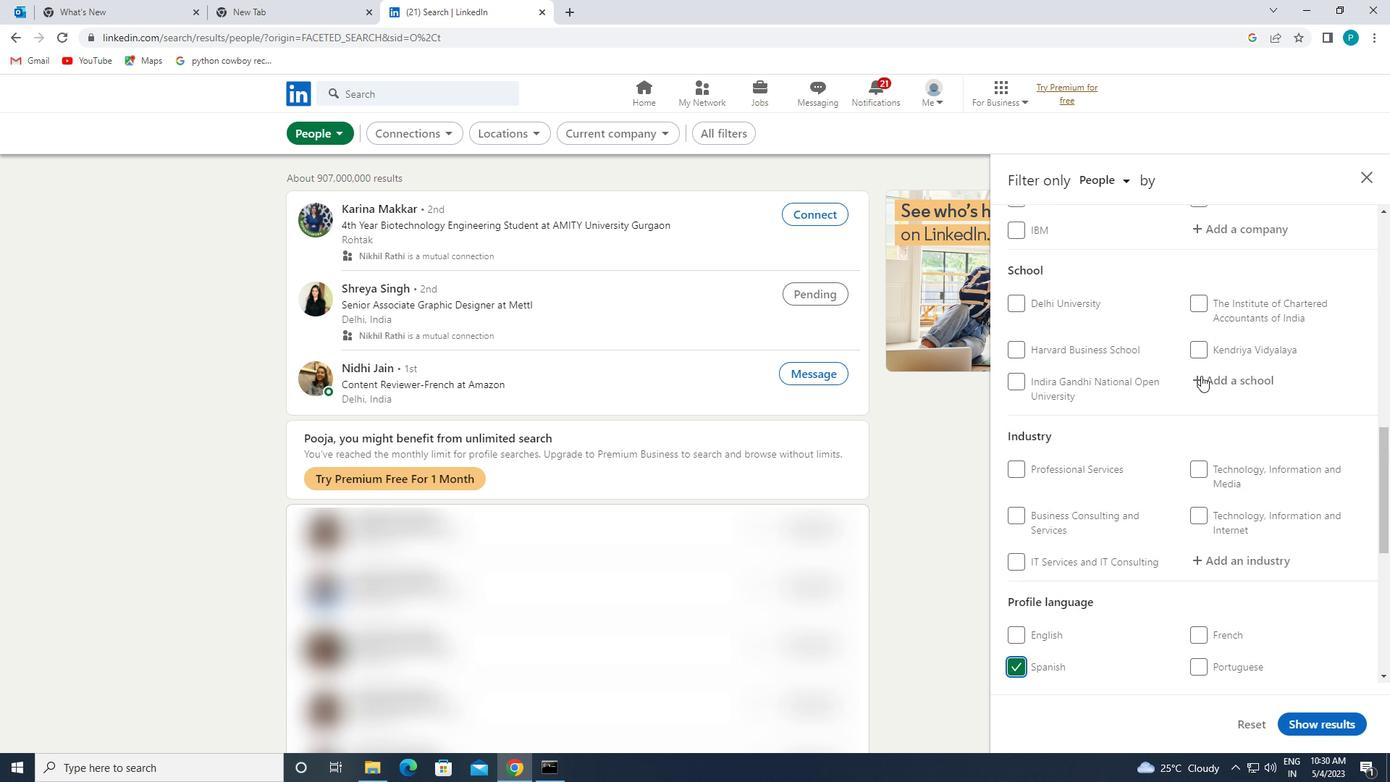 
Action: Mouse scrolled (1202, 376) with delta (0, 0)
Screenshot: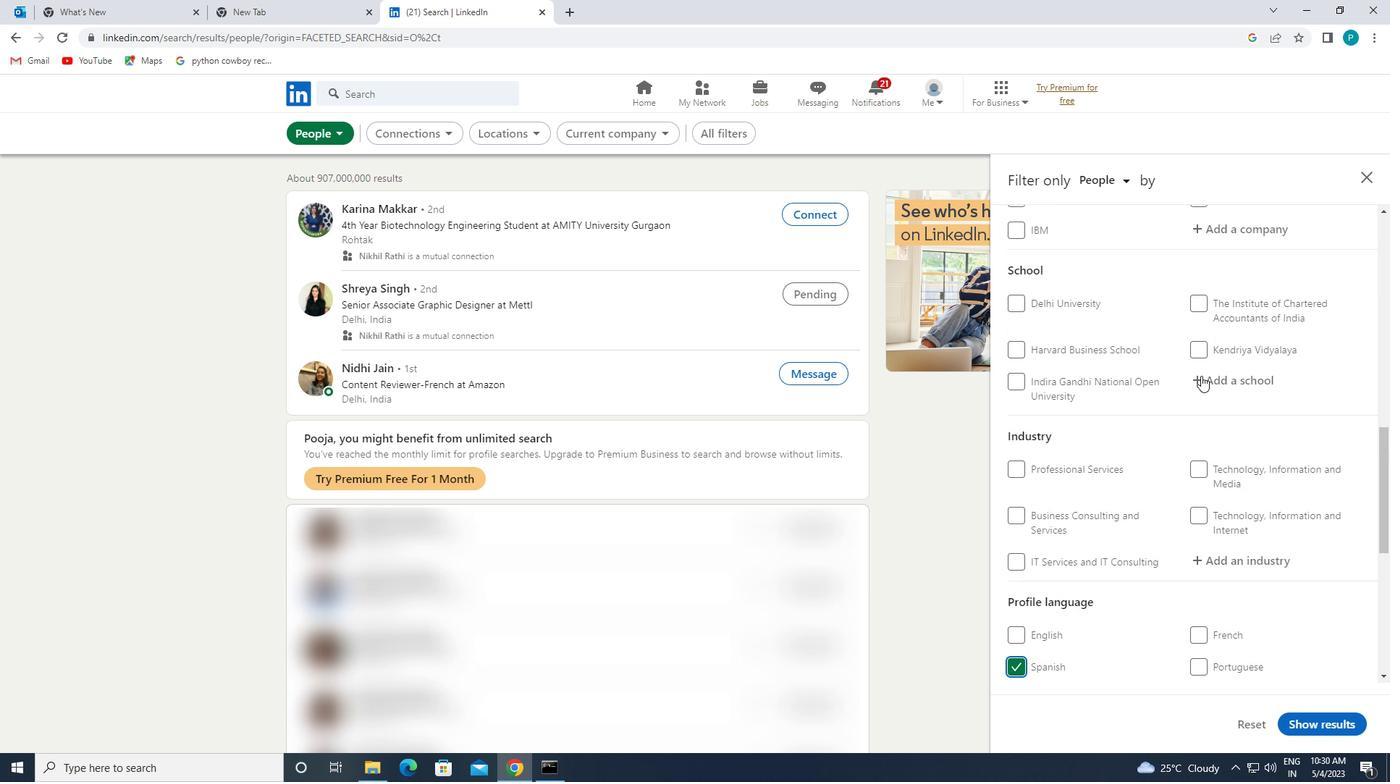 
Action: Mouse moved to (1226, 317)
Screenshot: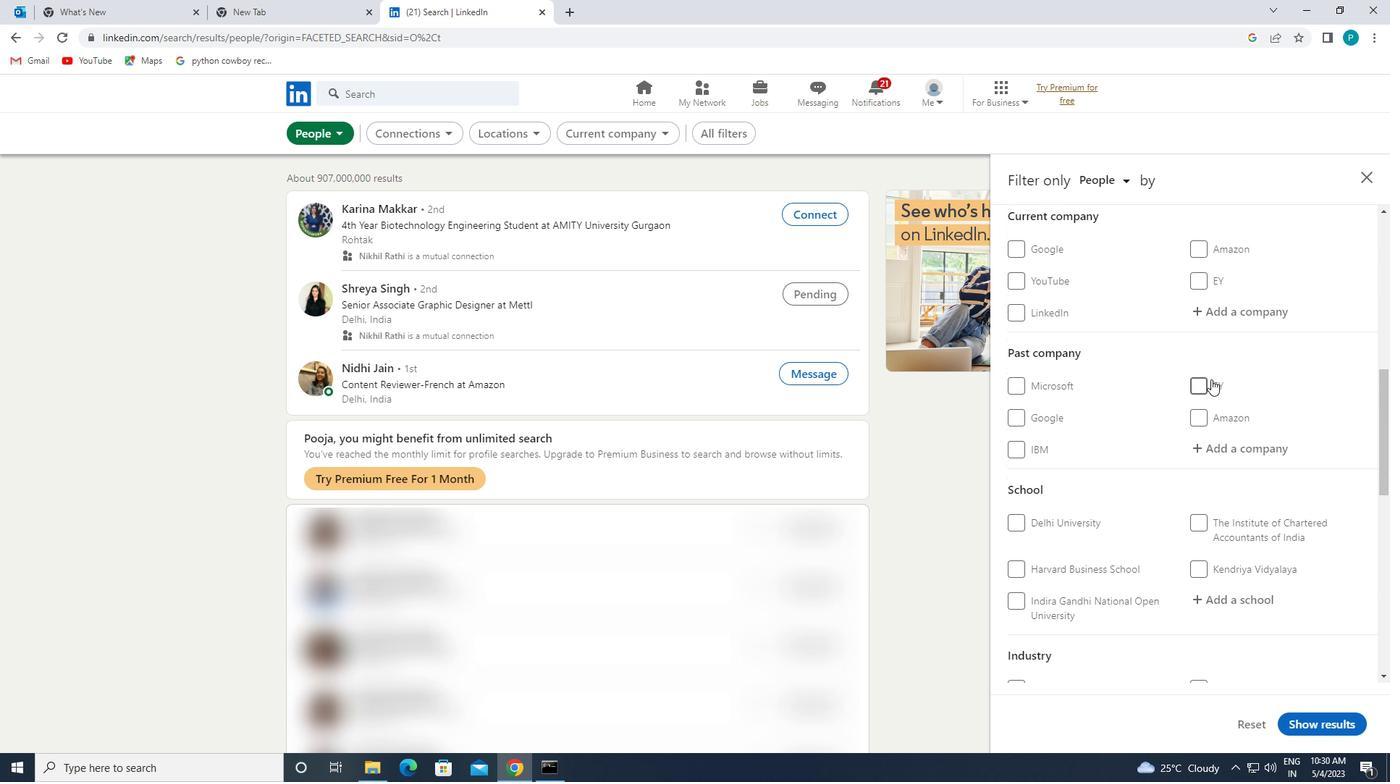
Action: Mouse pressed left at (1226, 317)
Screenshot: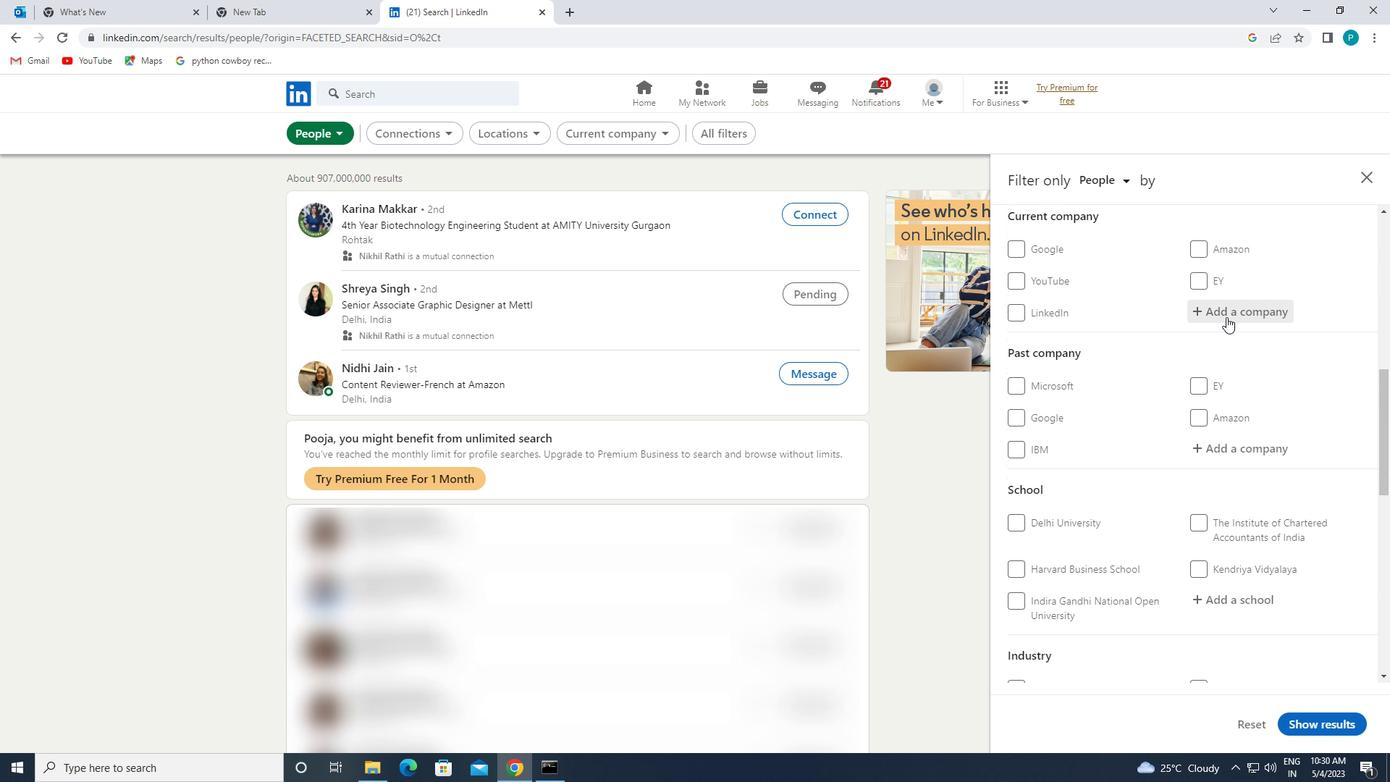 
Action: Key pressed <Key.caps_lock>B<Key.caps_lock>RITANA<Key.backspace>
Screenshot: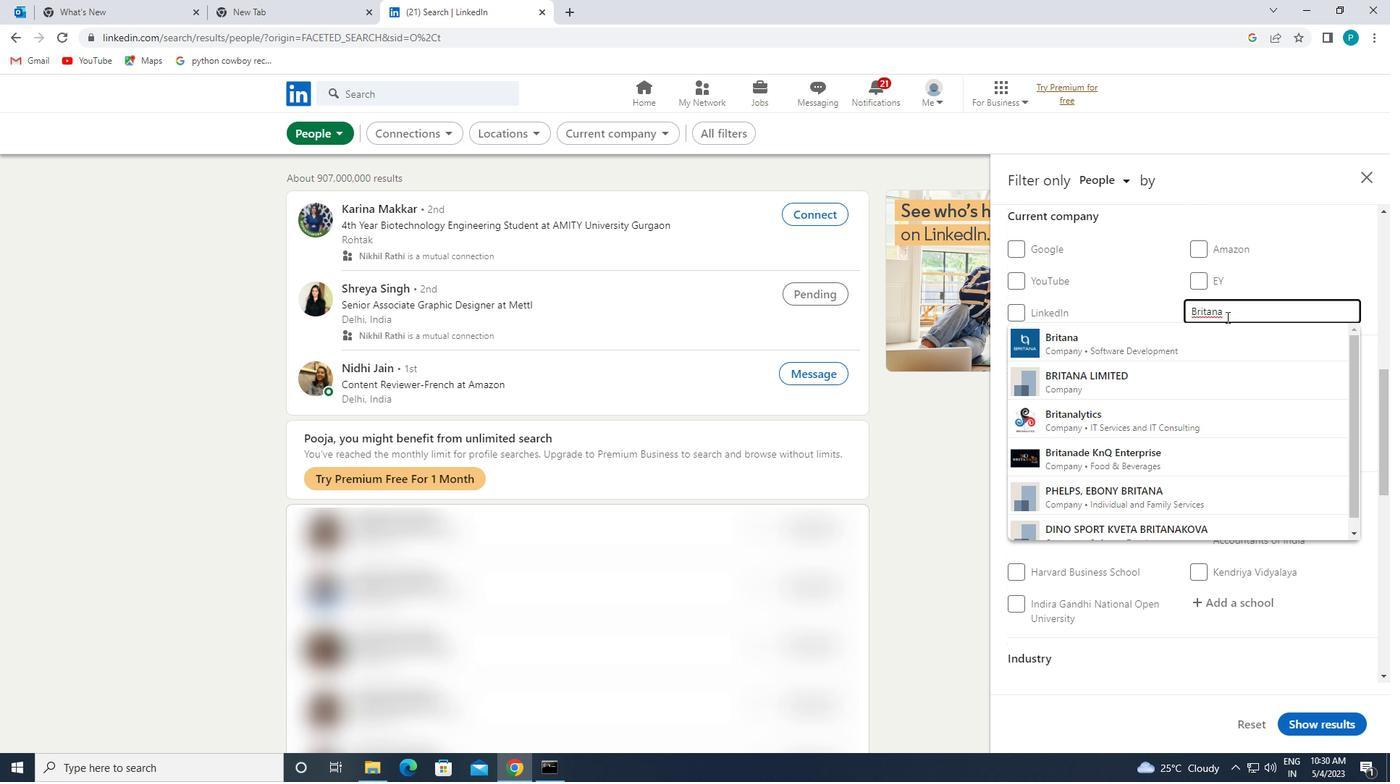 
Action: Mouse moved to (1213, 338)
Screenshot: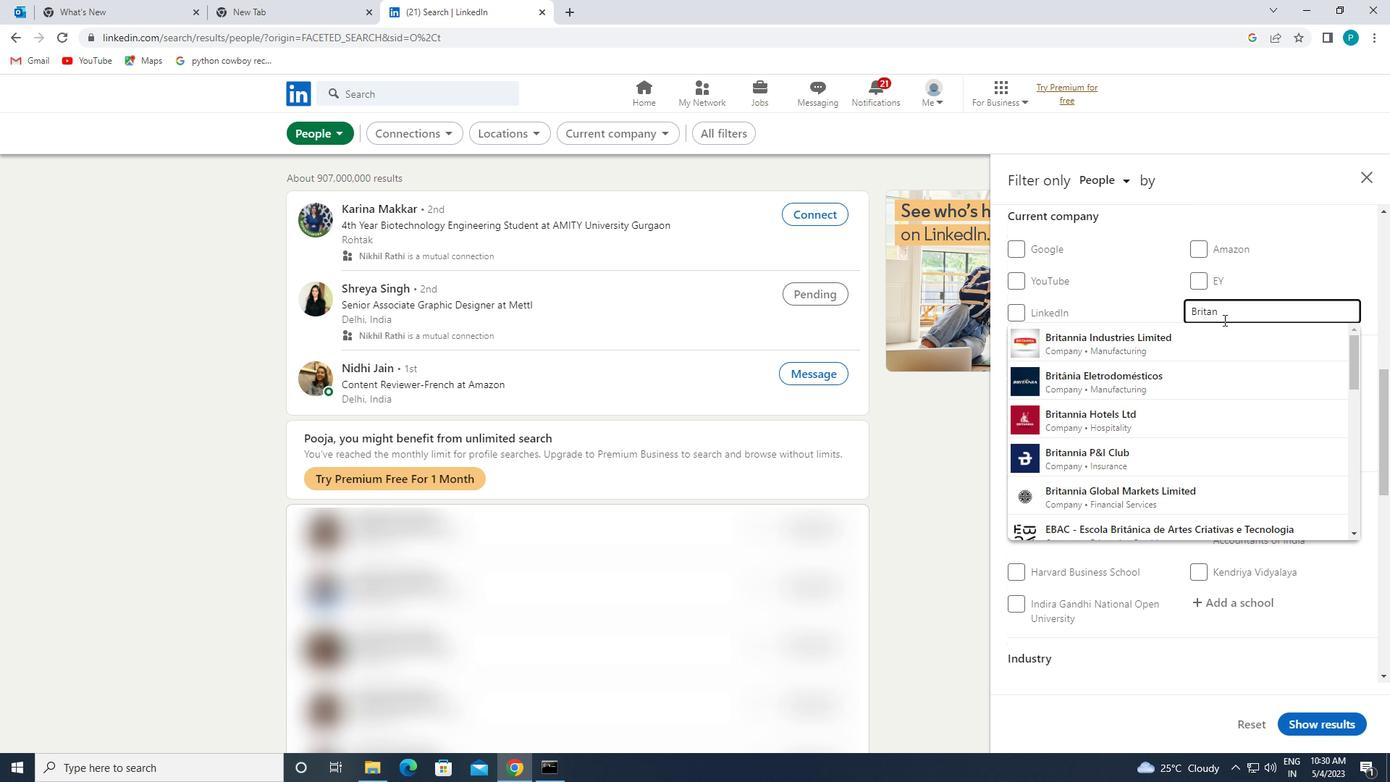 
Action: Mouse pressed left at (1213, 338)
Screenshot: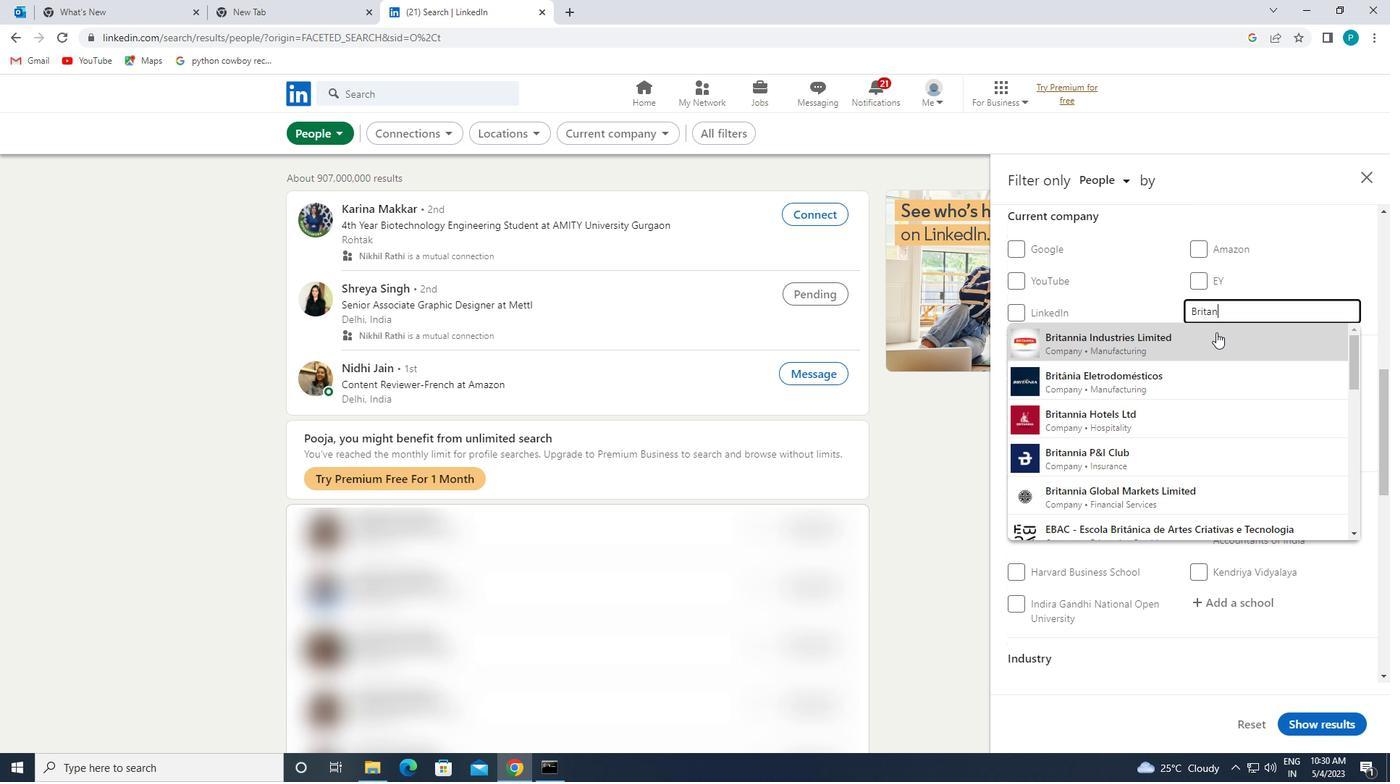 
Action: Mouse moved to (1228, 365)
Screenshot: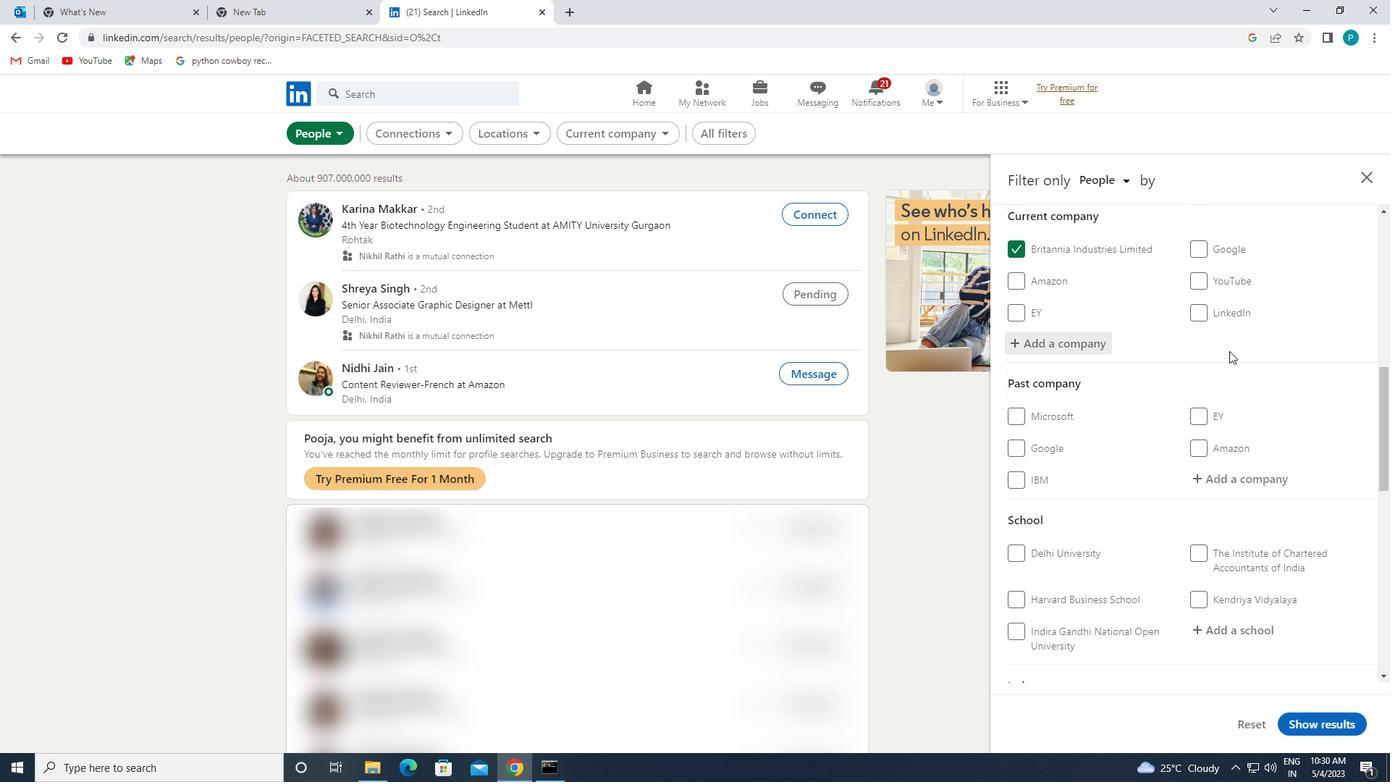 
Action: Mouse scrolled (1228, 364) with delta (0, 0)
Screenshot: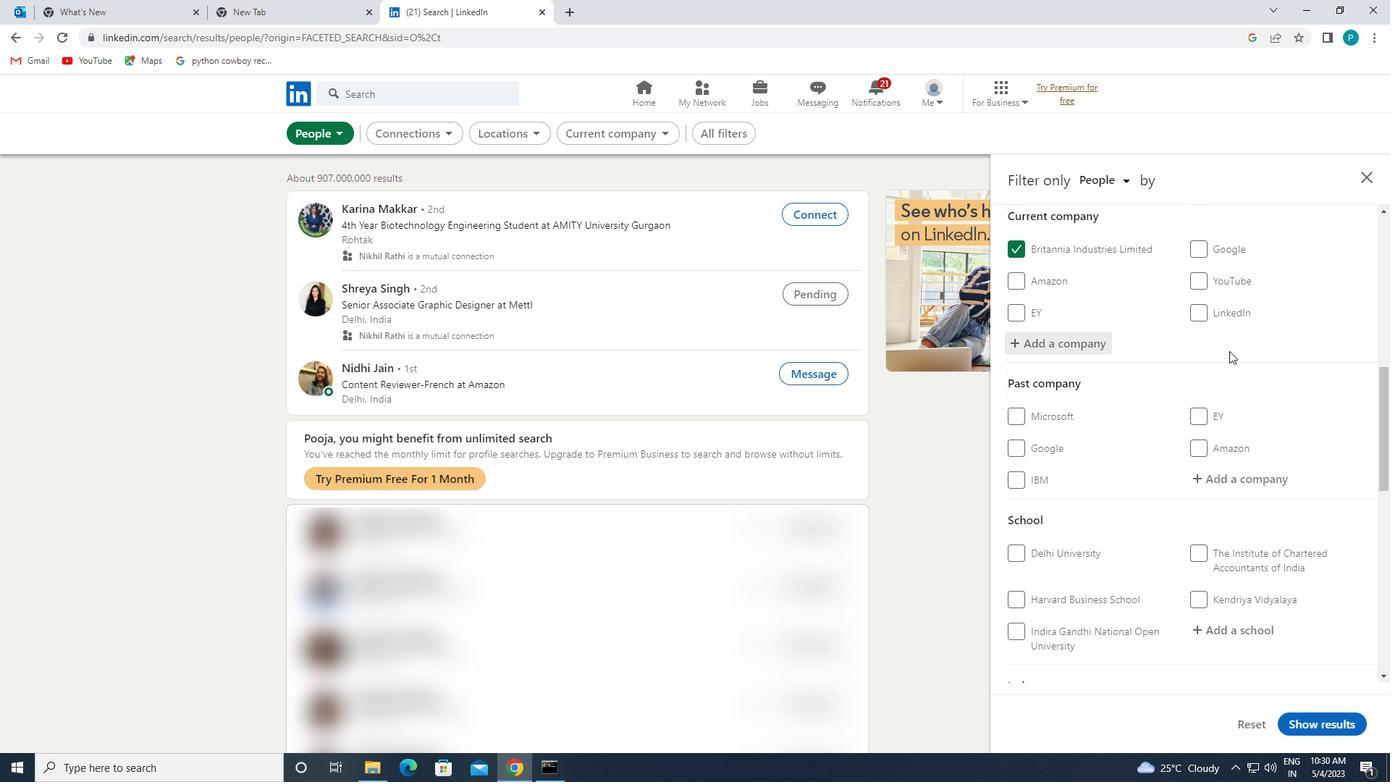 
Action: Mouse moved to (1228, 365)
Screenshot: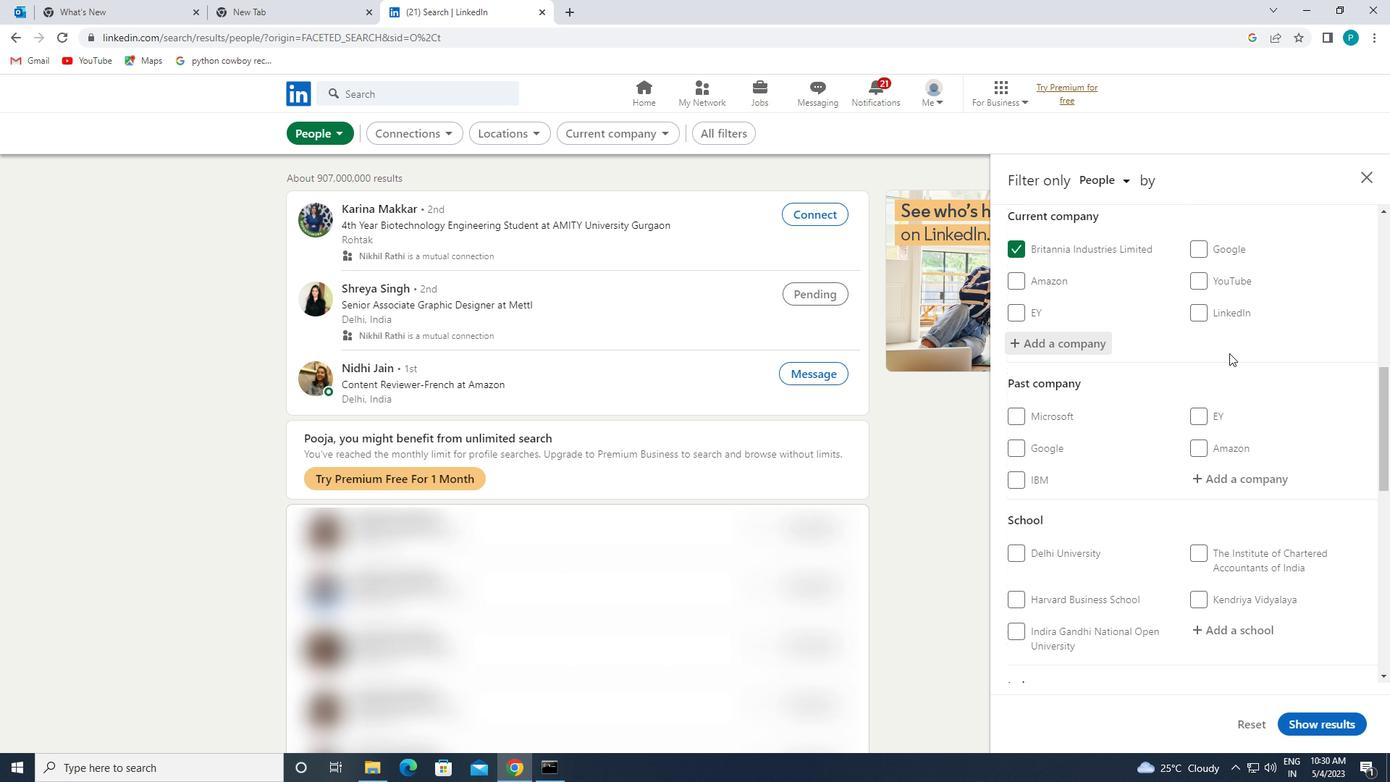 
Action: Mouse scrolled (1228, 365) with delta (0, 0)
Screenshot: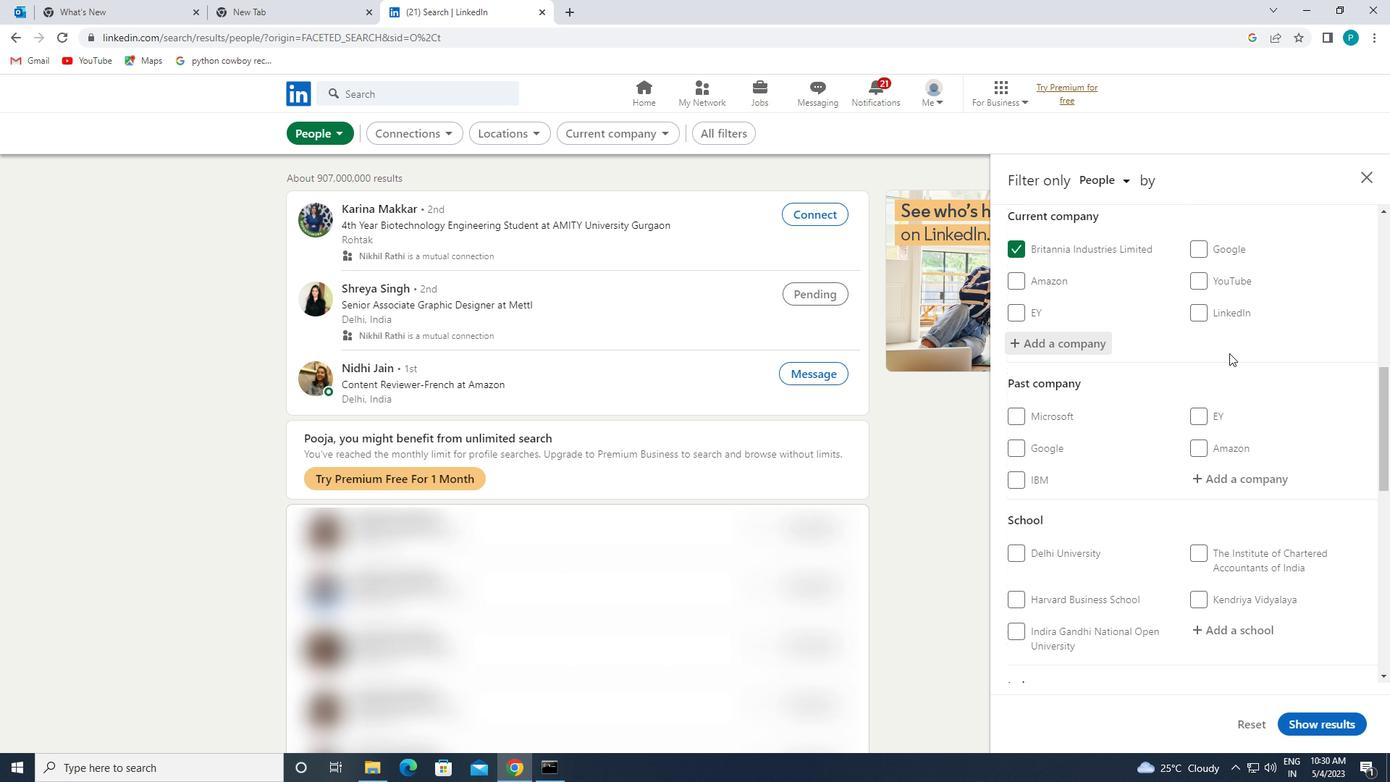 
Action: Mouse moved to (1230, 414)
Screenshot: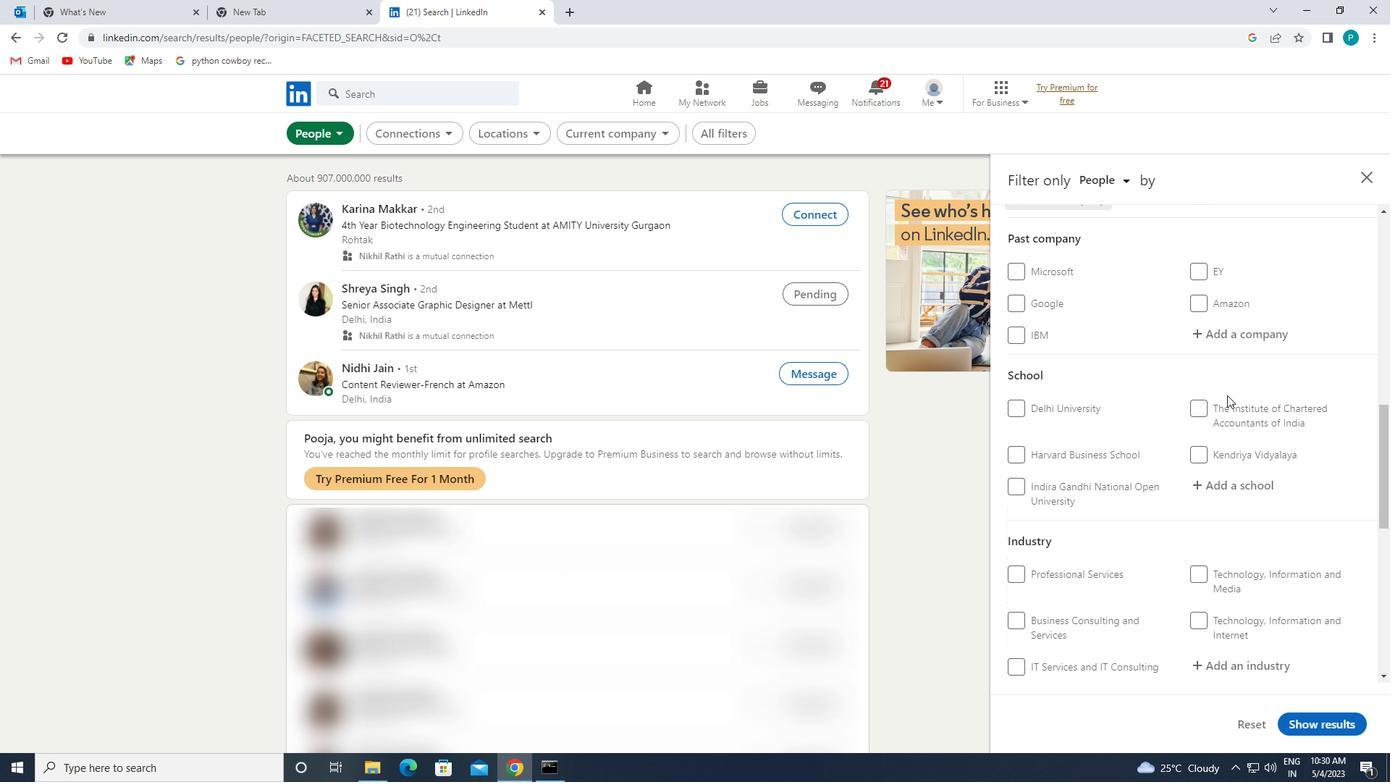 
Action: Mouse scrolled (1230, 414) with delta (0, 0)
Screenshot: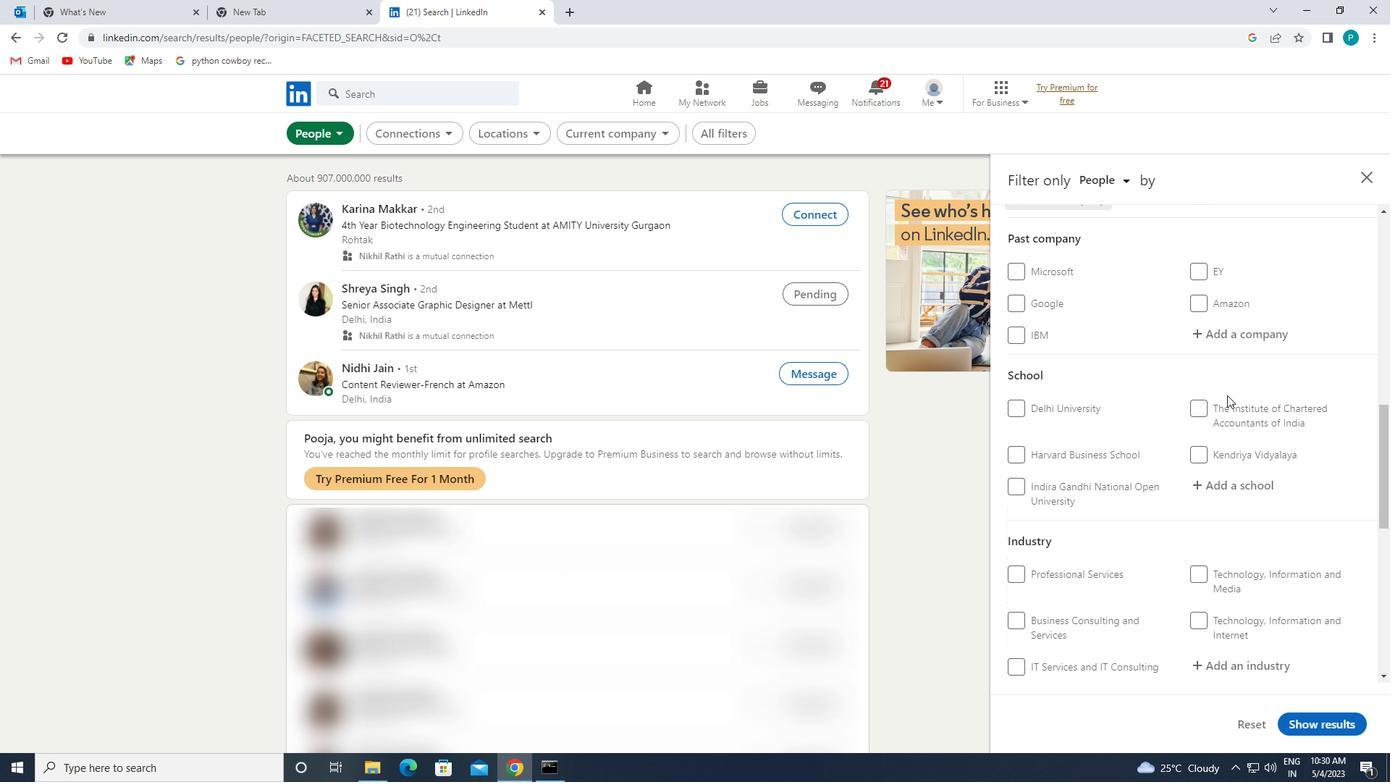 
Action: Mouse pressed left at (1230, 414)
Screenshot: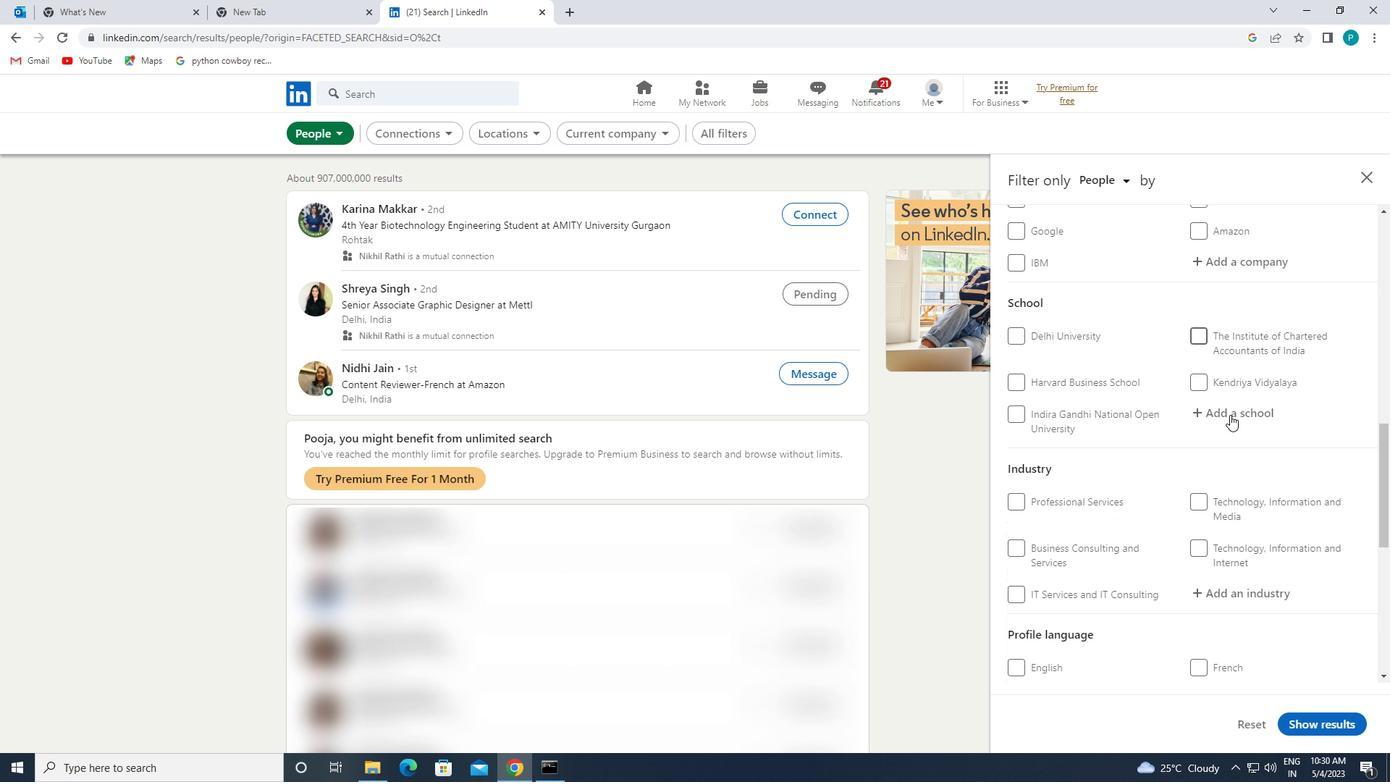 
Action: Key pressed <Key.caps_lock>S<Key.caps_lock>T.<Key.space><Key.caps_lock>J<Key.caps_lock>OSEPH'S
Screenshot: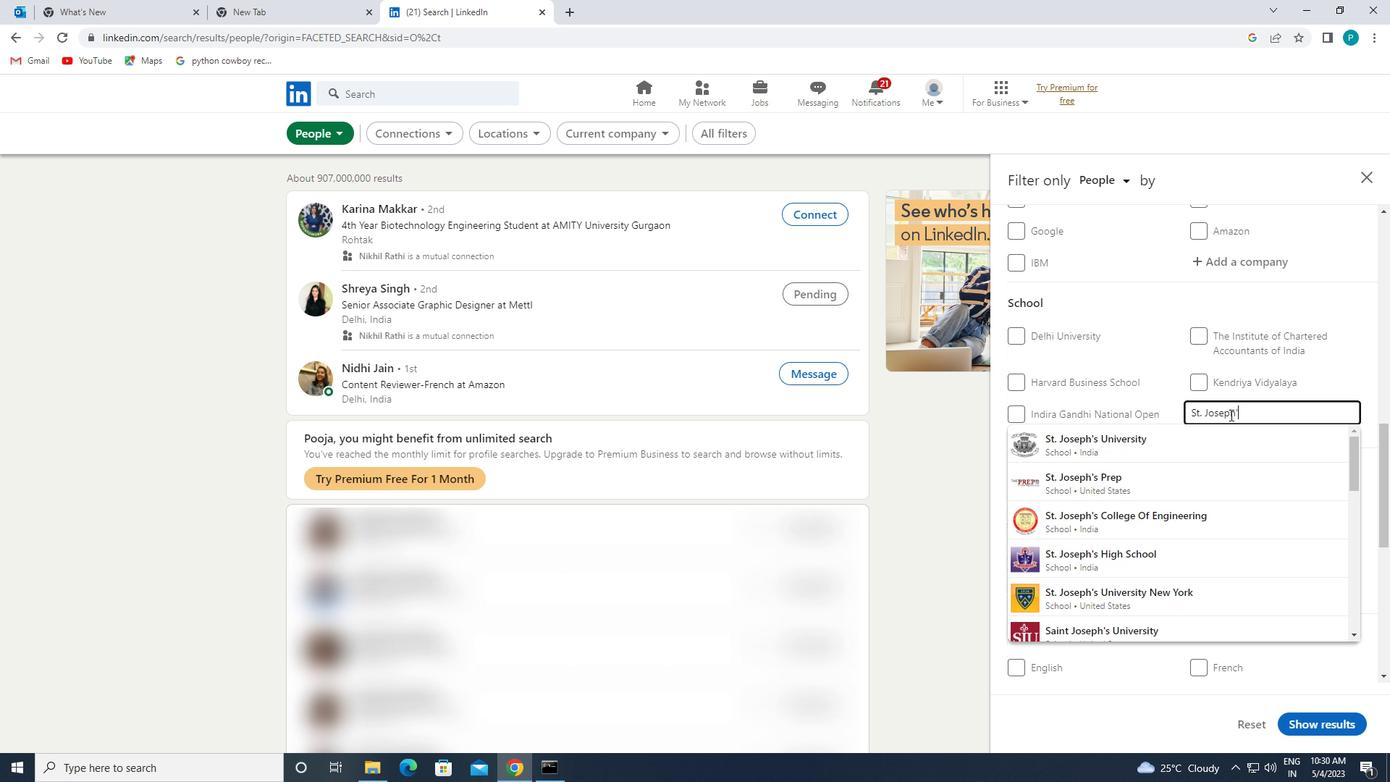 
Action: Mouse moved to (1256, 480)
Screenshot: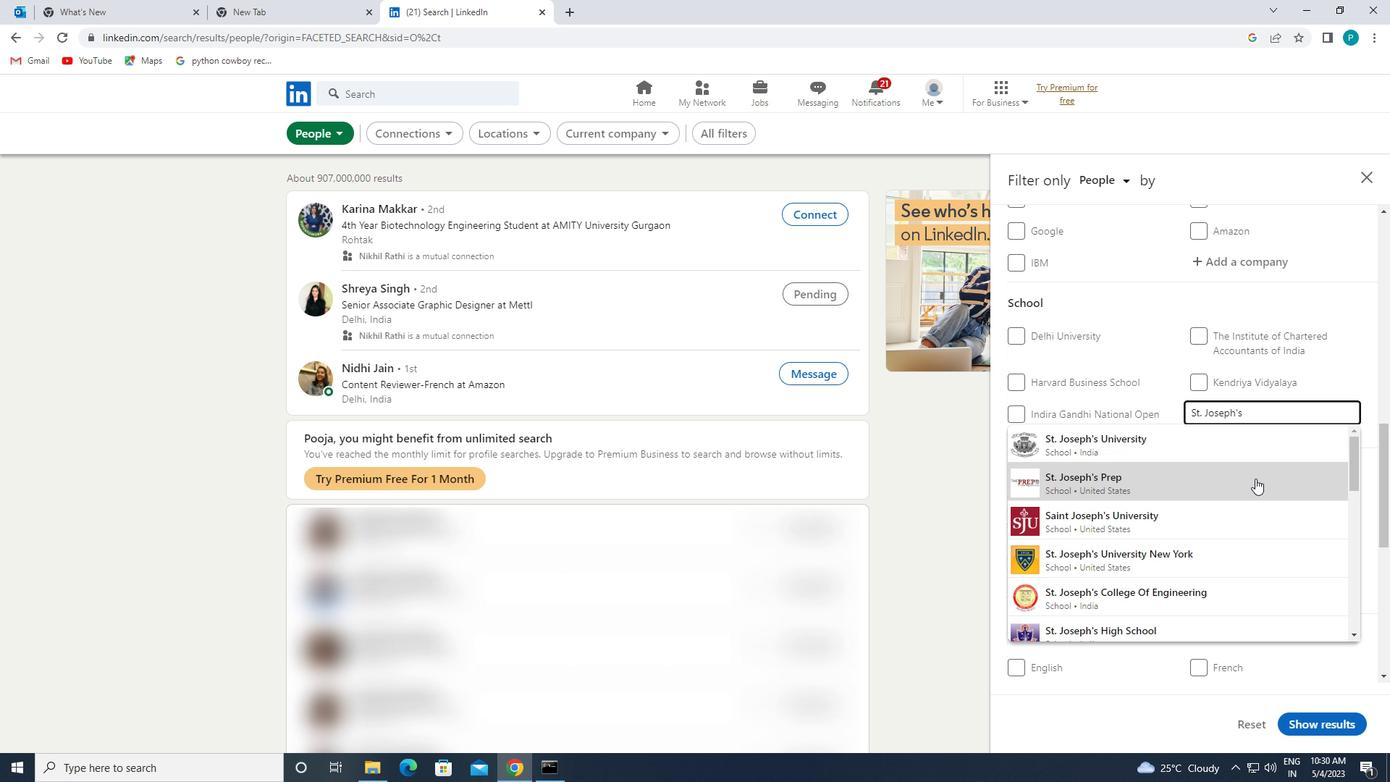 
Action: Mouse scrolled (1256, 479) with delta (0, 0)
Screenshot: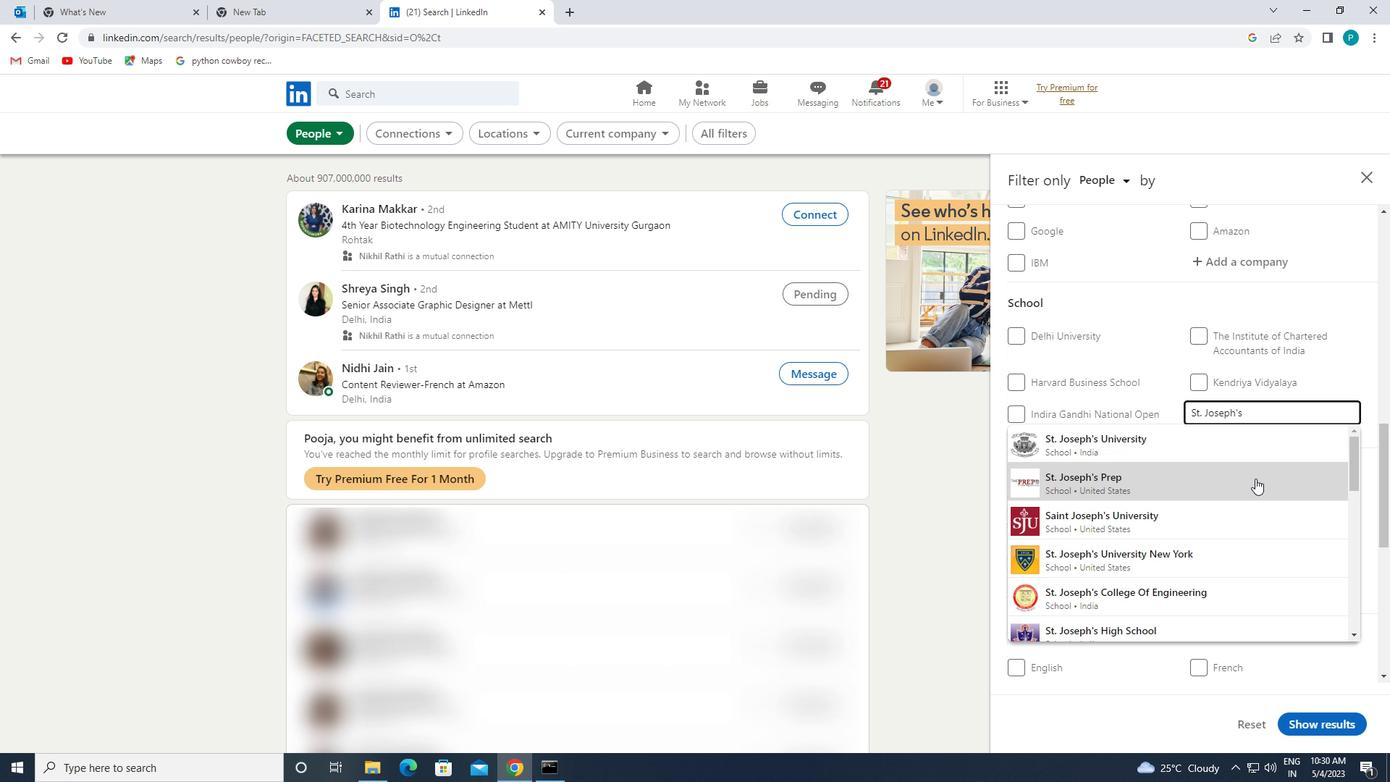 
Action: Mouse moved to (1189, 602)
Screenshot: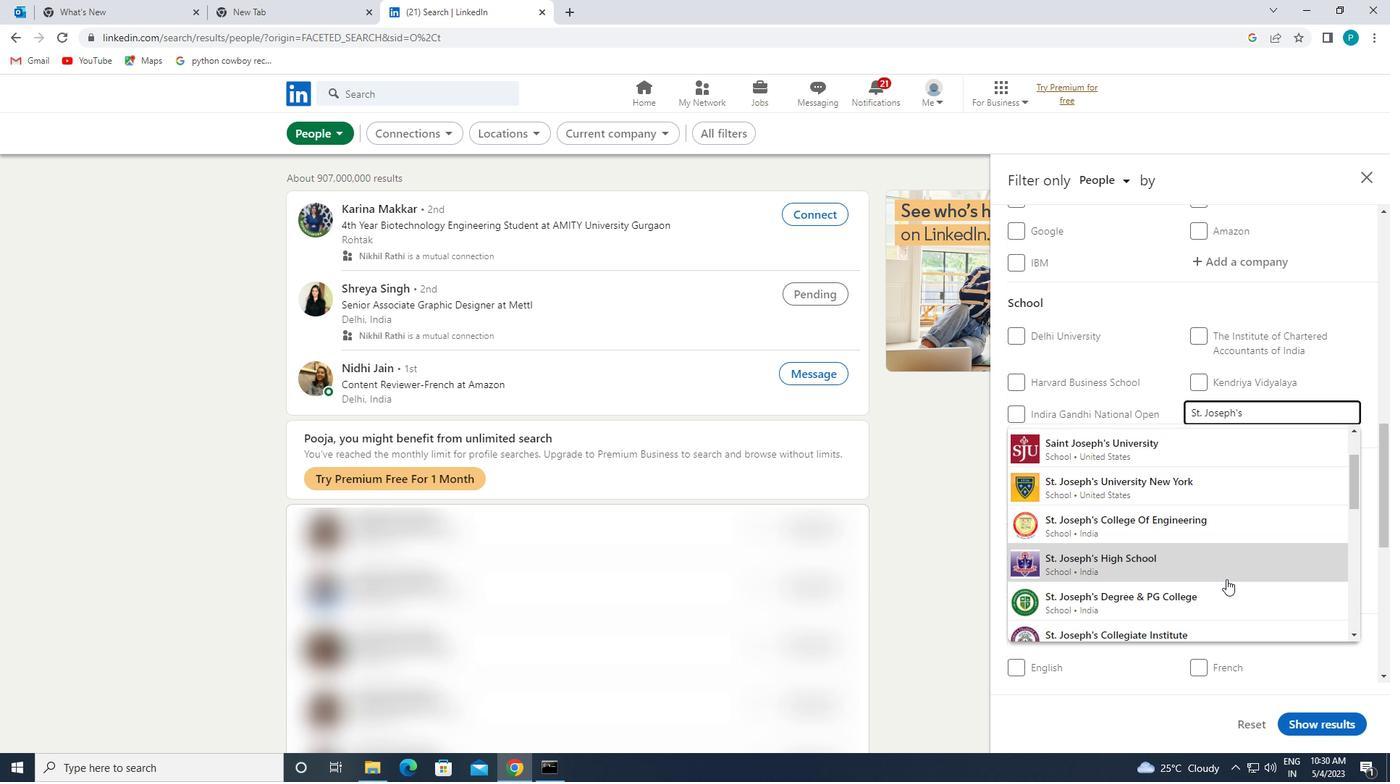 
Action: Mouse pressed left at (1189, 602)
Screenshot: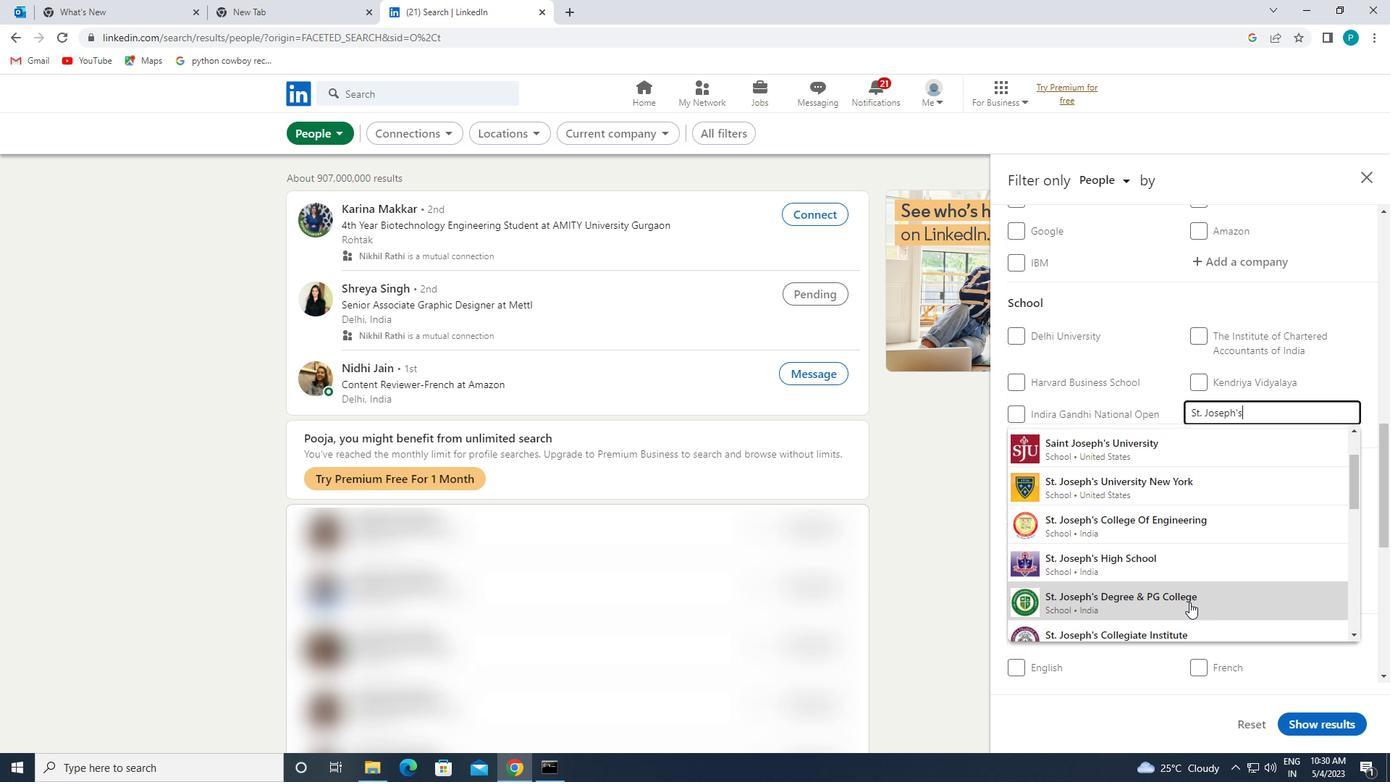 
Action: Mouse moved to (1189, 602)
Screenshot: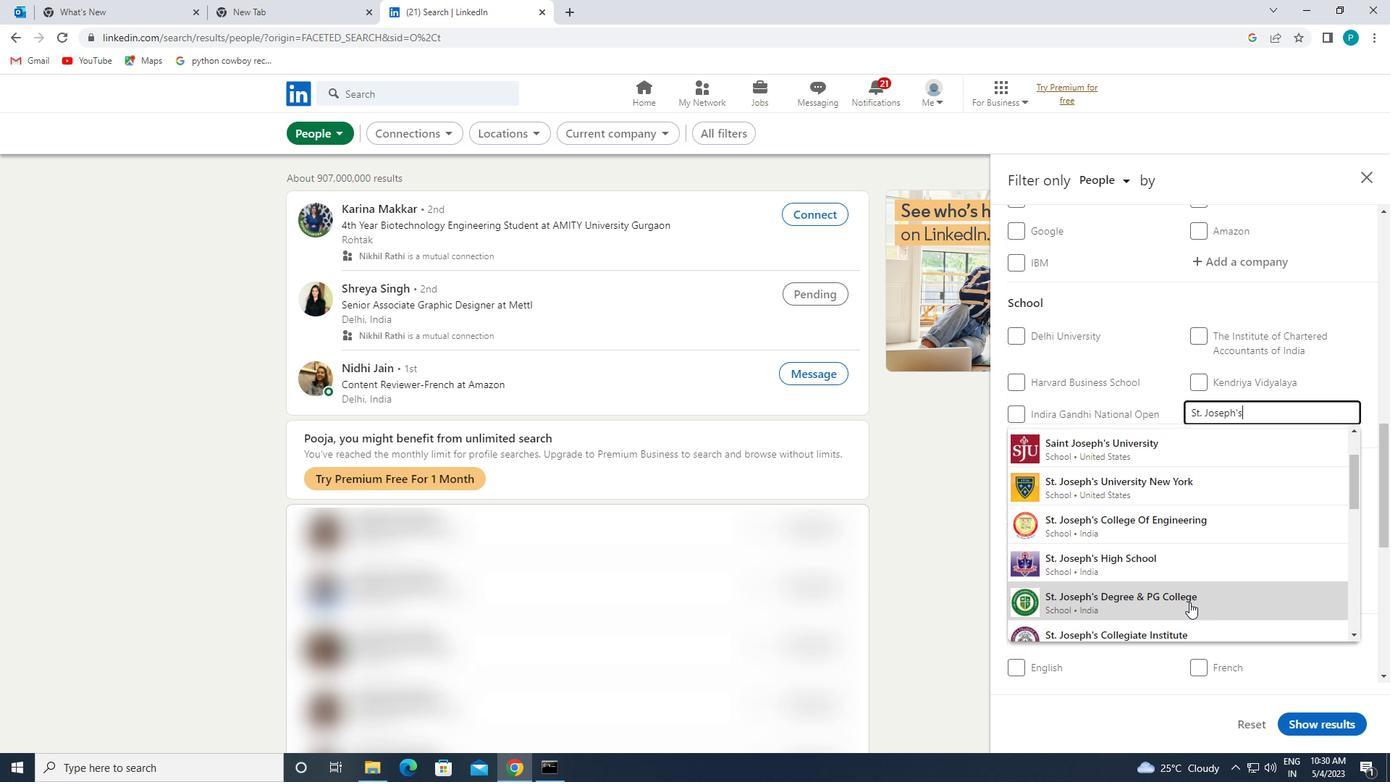 
Action: Mouse scrolled (1189, 601) with delta (0, 0)
Screenshot: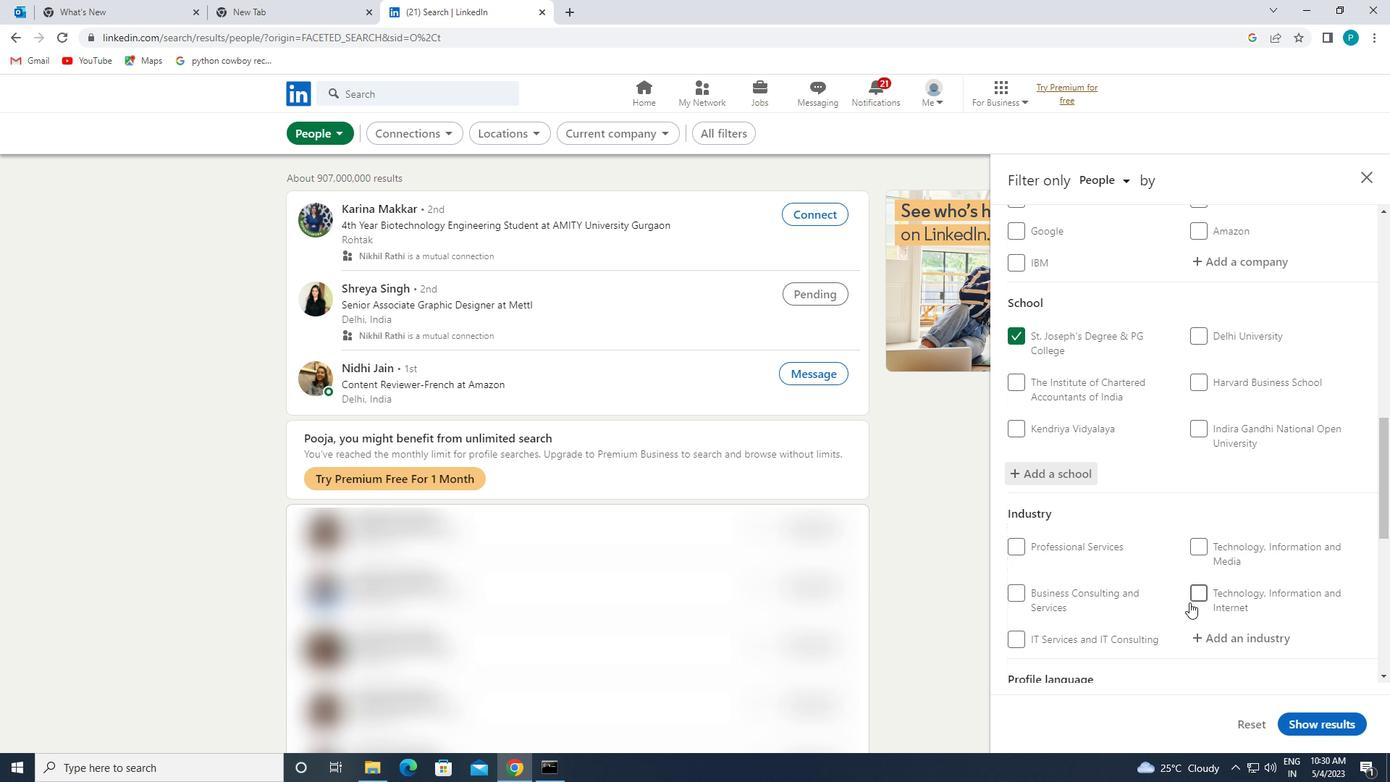 
Action: Mouse scrolled (1189, 601) with delta (0, 0)
Screenshot: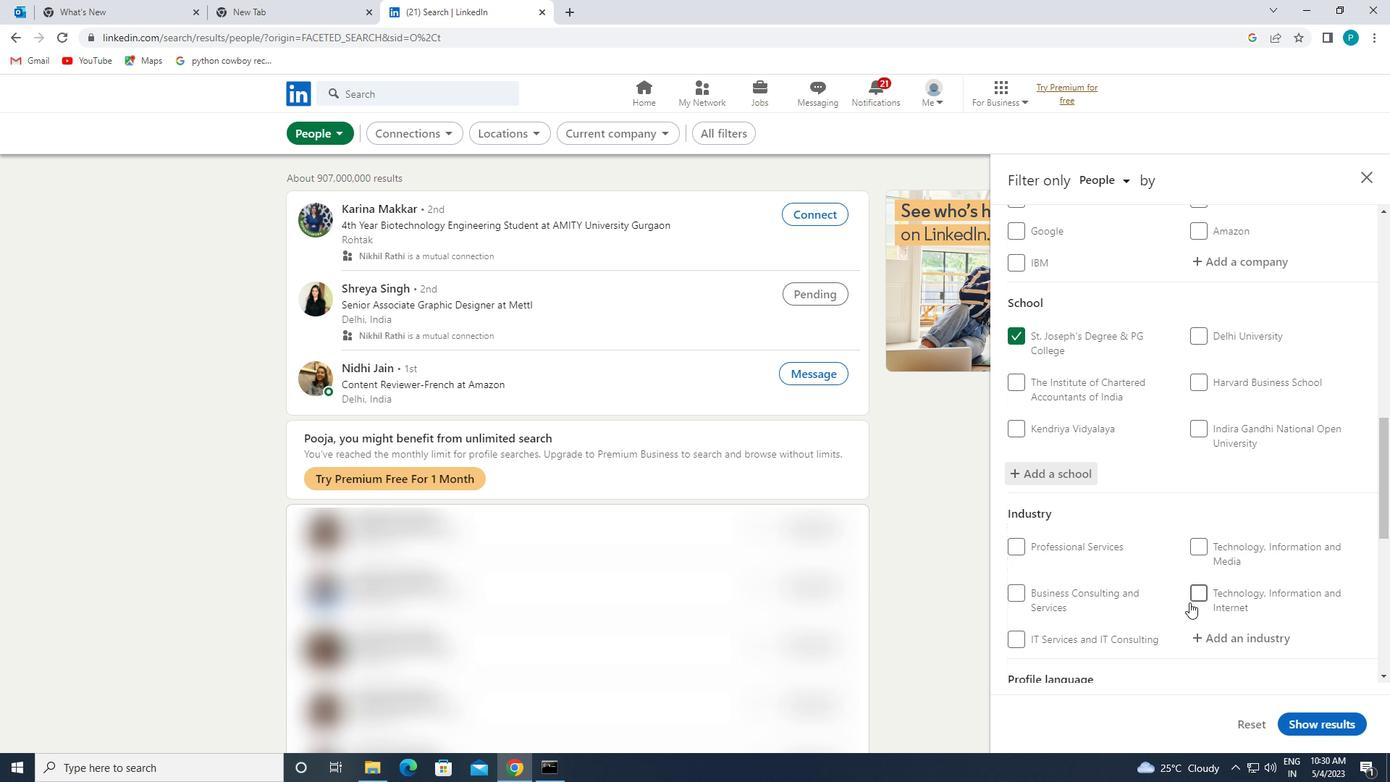 
Action: Mouse scrolled (1189, 601) with delta (0, 0)
Screenshot: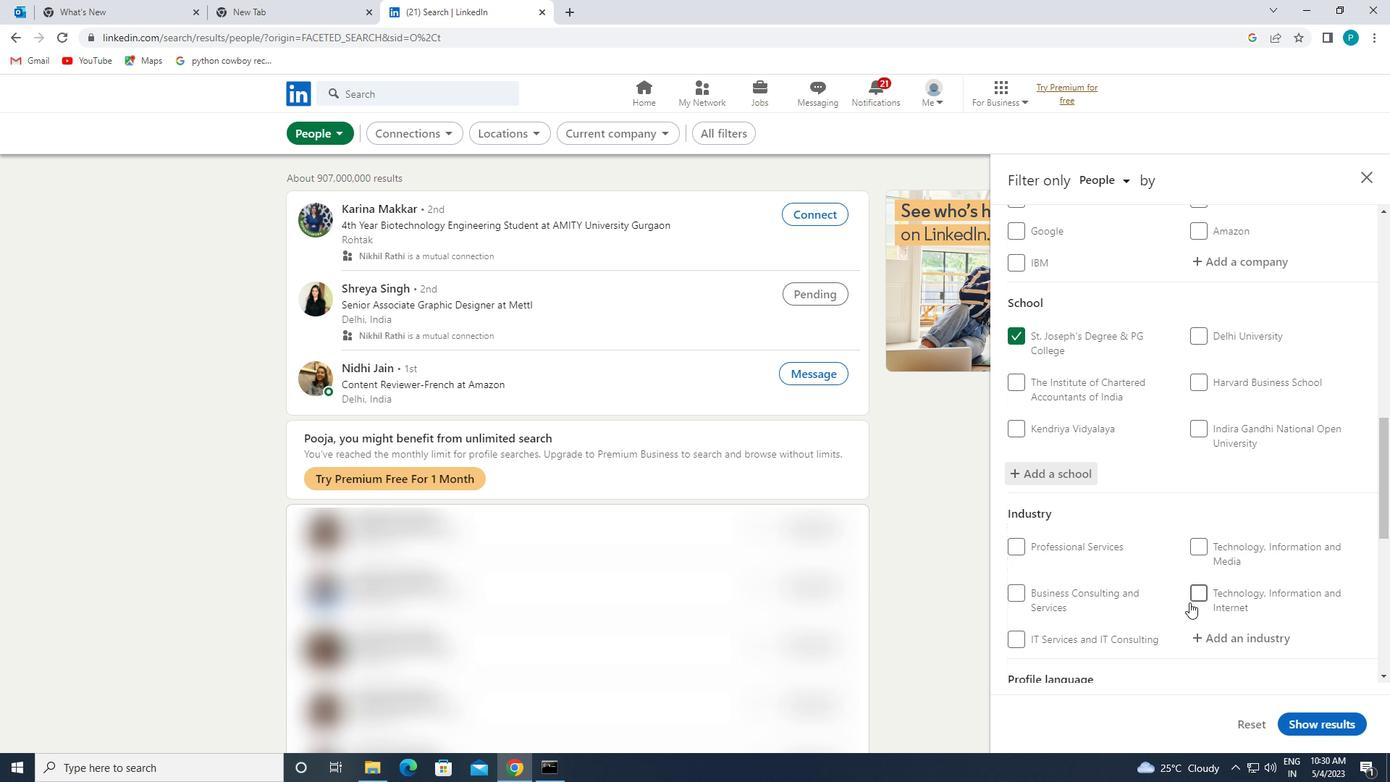 
Action: Mouse moved to (1217, 416)
Screenshot: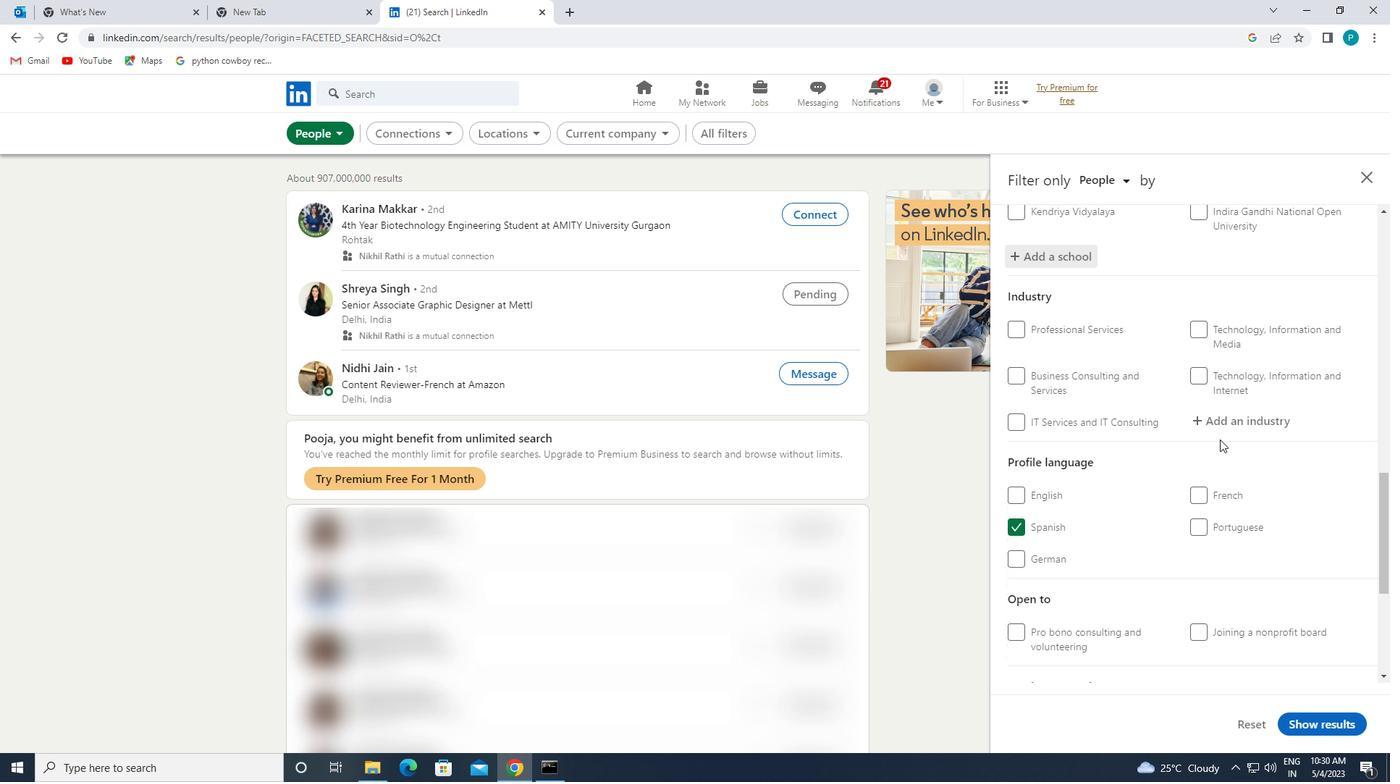 
Action: Mouse pressed left at (1217, 416)
Screenshot: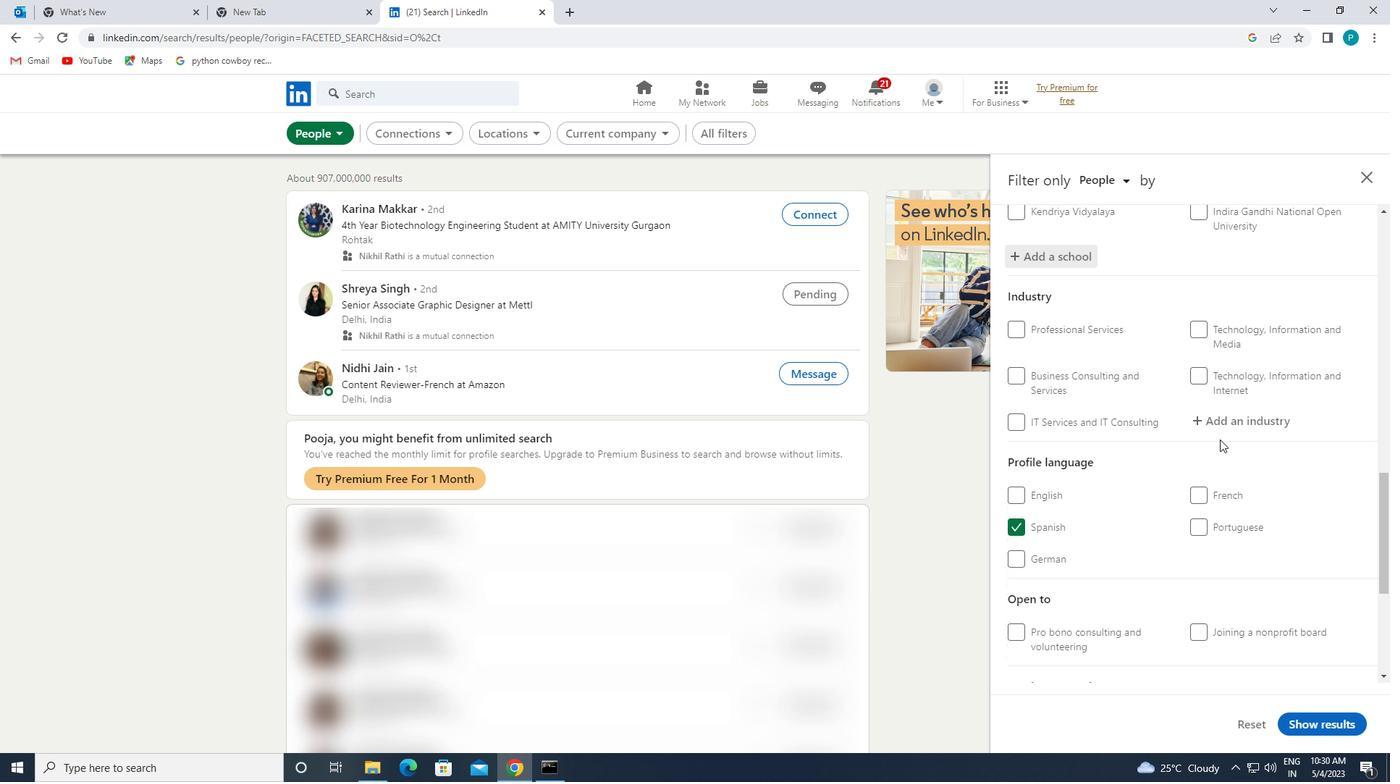 
Action: Key pressed <Key.caps_lock>P<Key.caps_lock>ENSI
Screenshot: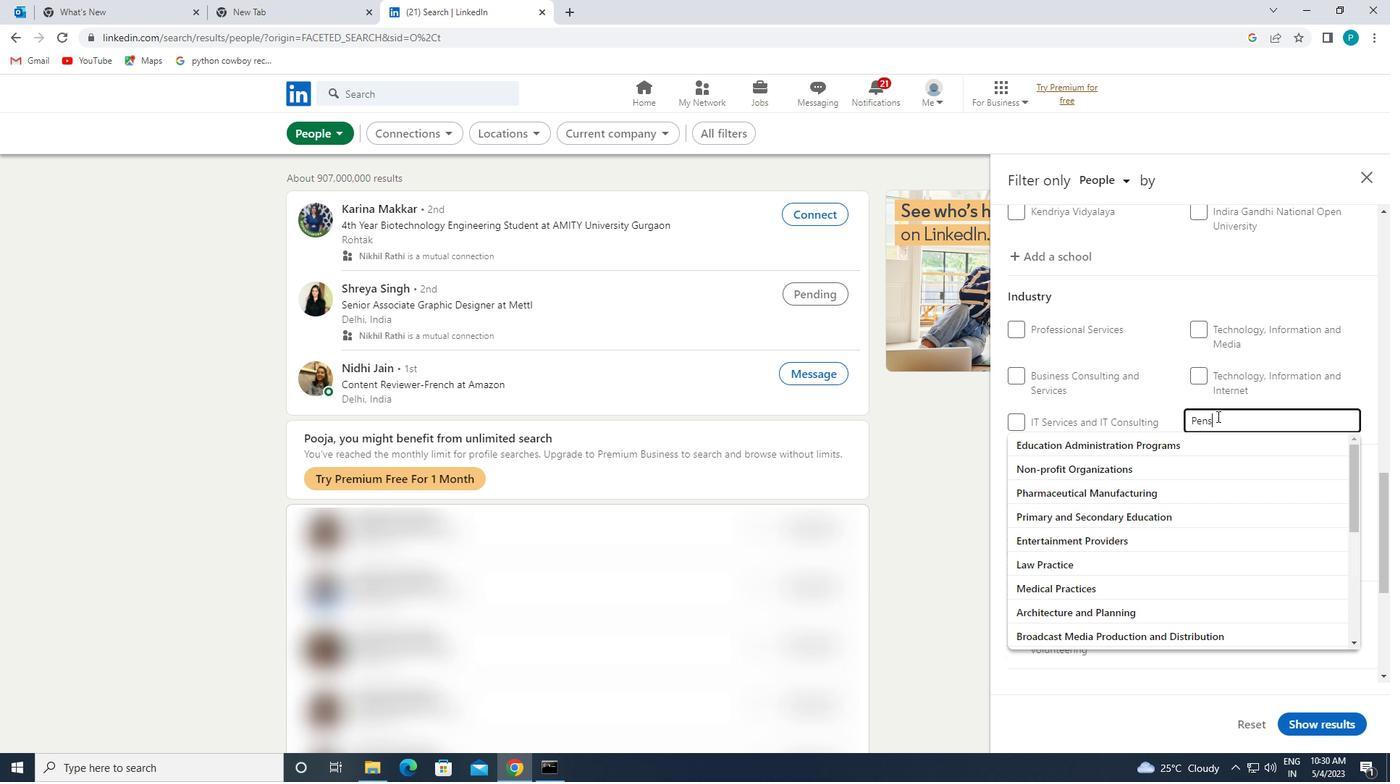 
Action: Mouse moved to (1195, 442)
Screenshot: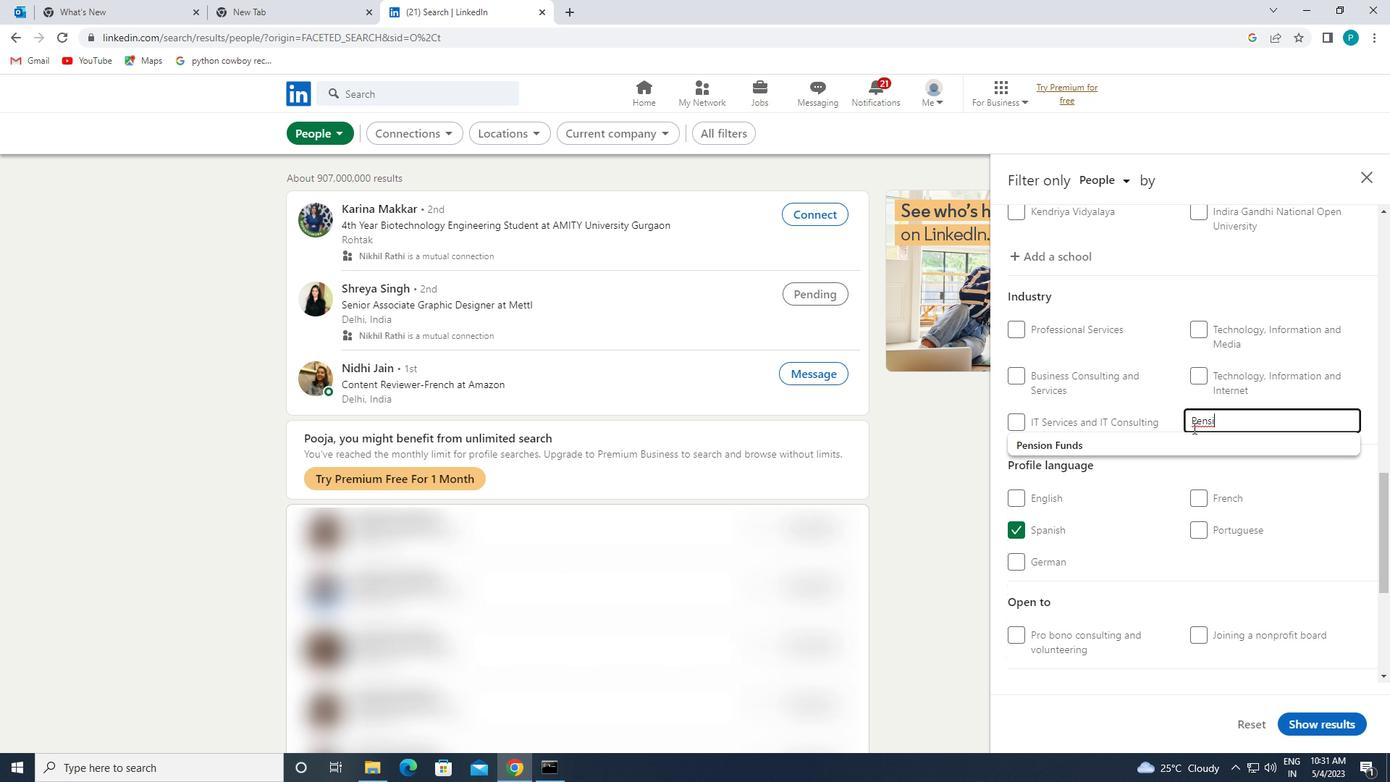 
Action: Mouse pressed left at (1195, 442)
Screenshot: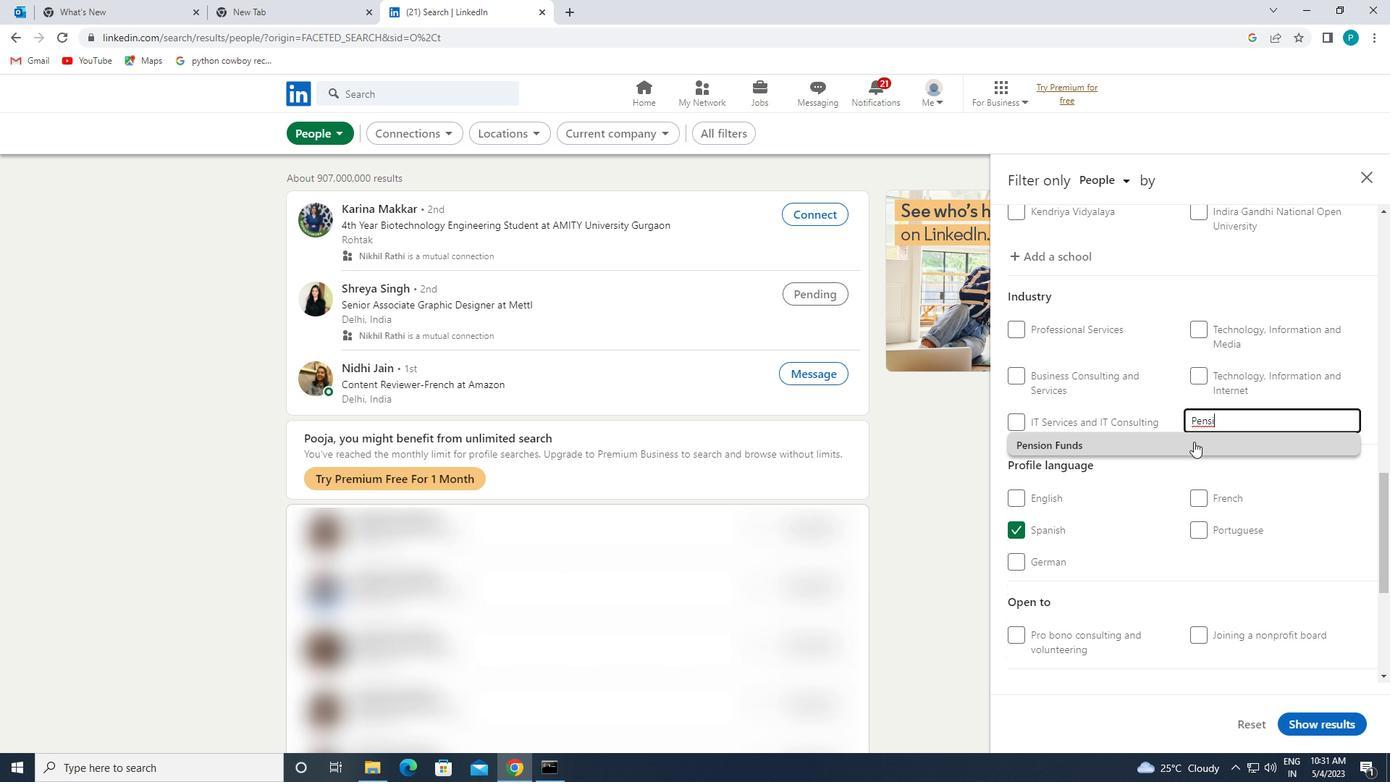 
Action: Mouse moved to (1195, 442)
Screenshot: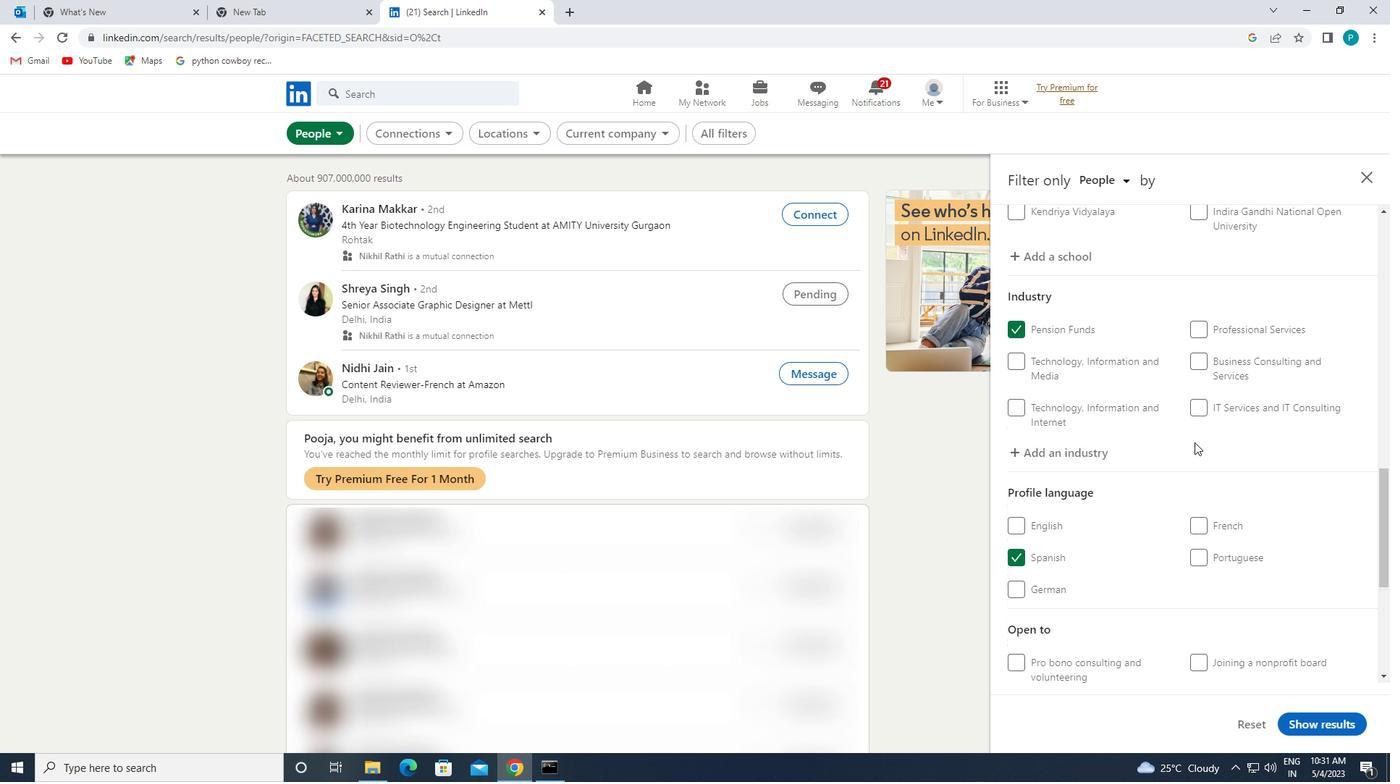 
Action: Mouse scrolled (1195, 441) with delta (0, 0)
Screenshot: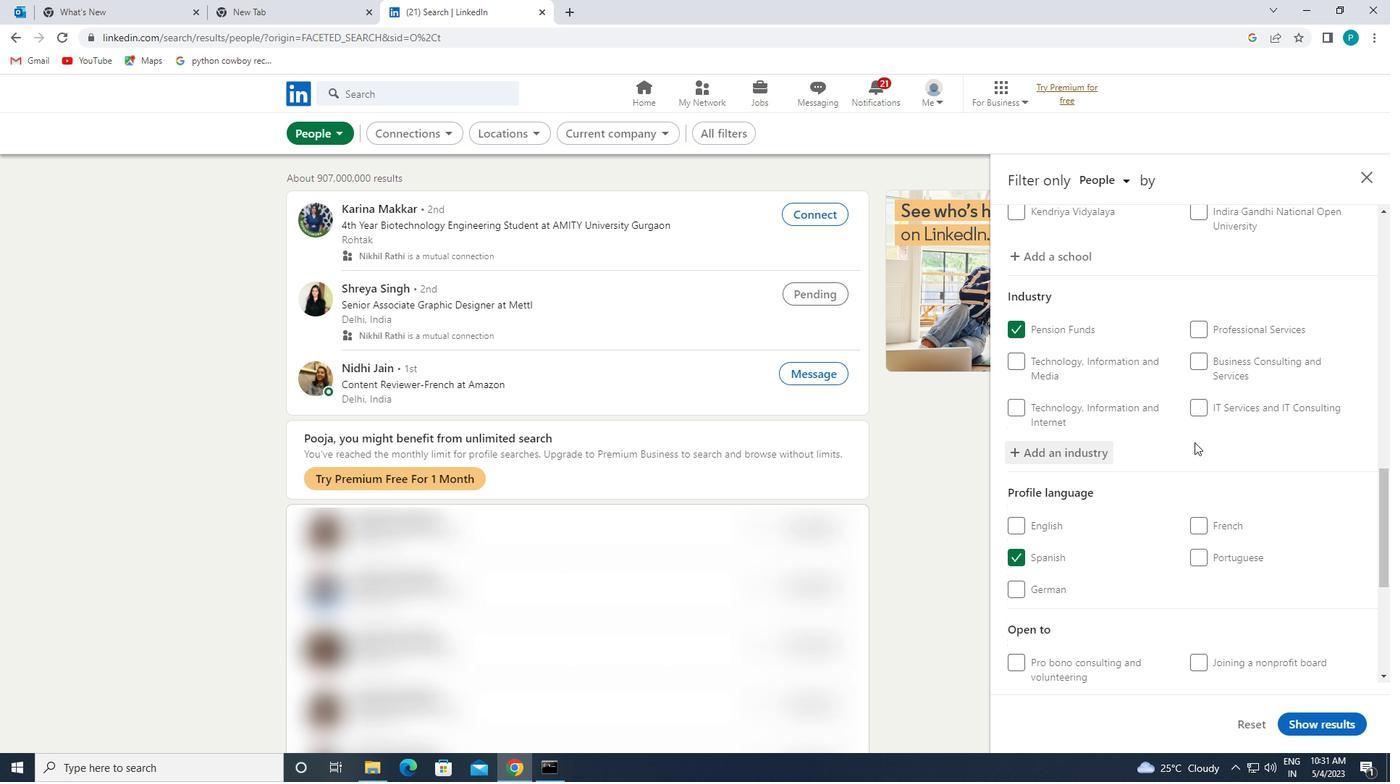 
Action: Mouse moved to (1195, 442)
Screenshot: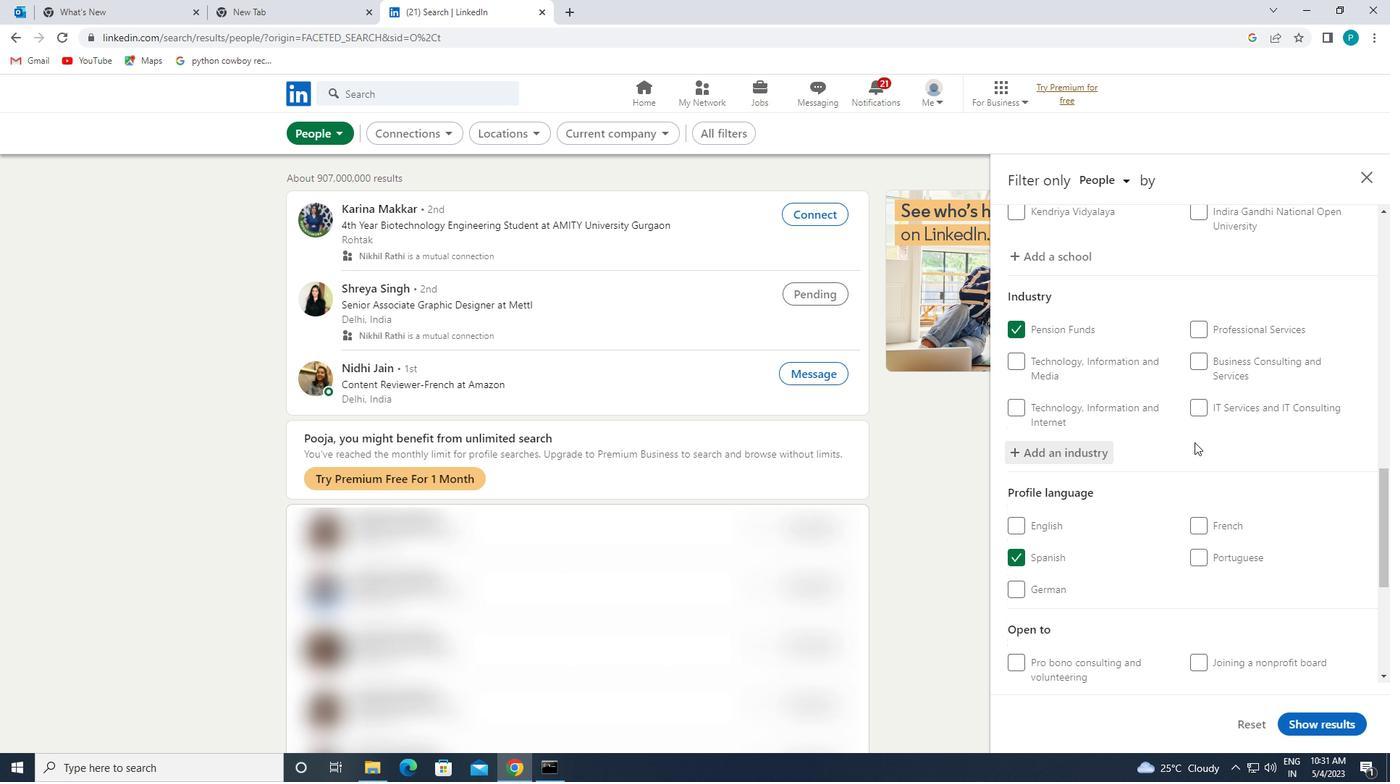 
Action: Mouse scrolled (1195, 441) with delta (0, 0)
Screenshot: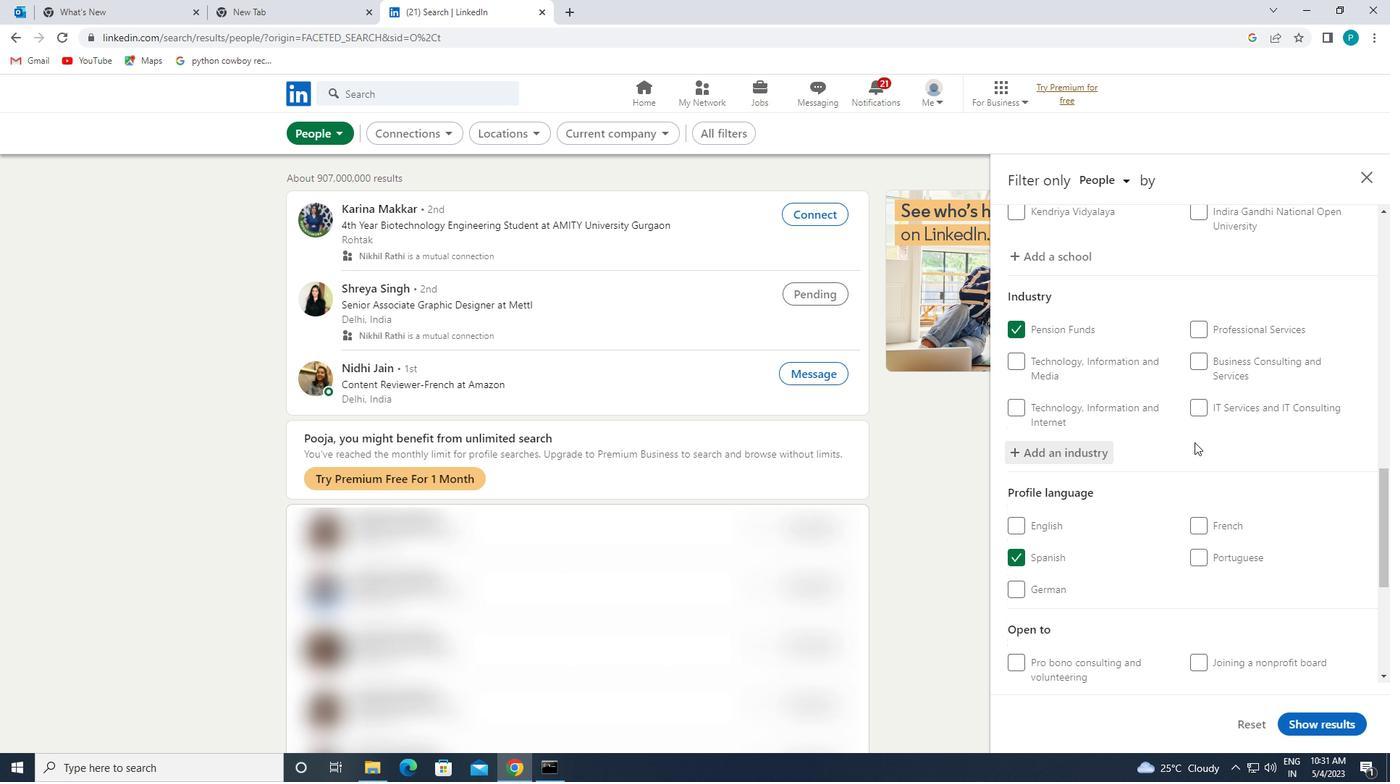 
Action: Mouse moved to (1196, 451)
Screenshot: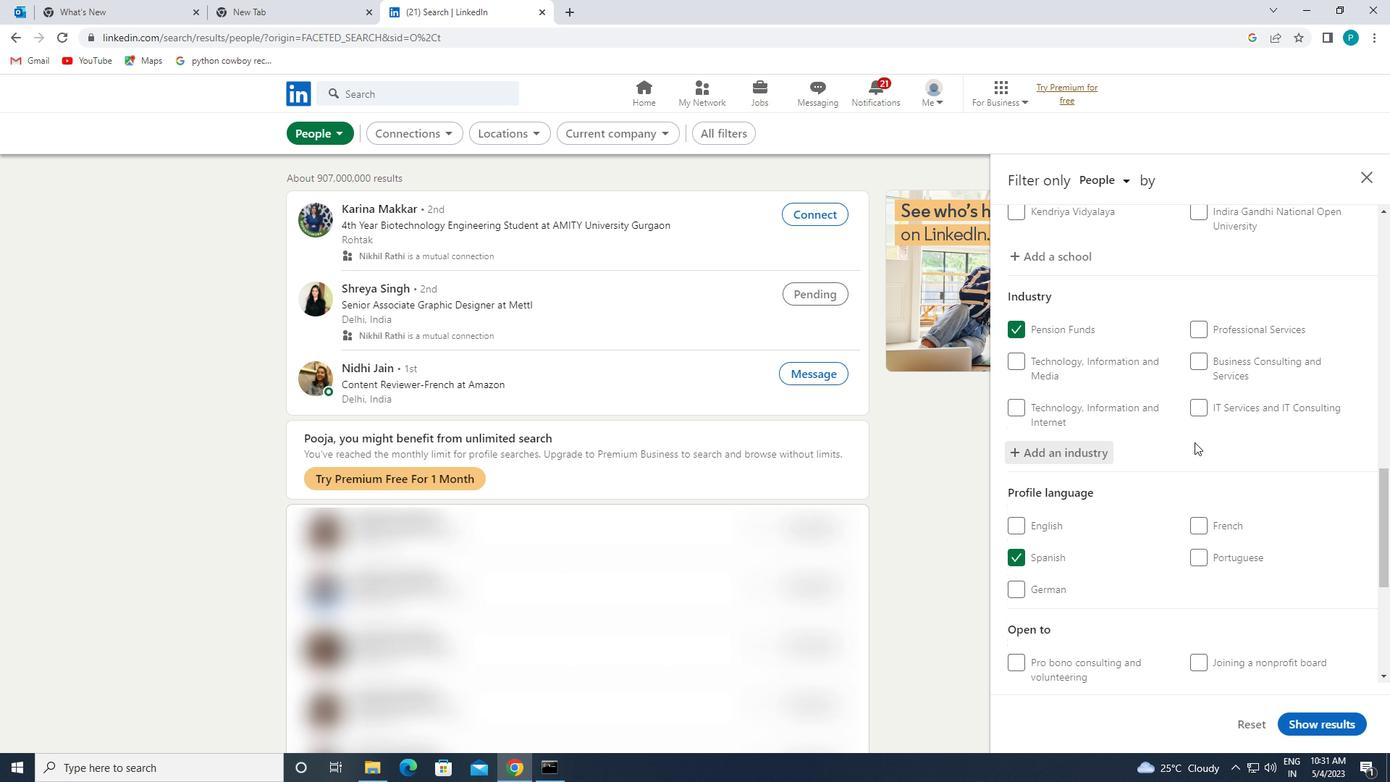 
Action: Mouse scrolled (1196, 450) with delta (0, 0)
Screenshot: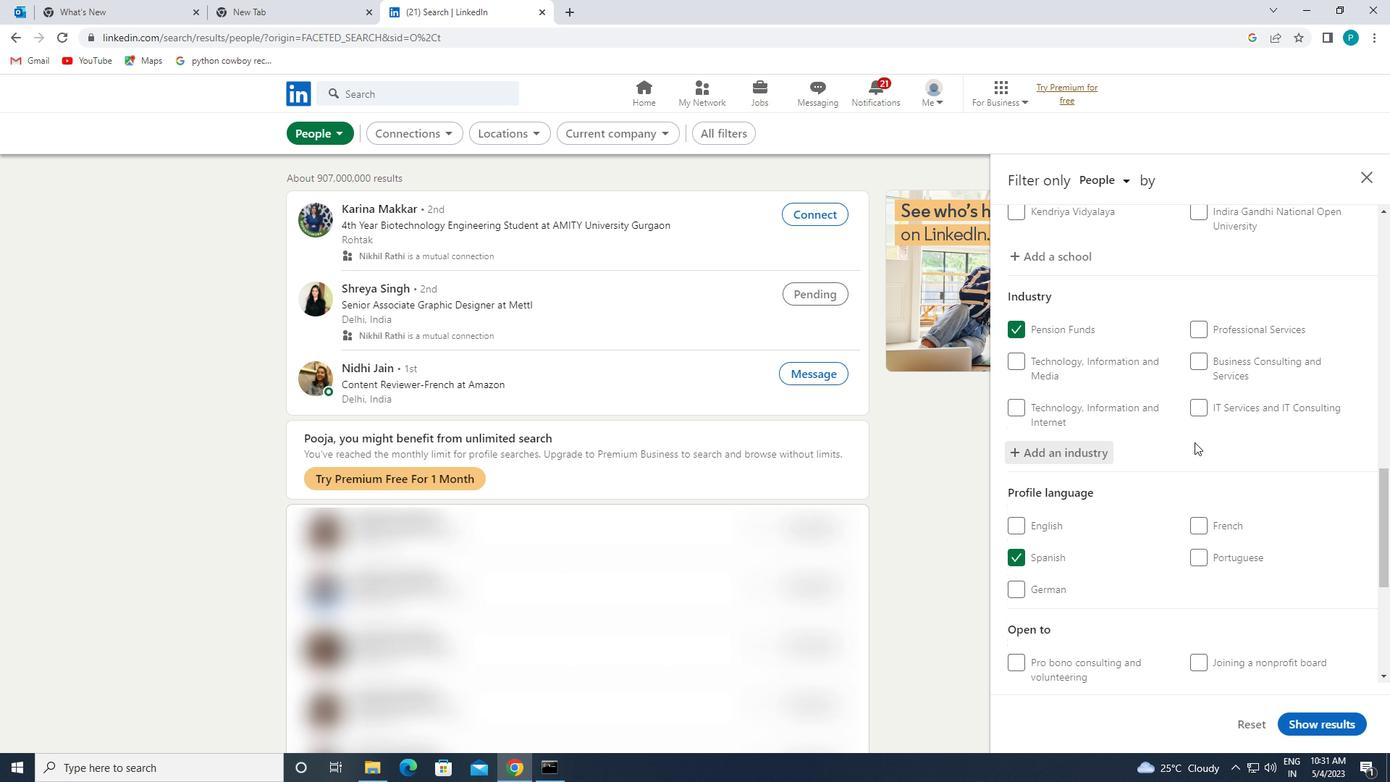 
Action: Mouse moved to (1204, 586)
Screenshot: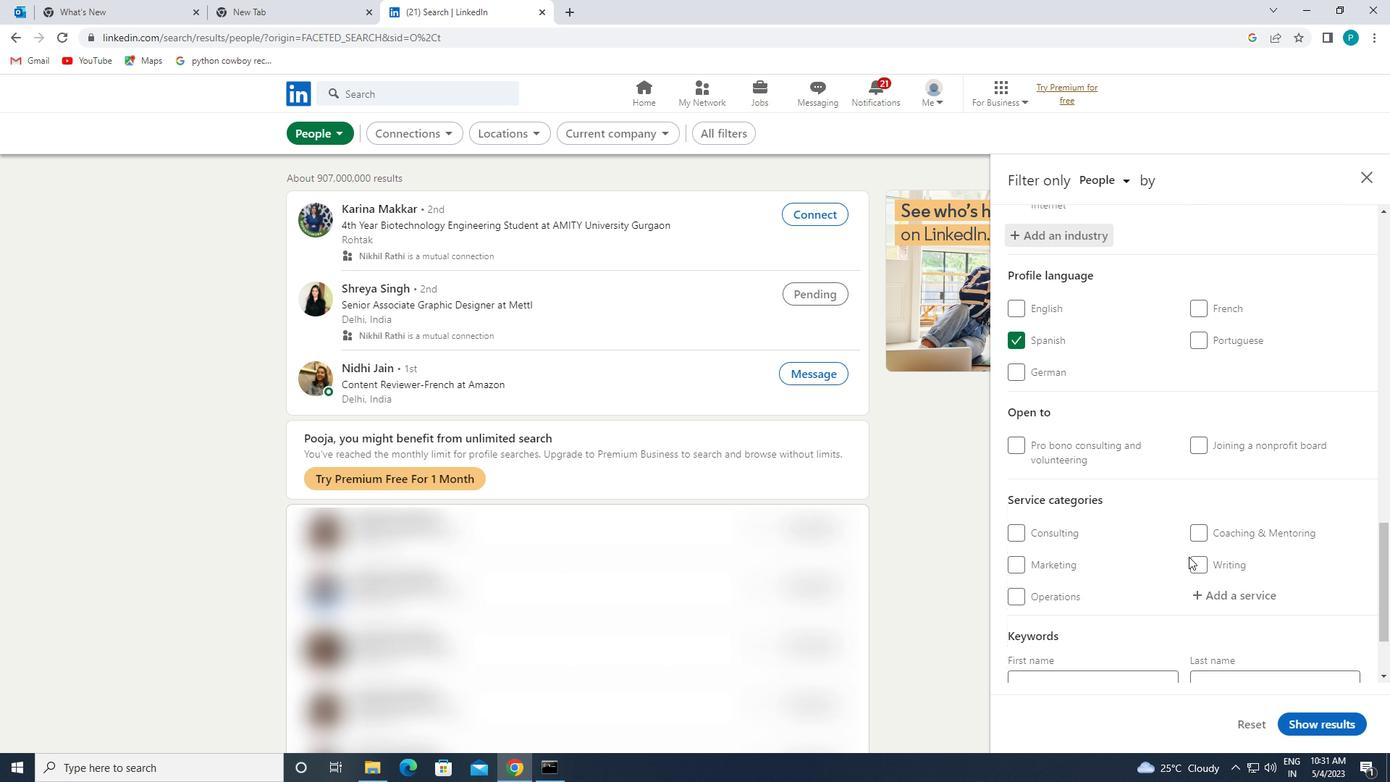 
Action: Mouse pressed left at (1204, 586)
Screenshot: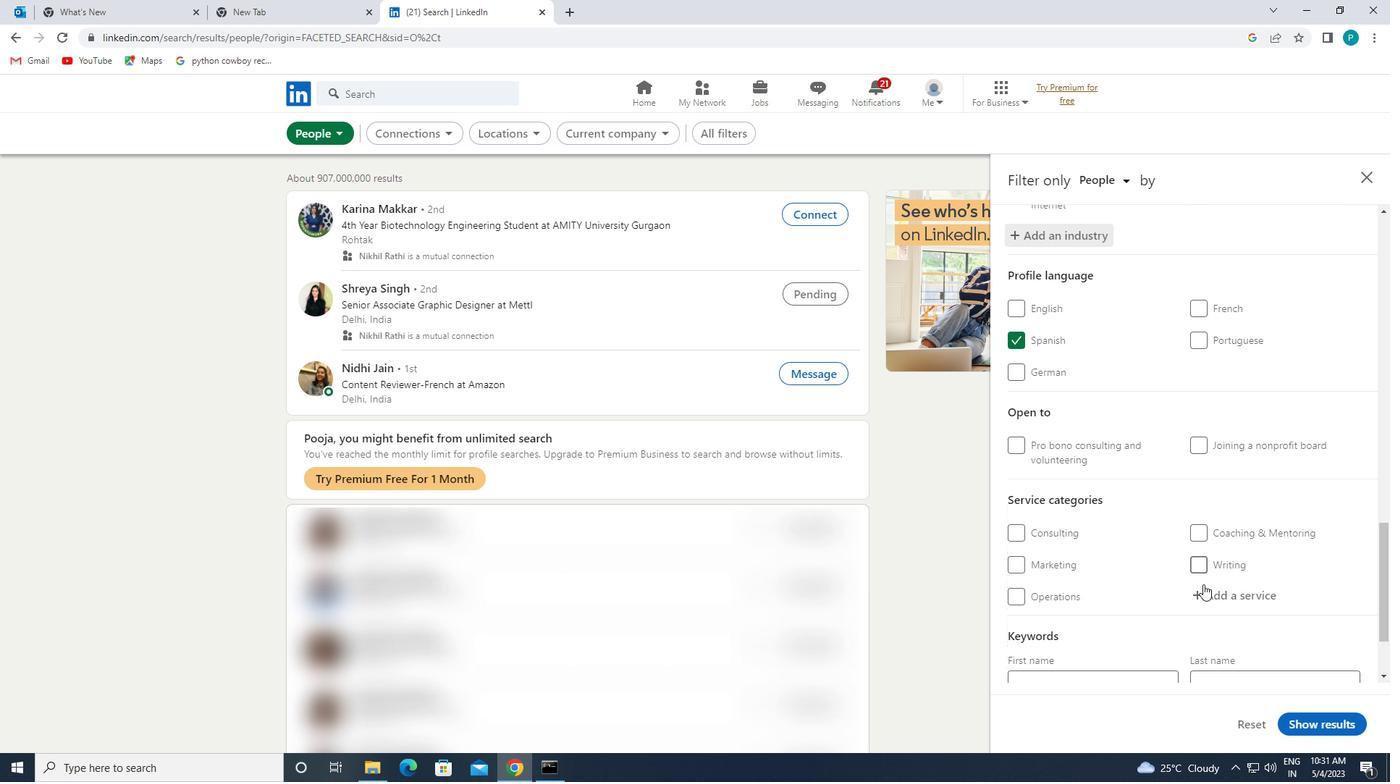 
Action: Key pressed <Key.caps_lock>C<Key.caps_lock>AR<Key.backspace>TERING
Screenshot: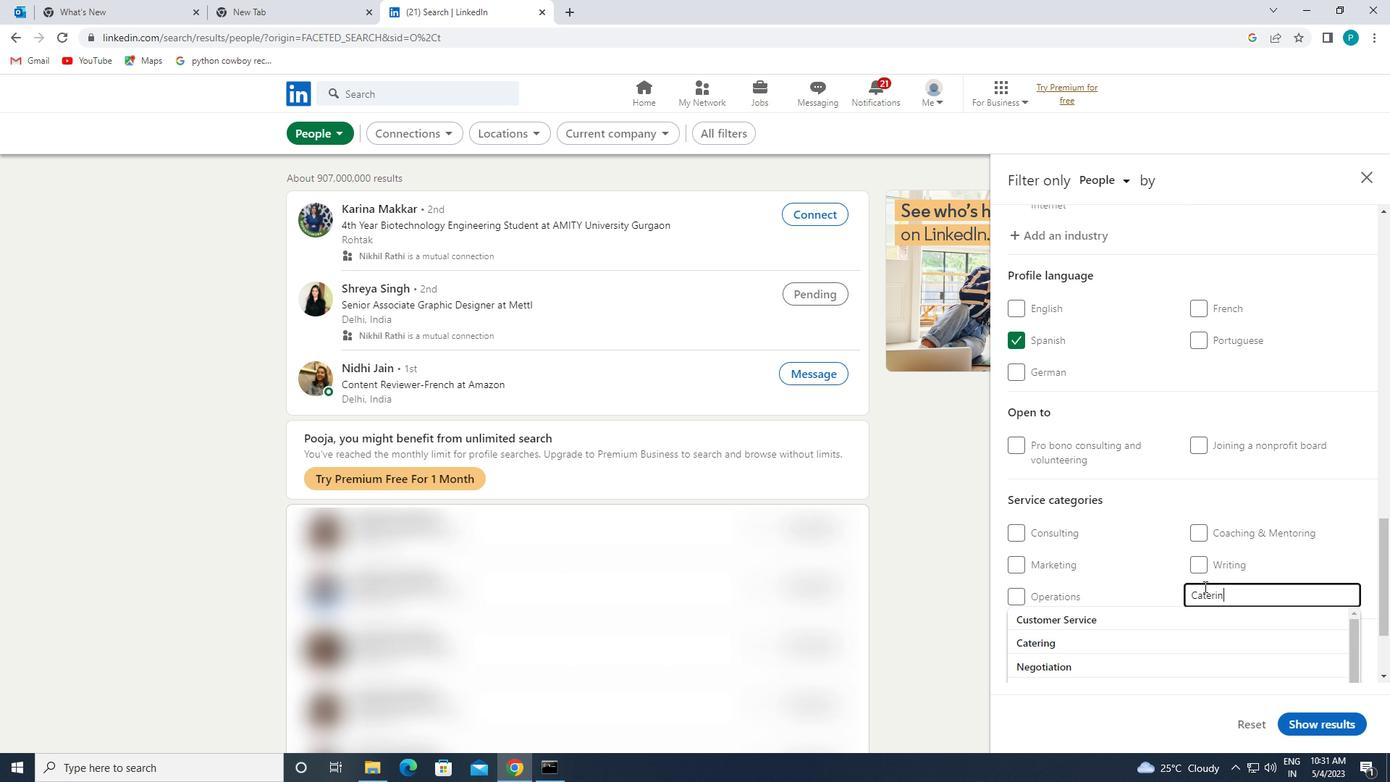 
Action: Mouse moved to (1190, 614)
Screenshot: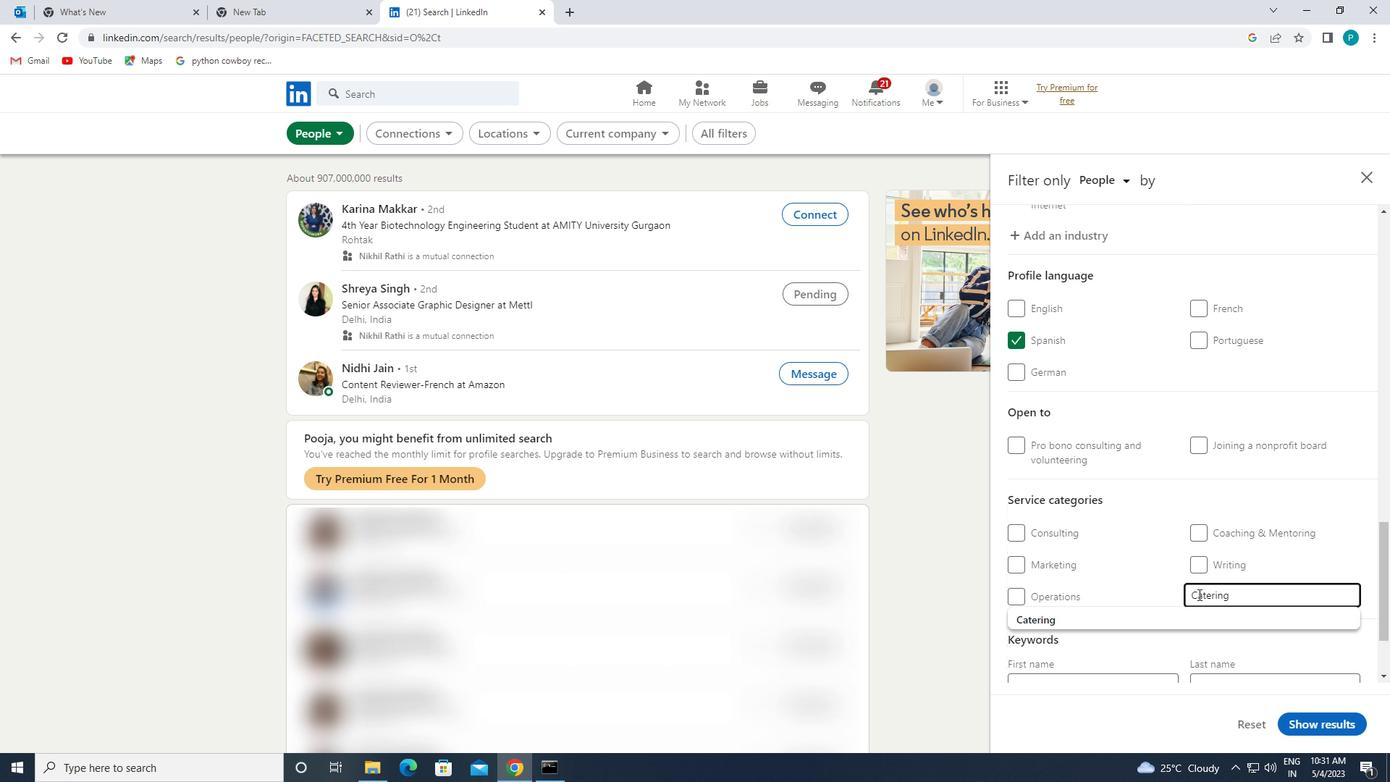 
Action: Mouse pressed left at (1190, 614)
Screenshot: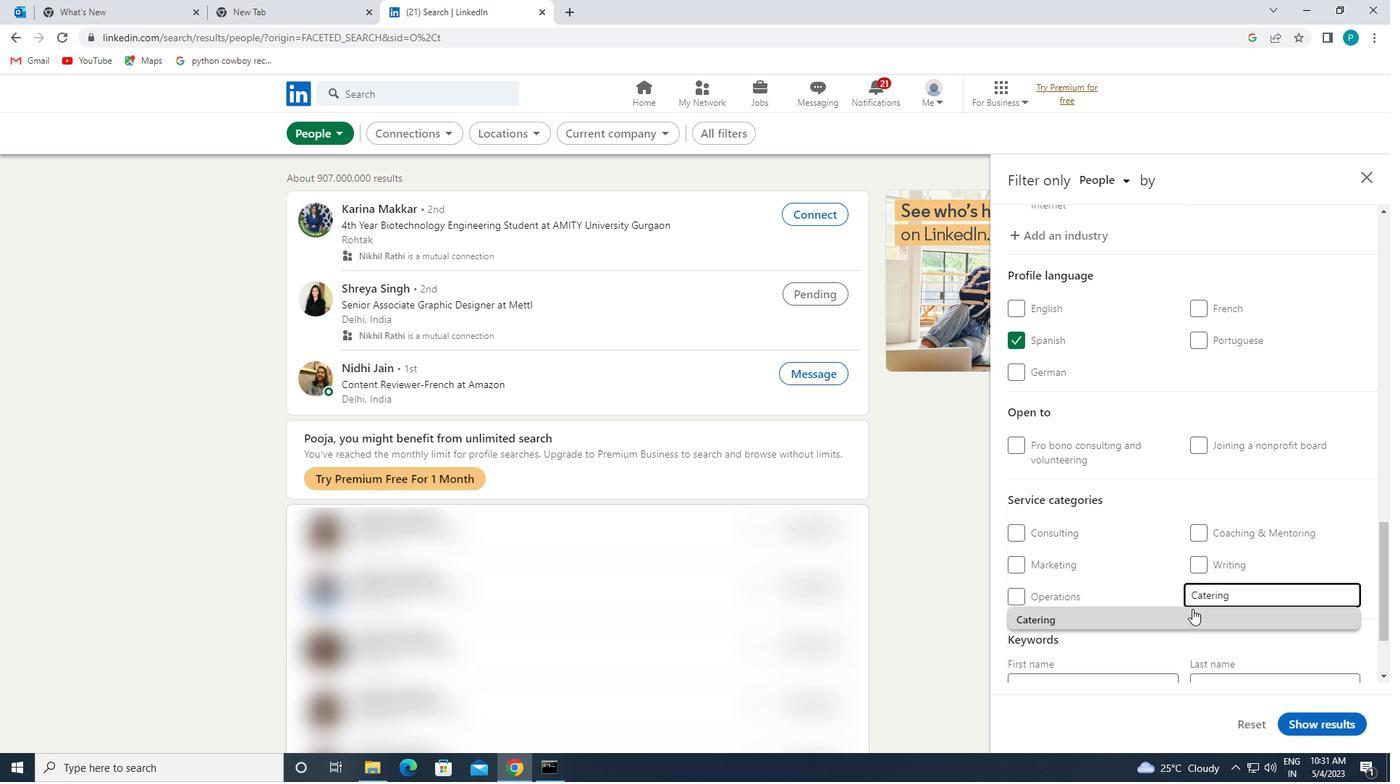 
Action: Mouse moved to (1190, 607)
Screenshot: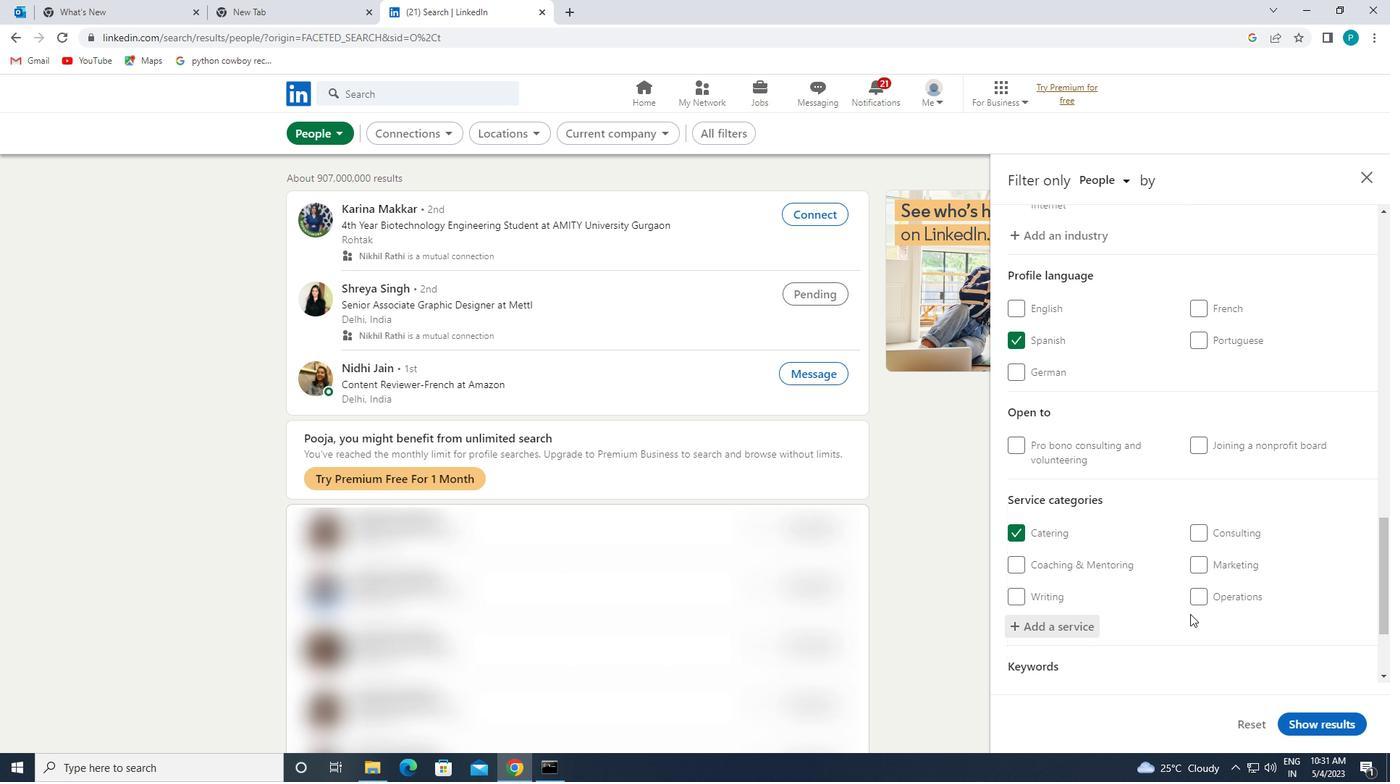 
Action: Mouse scrolled (1190, 606) with delta (0, 0)
Screenshot: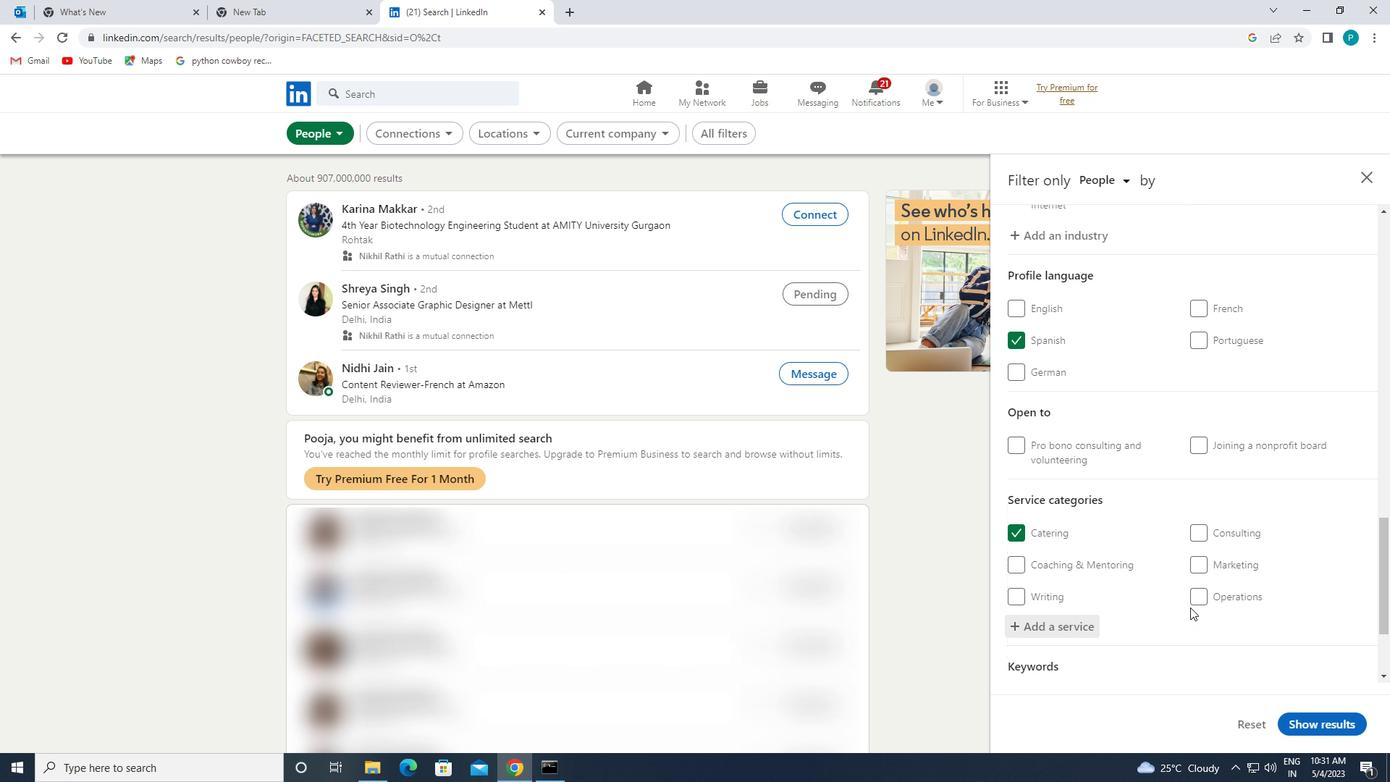 
Action: Mouse scrolled (1190, 606) with delta (0, 0)
Screenshot: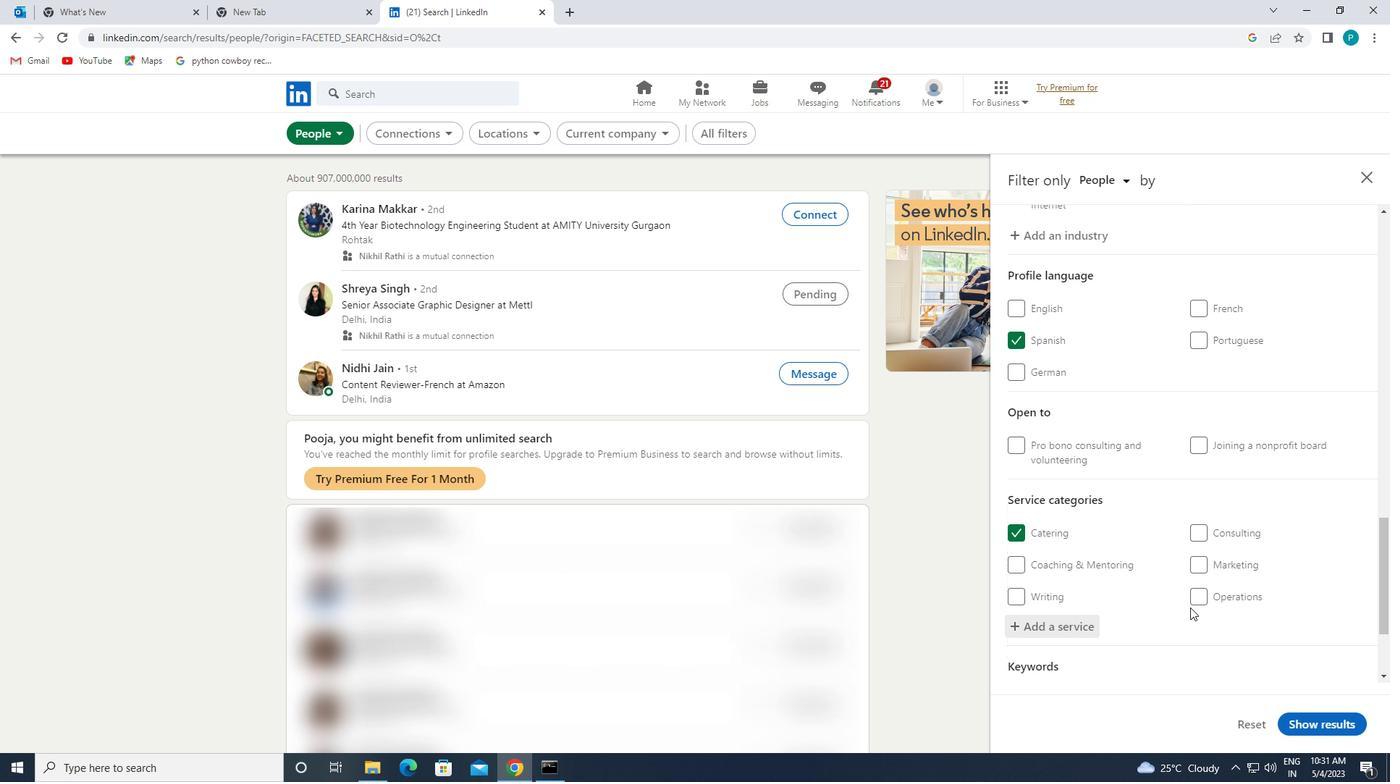 
Action: Mouse scrolled (1190, 606) with delta (0, 0)
Screenshot: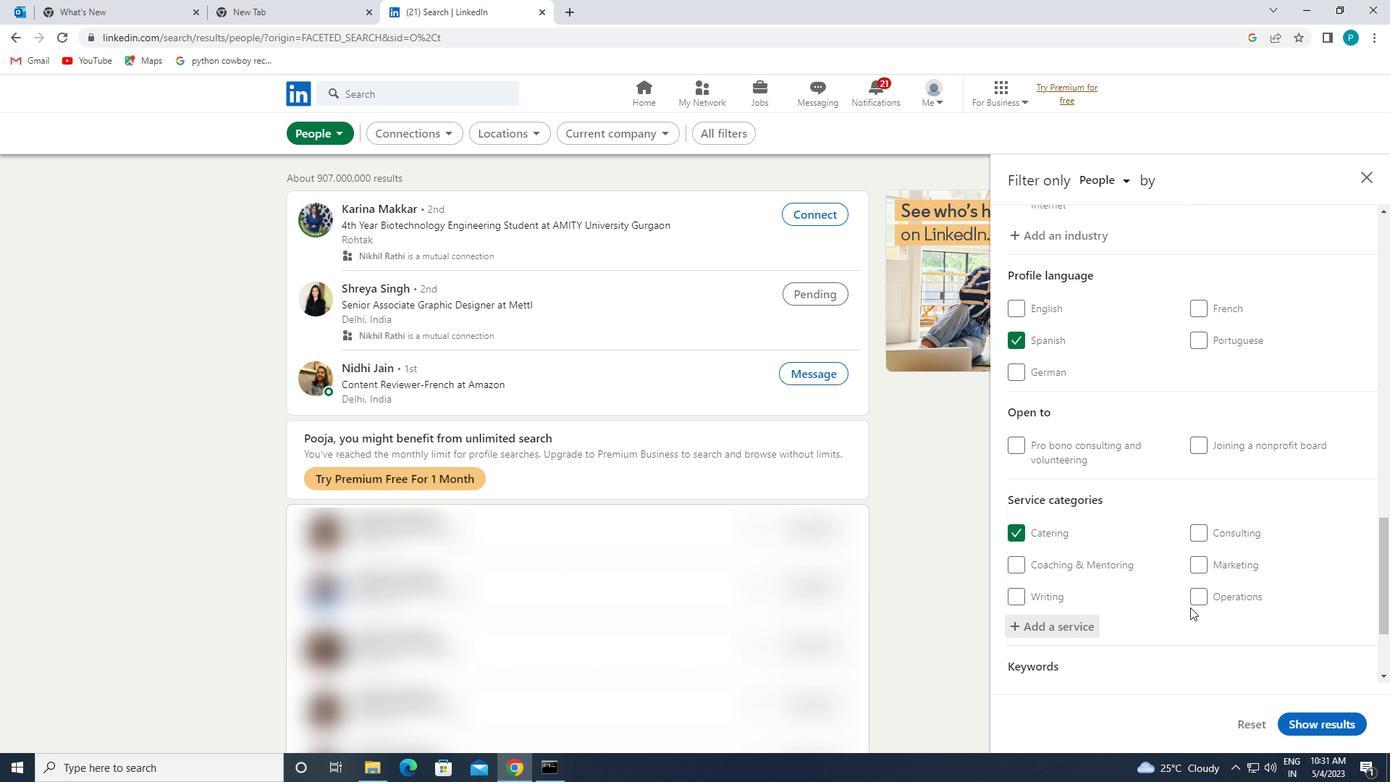 
Action: Mouse moved to (1119, 617)
Screenshot: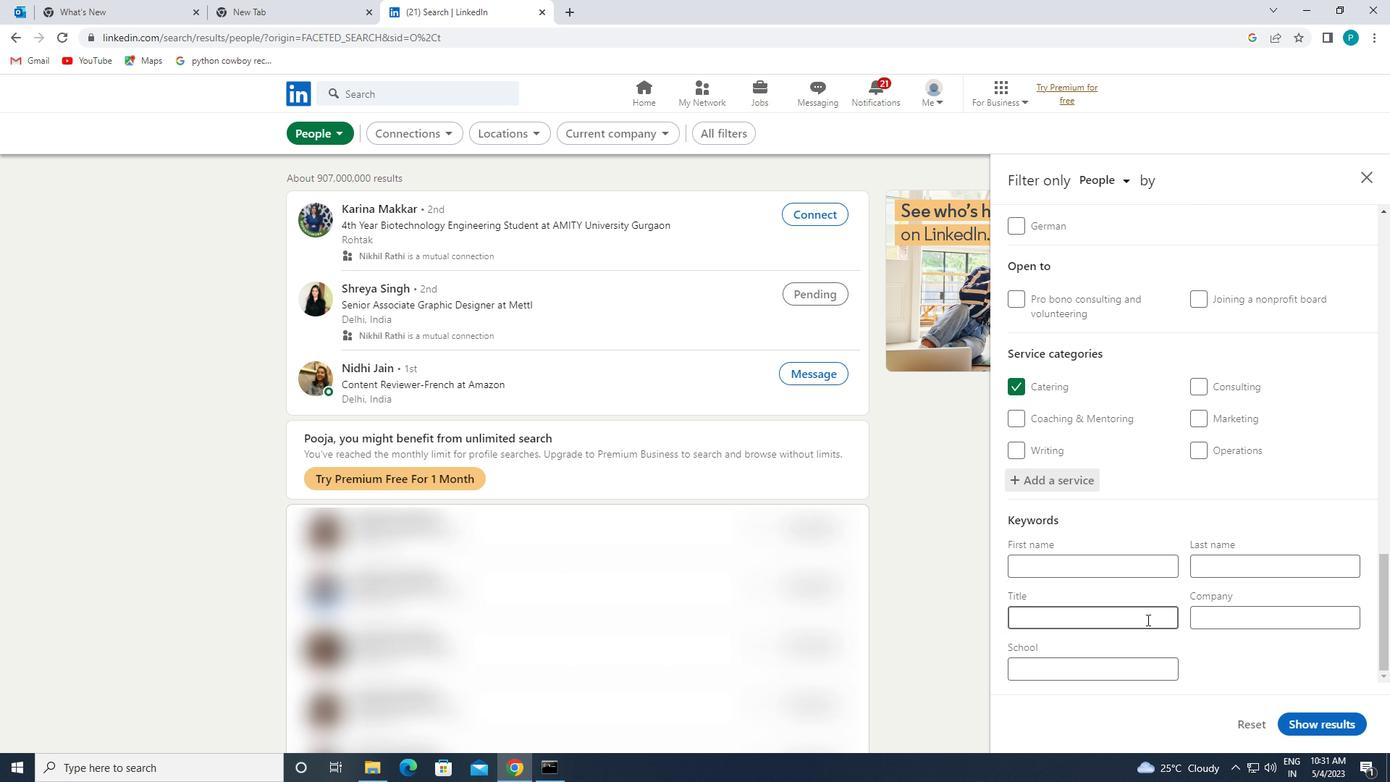 
Action: Mouse pressed left at (1119, 617)
Screenshot: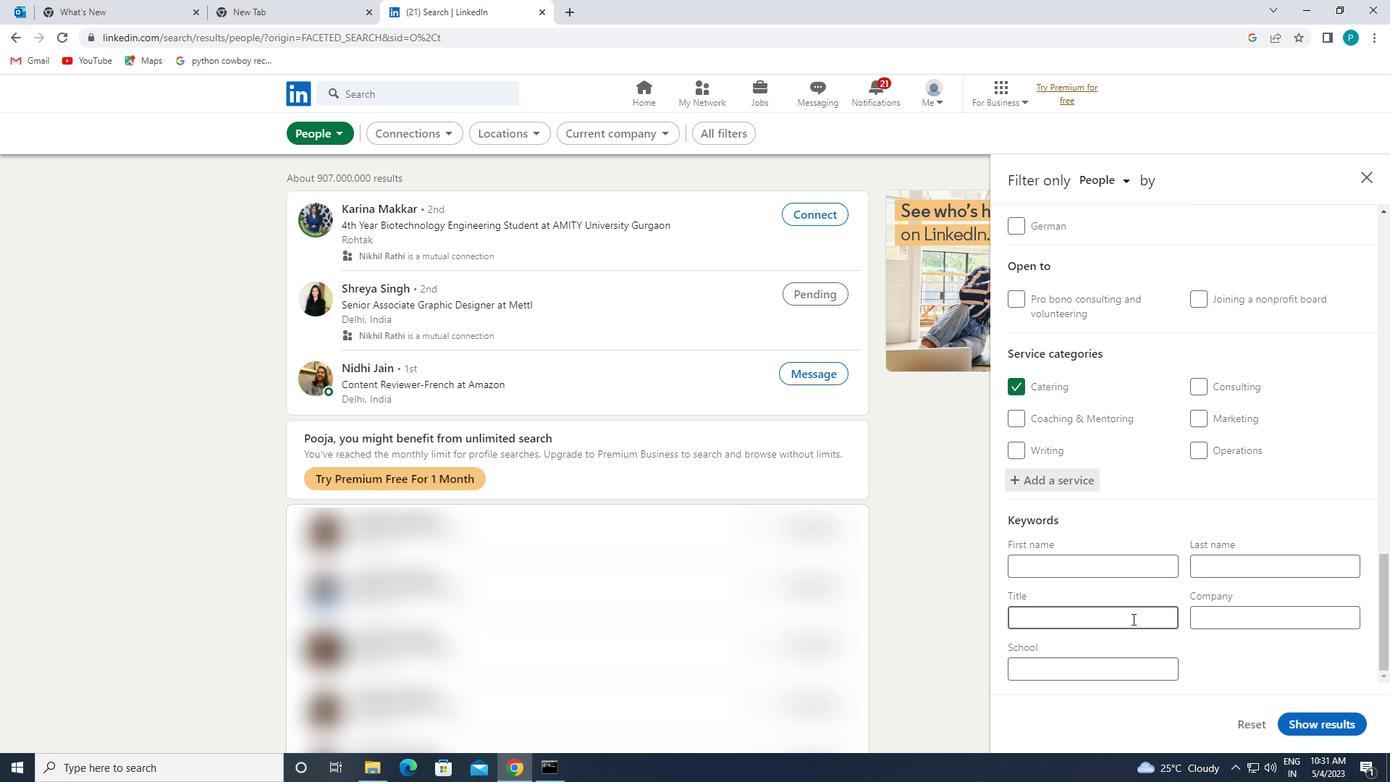 
Action: Key pressed <Key.caps_lock>M<Key.caps_lock>ASSAGE<Key.space><Key.caps_lock>T<Key.caps_lock>HERAPY
Screenshot: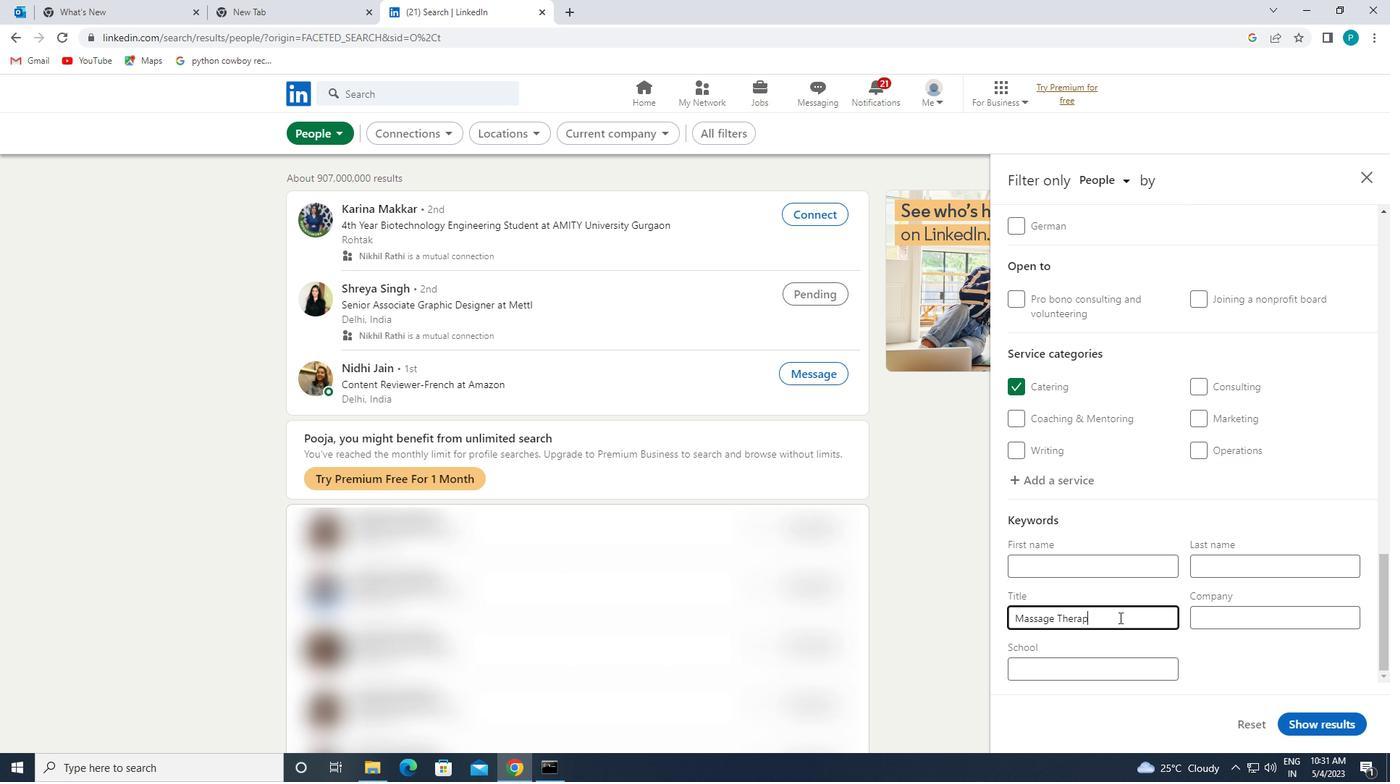 
Action: Mouse moved to (1329, 717)
Screenshot: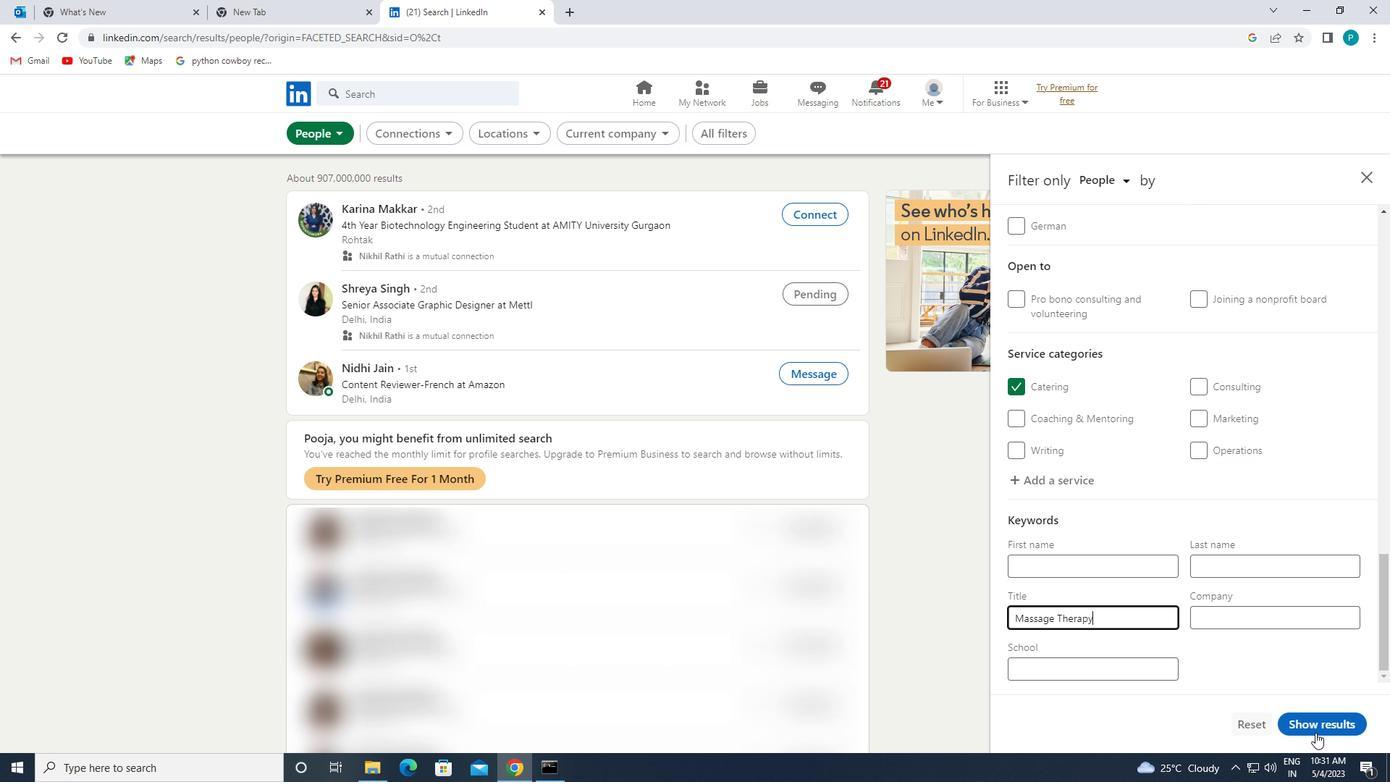 
Action: Mouse pressed left at (1329, 717)
Screenshot: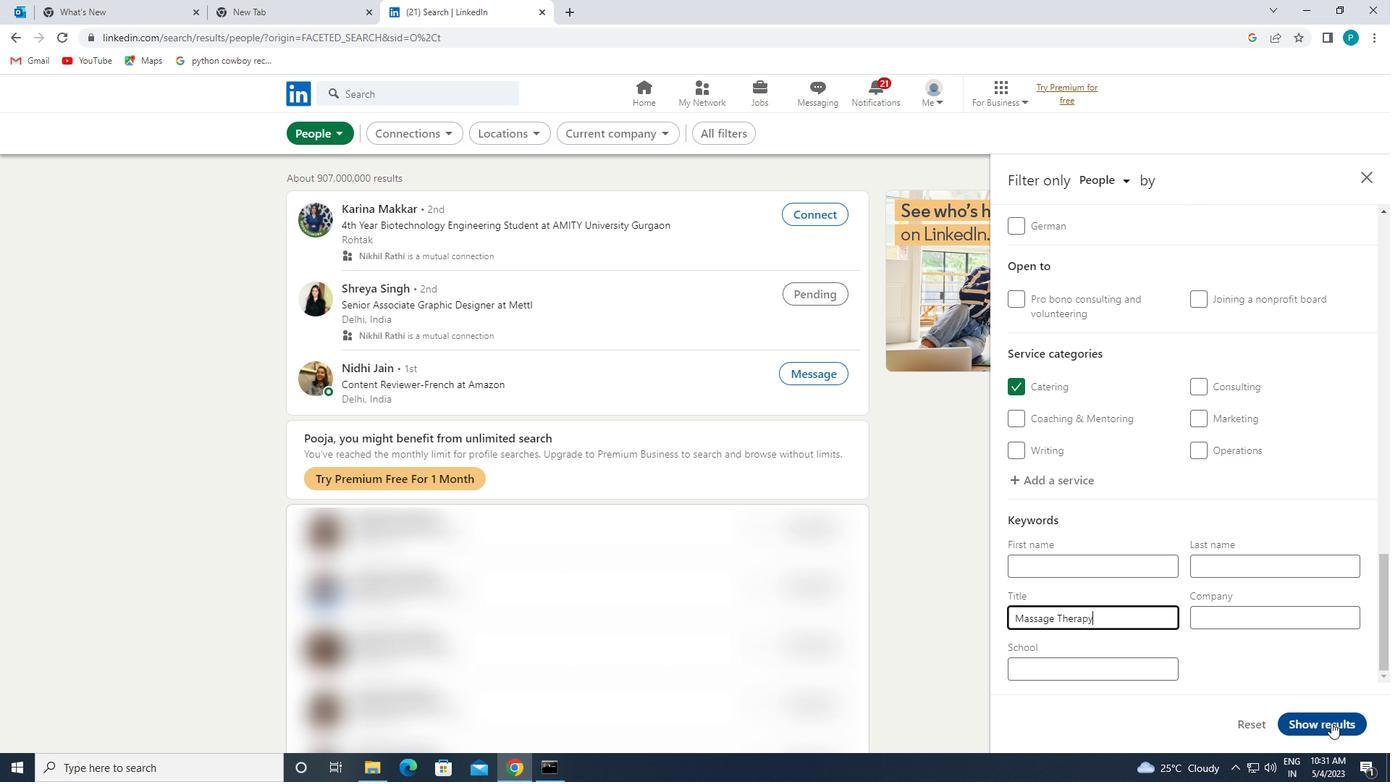 
